 Task: Look for space in Muang Xay, Laos from 10th July, 2023 to 15th July, 2023 for 7 adults in price range Rs.10000 to Rs.15000. Place can be entire place or shared room with 4 bedrooms having 7 beds and 4 bathrooms. Property type can be house, flat, guest house. Amenities needed are: wifi, TV, free parkinig on premises, gym, breakfast. Booking option can be shelf check-in. Required host language is English.
Action: Mouse moved to (531, 112)
Screenshot: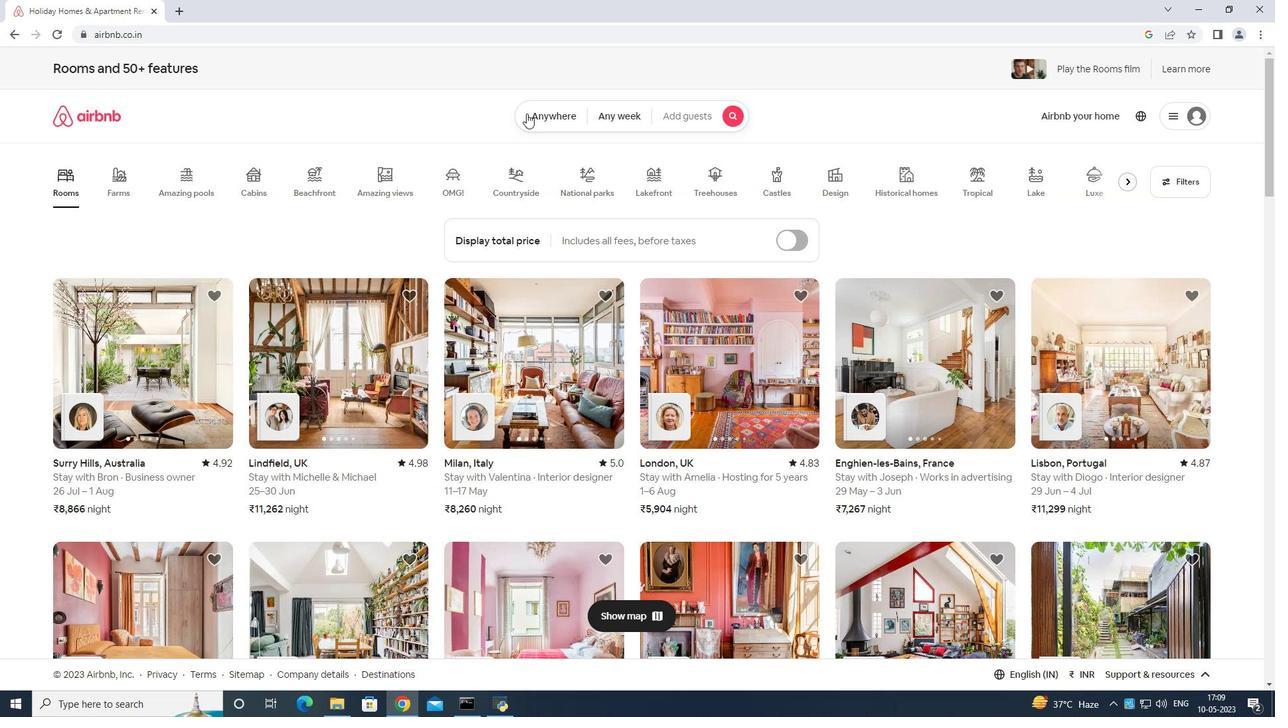 
Action: Mouse pressed left at (531, 112)
Screenshot: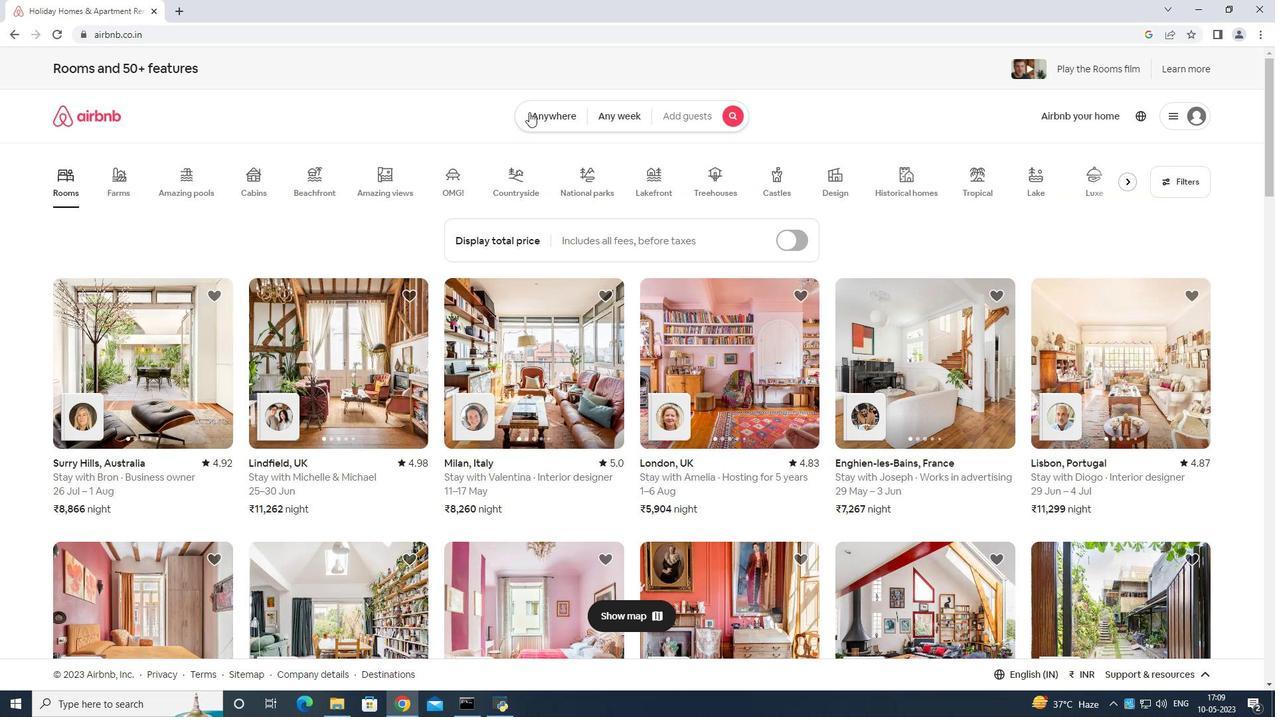 
Action: Mouse moved to (507, 151)
Screenshot: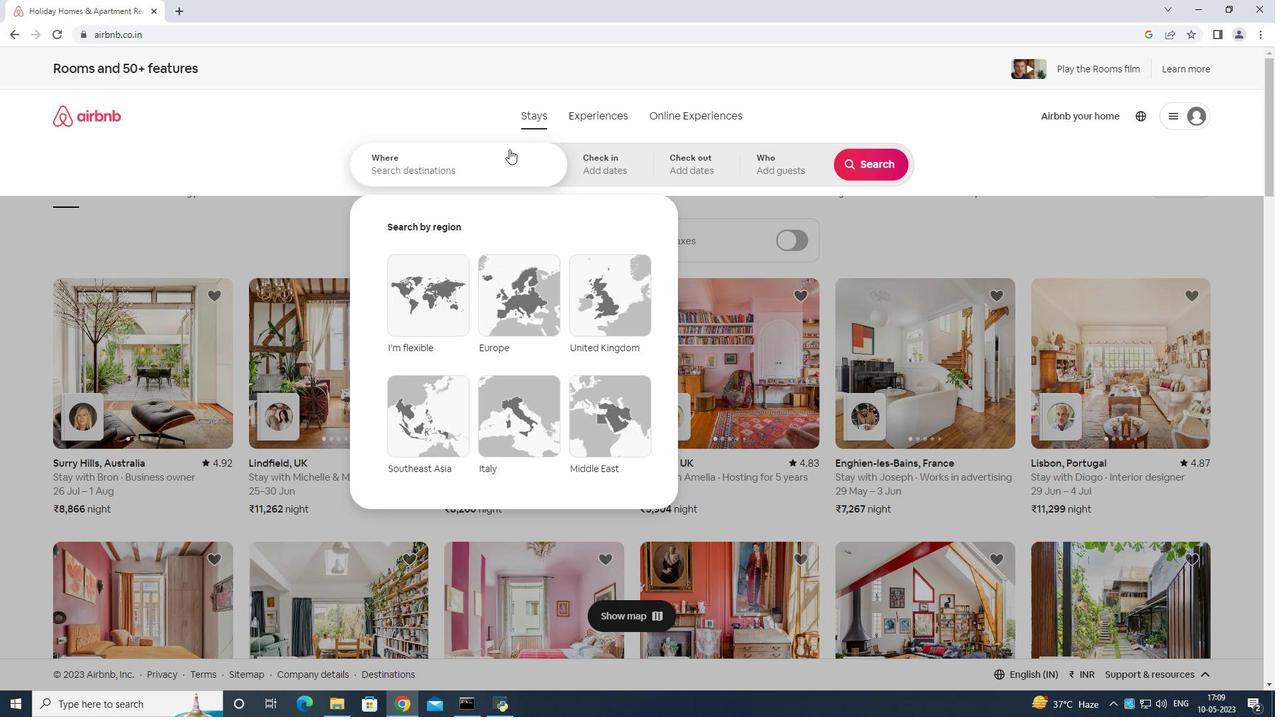 
Action: Mouse pressed left at (507, 151)
Screenshot: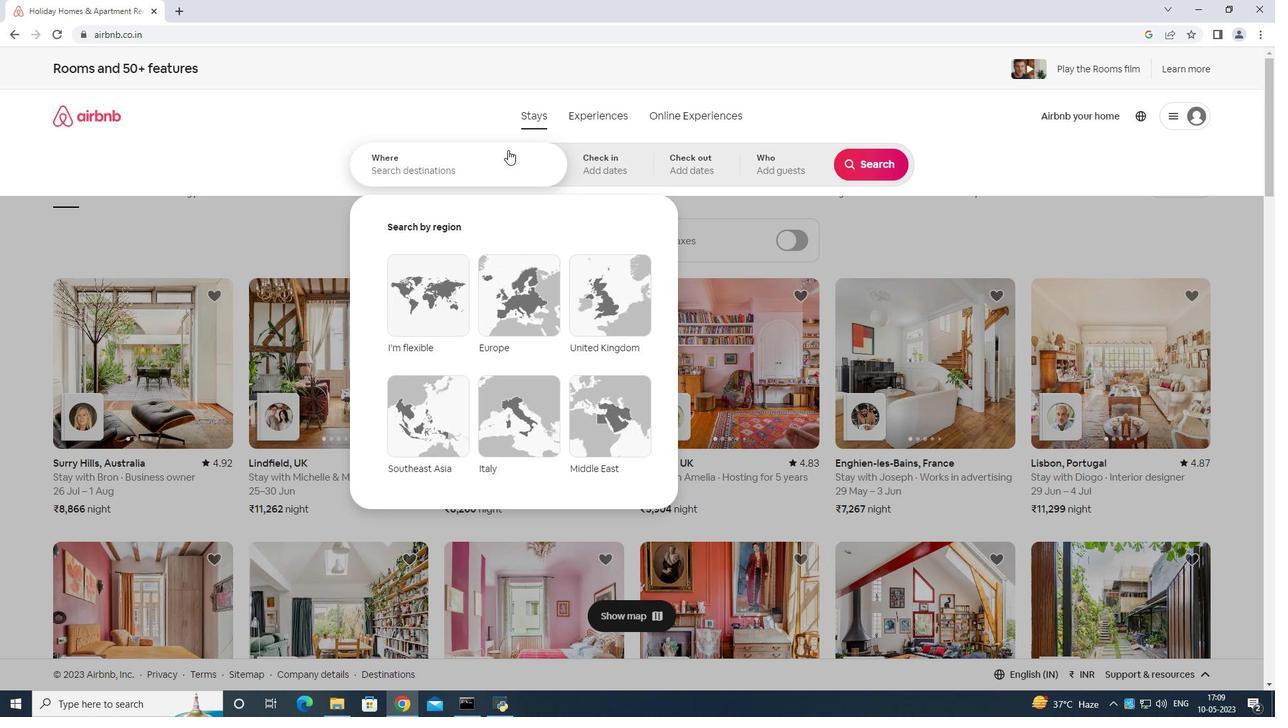 
Action: Mouse moved to (498, 166)
Screenshot: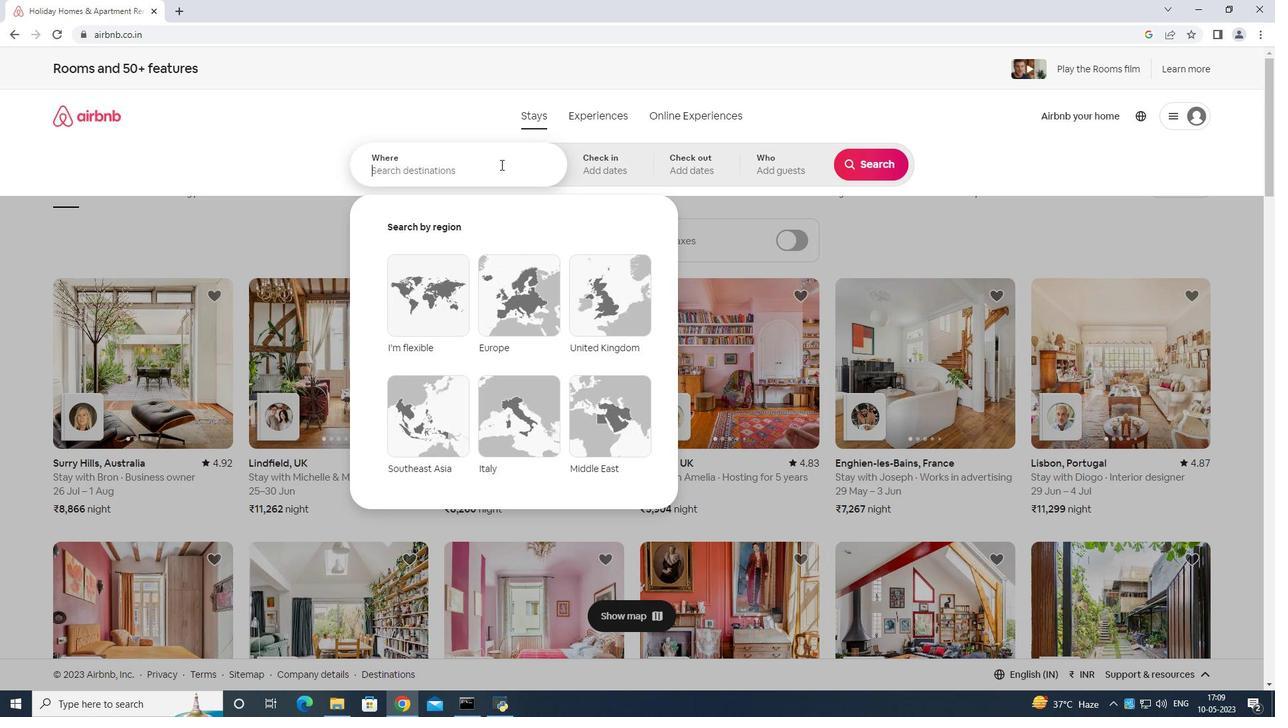 
Action: Key pressed <Key.shift>muang<Key.space>xay<Key.space>laos<Key.enter>
Screenshot: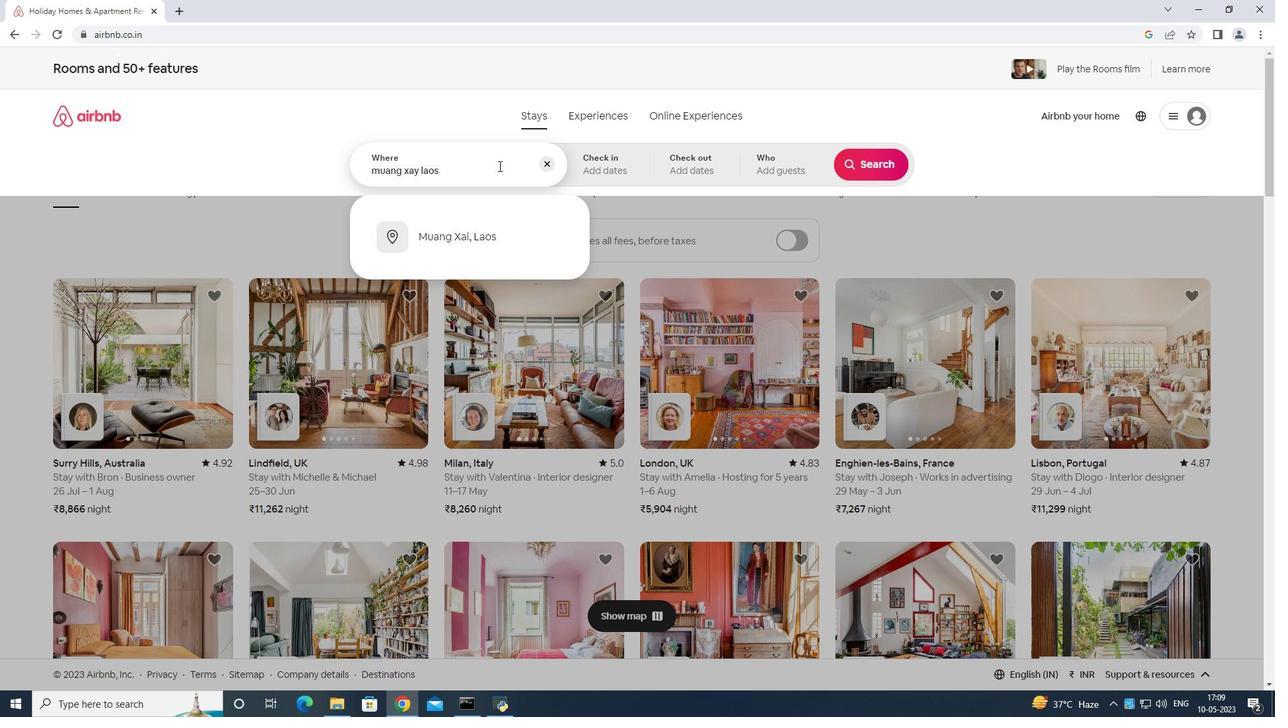
Action: Mouse moved to (855, 275)
Screenshot: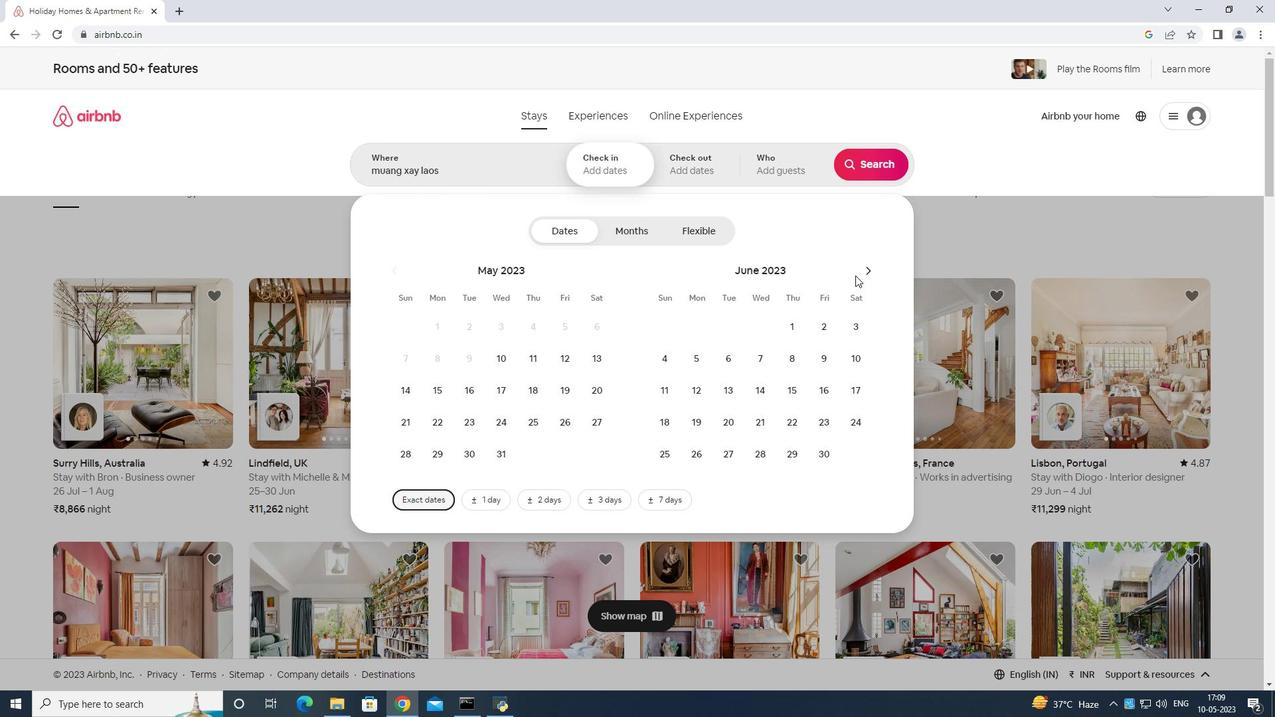 
Action: Mouse pressed left at (855, 275)
Screenshot: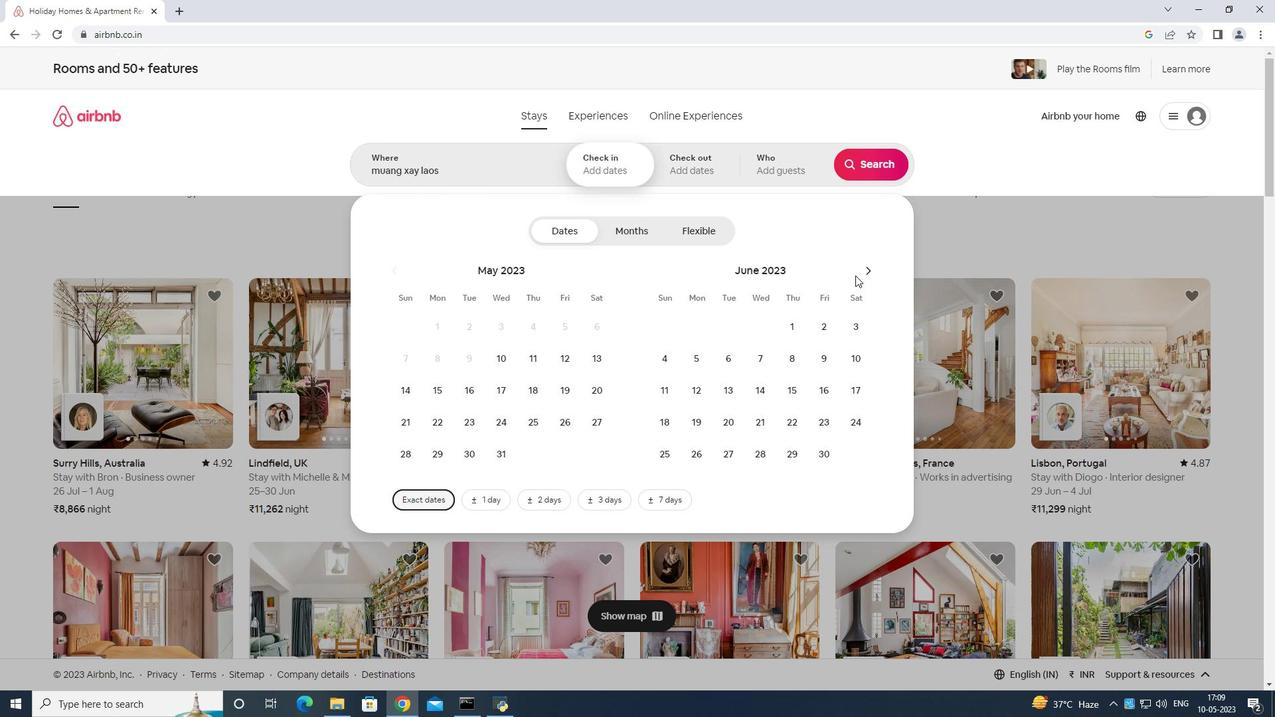
Action: Mouse moved to (859, 270)
Screenshot: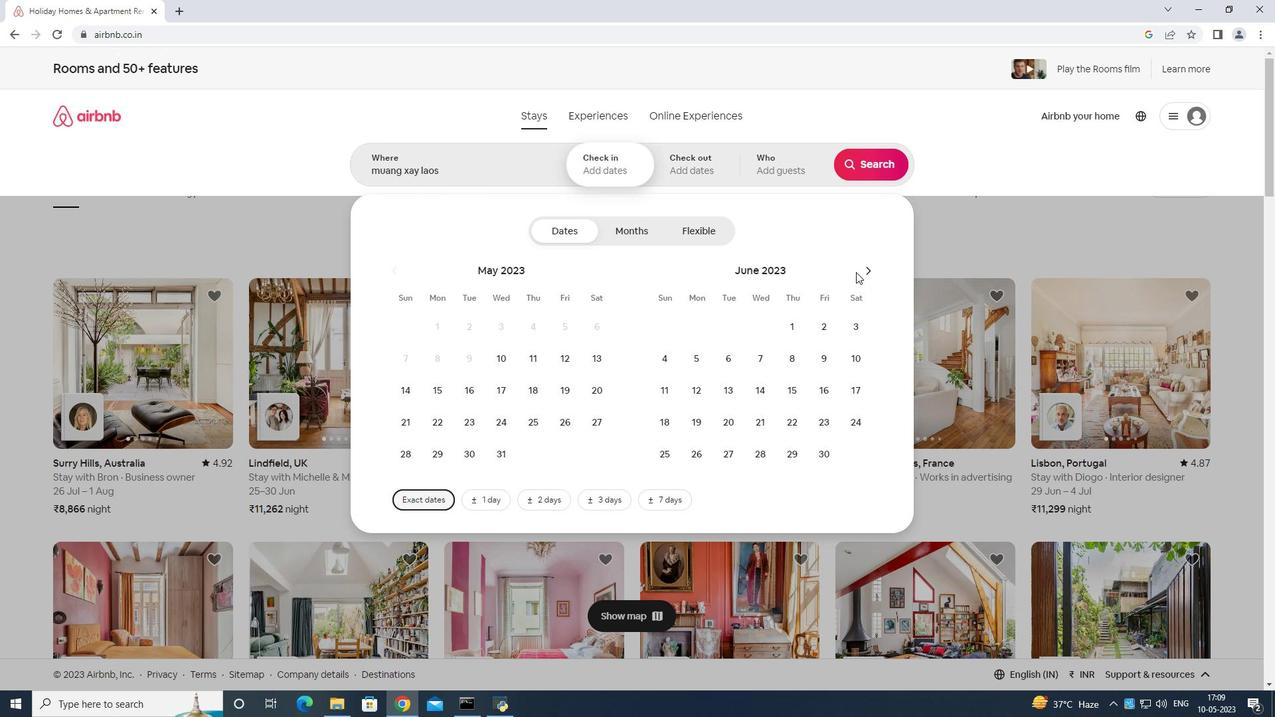 
Action: Mouse pressed left at (859, 270)
Screenshot: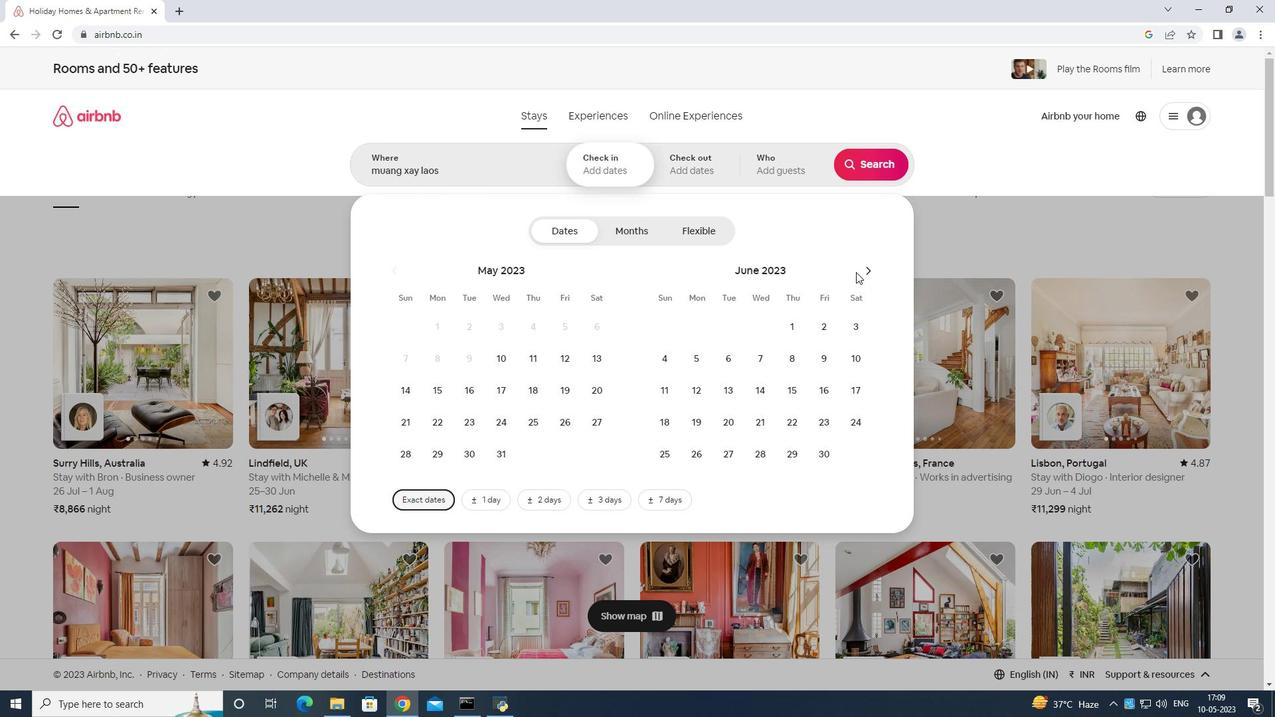 
Action: Mouse moved to (694, 390)
Screenshot: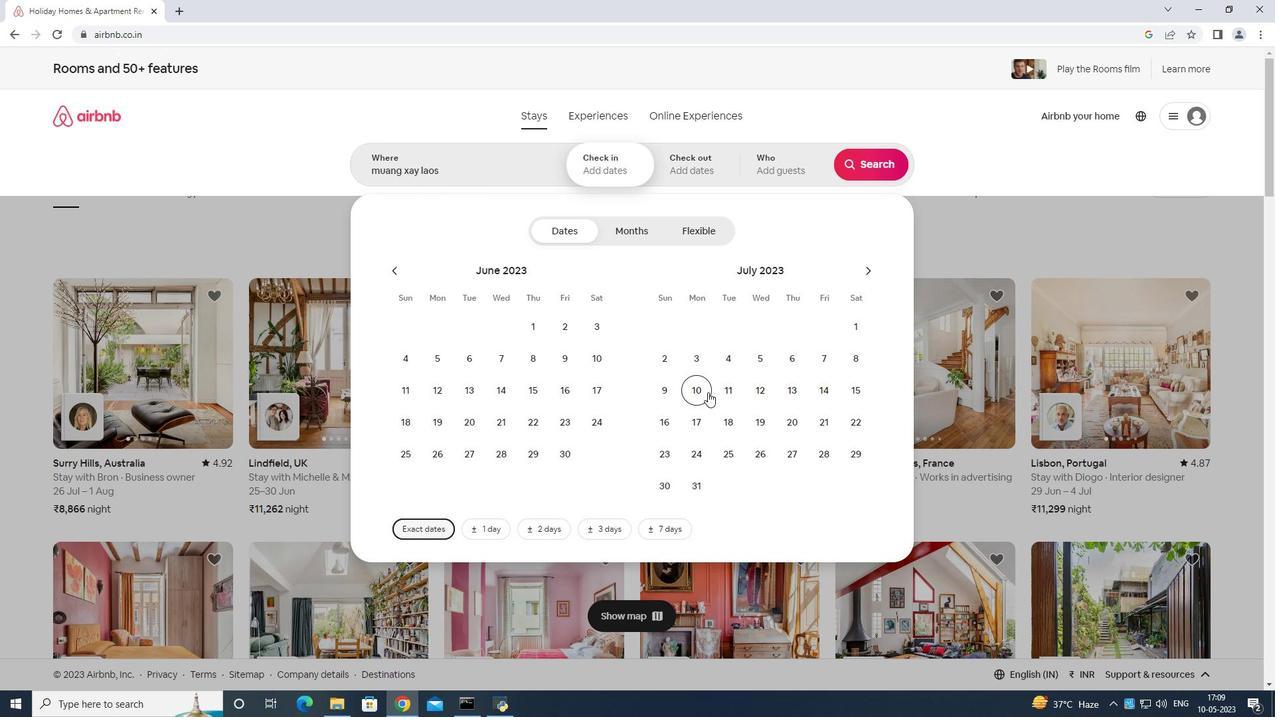 
Action: Mouse pressed left at (694, 390)
Screenshot: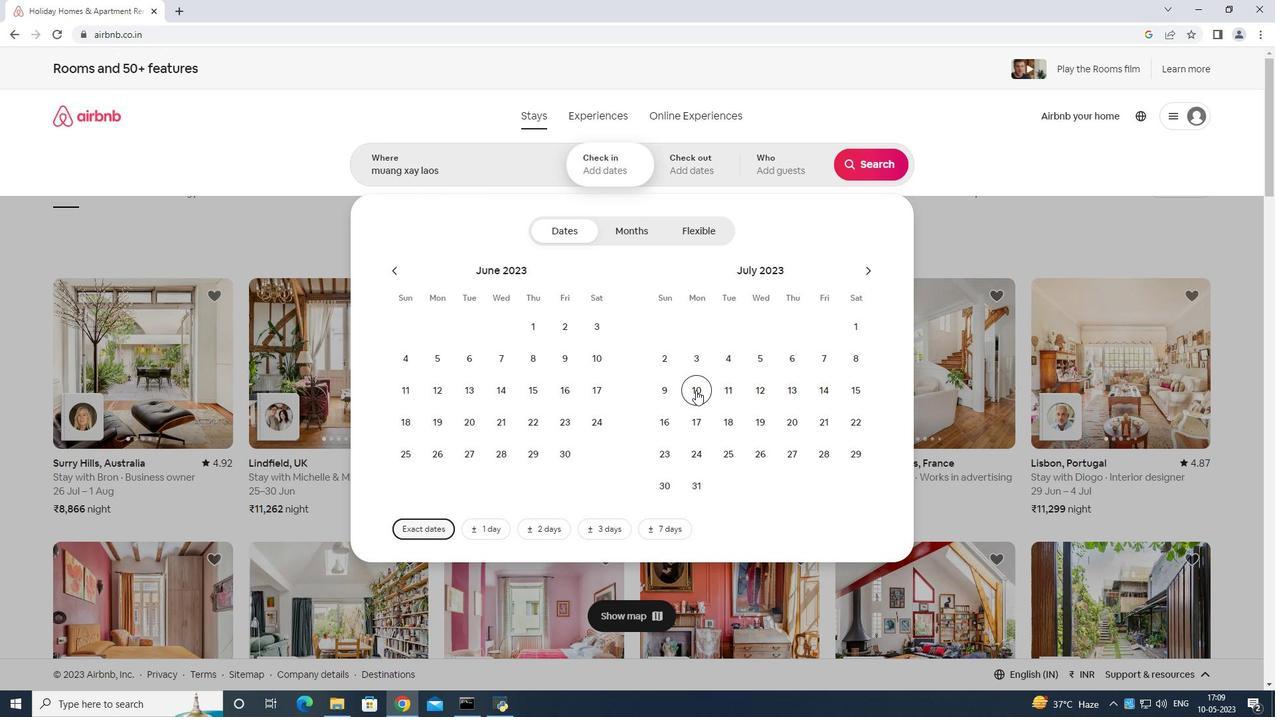
Action: Mouse moved to (856, 389)
Screenshot: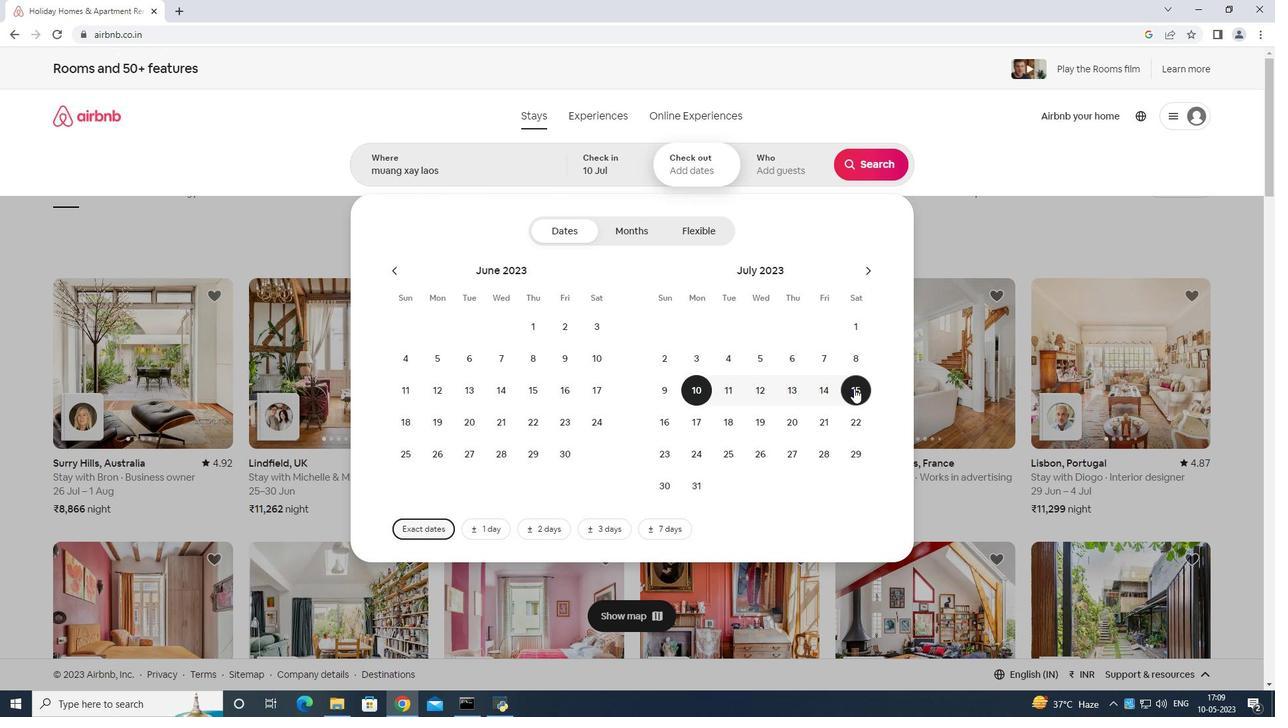 
Action: Mouse pressed left at (856, 389)
Screenshot: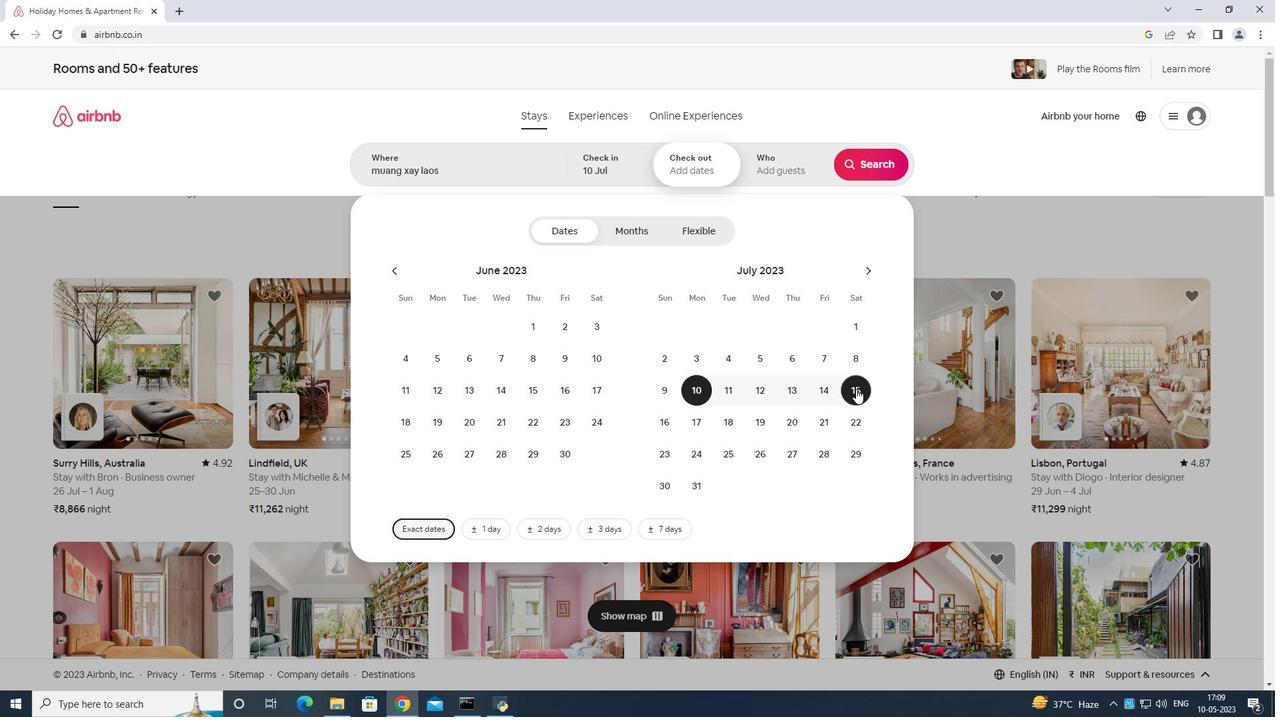 
Action: Mouse moved to (763, 159)
Screenshot: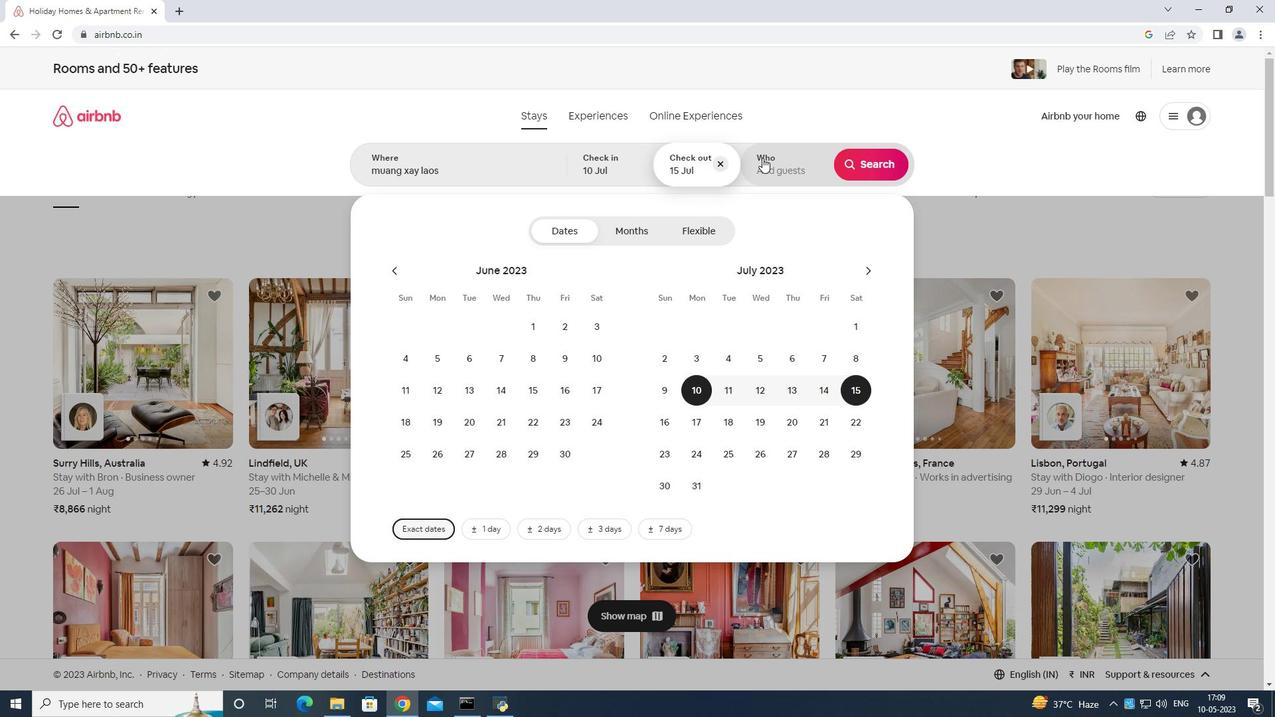 
Action: Mouse pressed left at (763, 159)
Screenshot: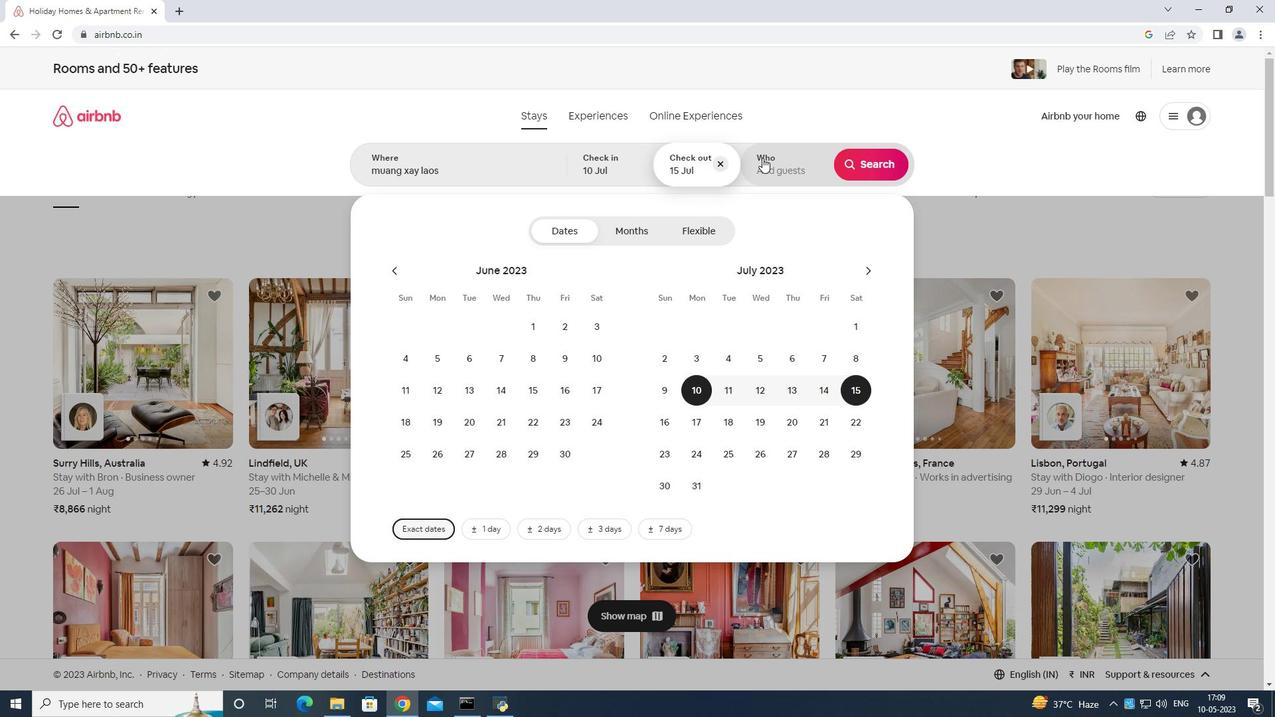 
Action: Mouse moved to (881, 236)
Screenshot: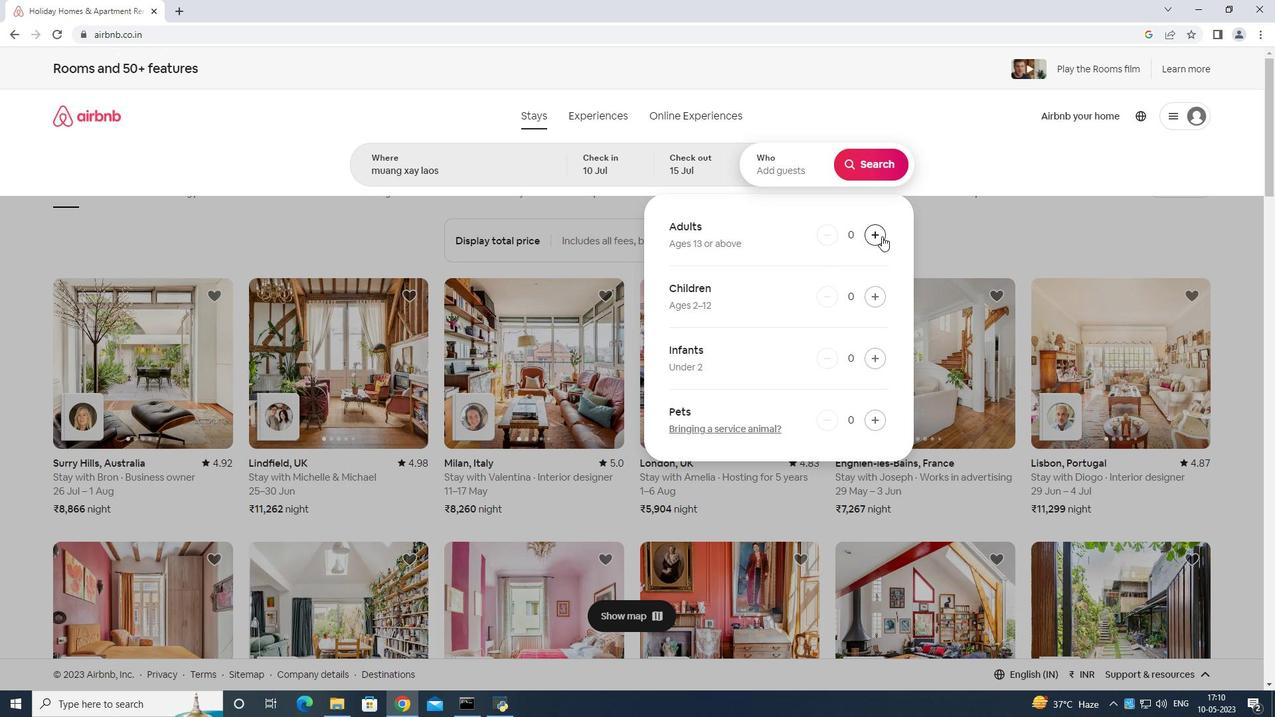 
Action: Mouse pressed left at (881, 236)
Screenshot: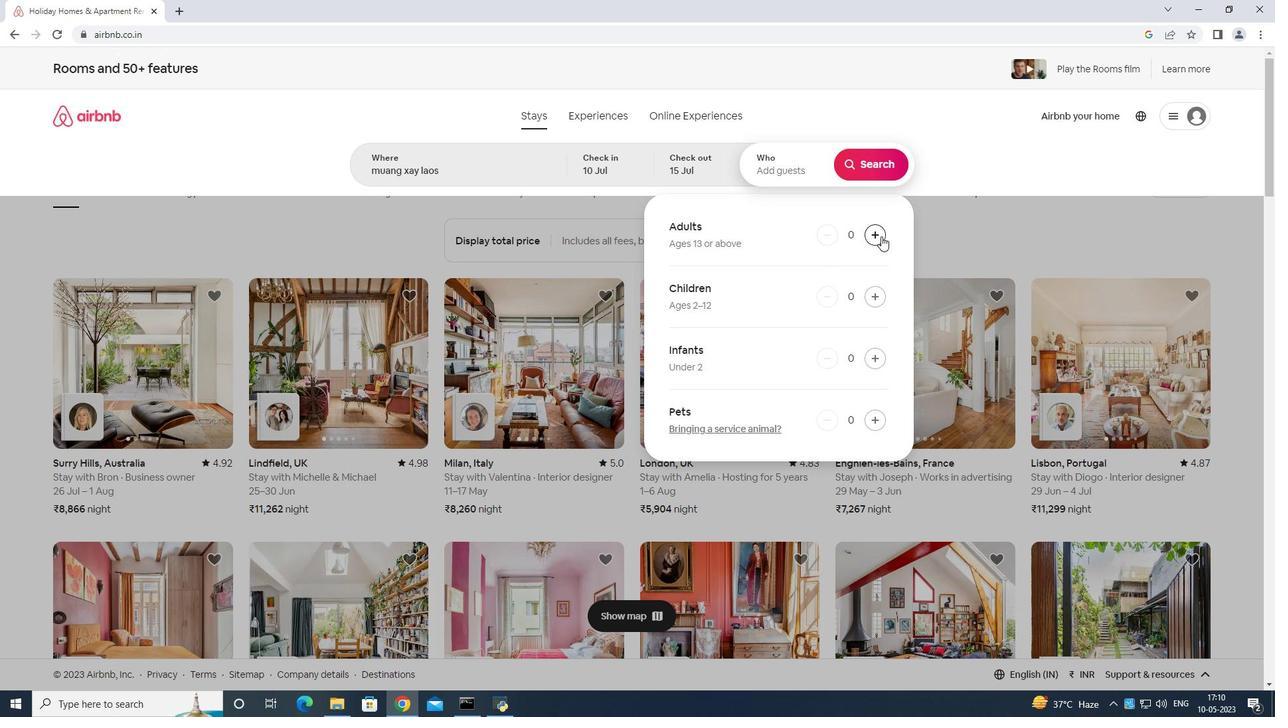 
Action: Mouse pressed left at (881, 236)
Screenshot: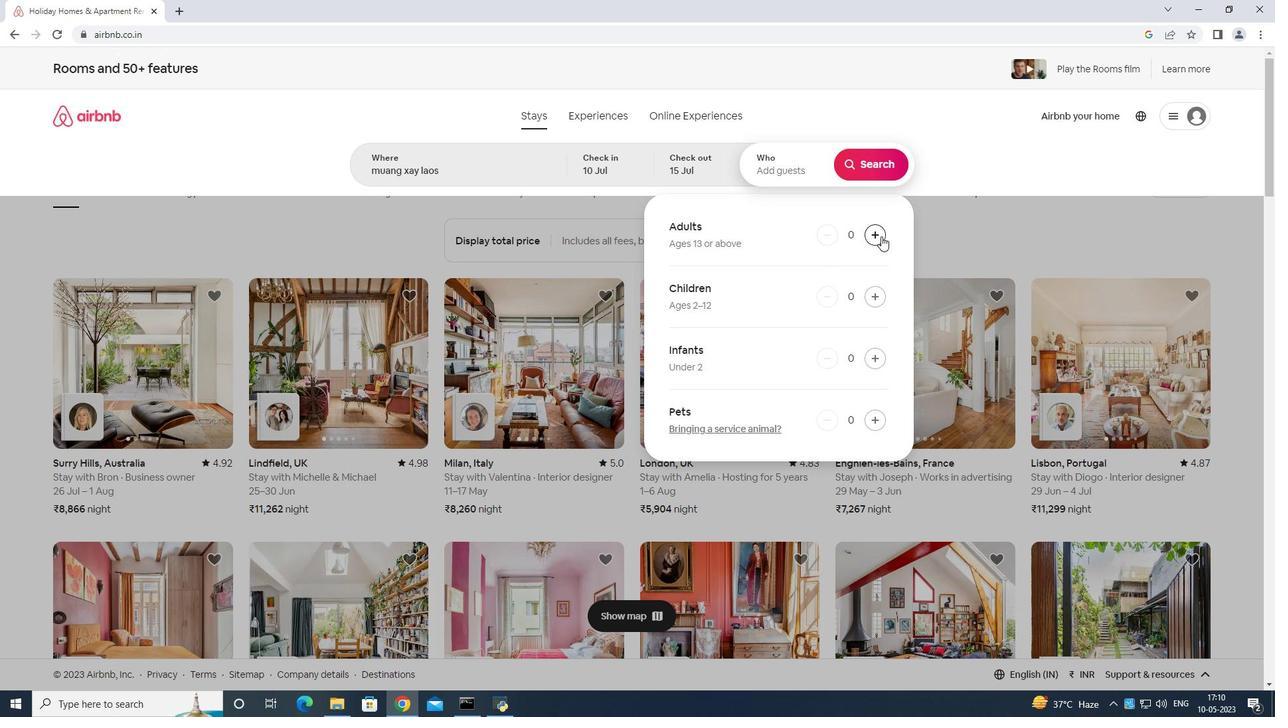 
Action: Mouse pressed left at (881, 236)
Screenshot: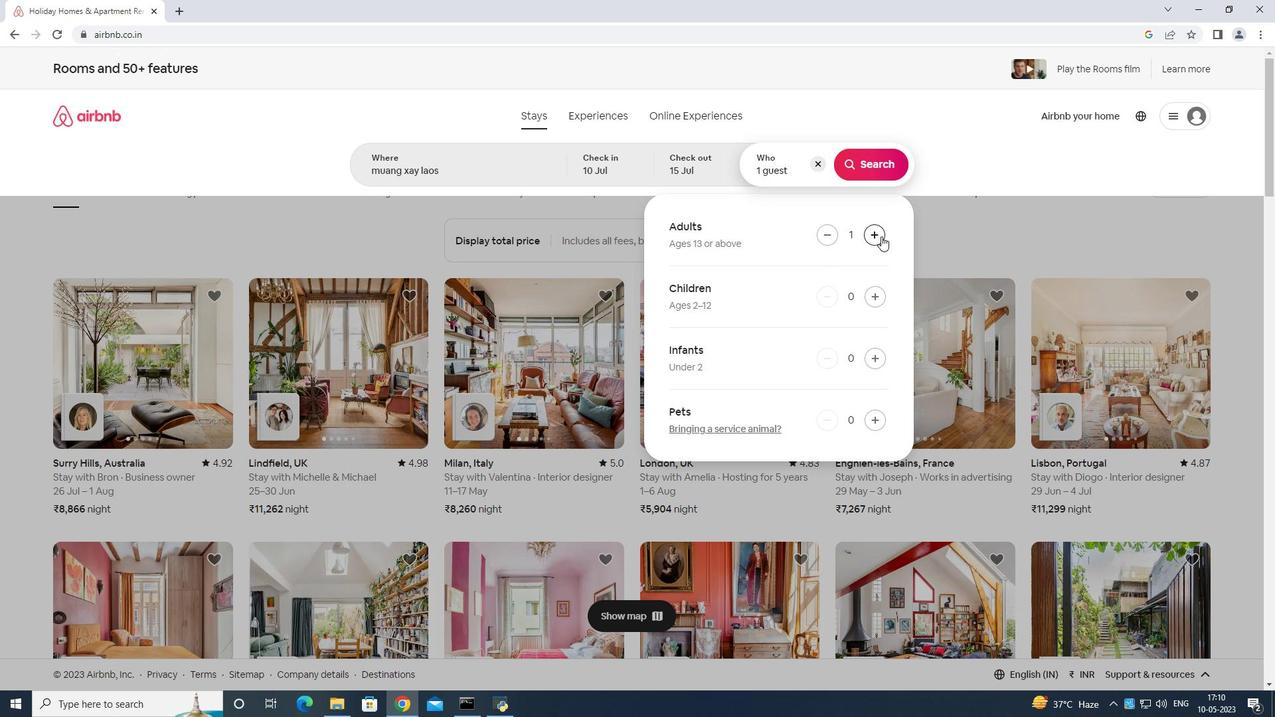 
Action: Mouse pressed left at (881, 236)
Screenshot: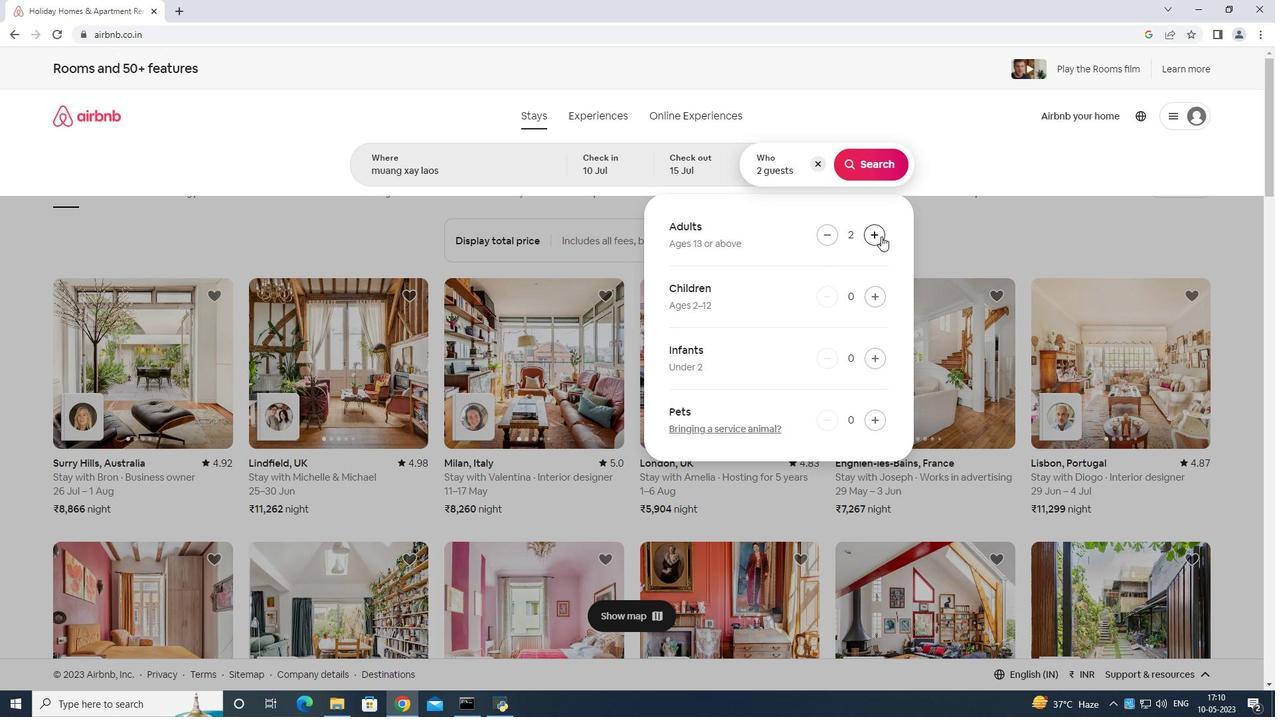 
Action: Mouse pressed left at (881, 236)
Screenshot: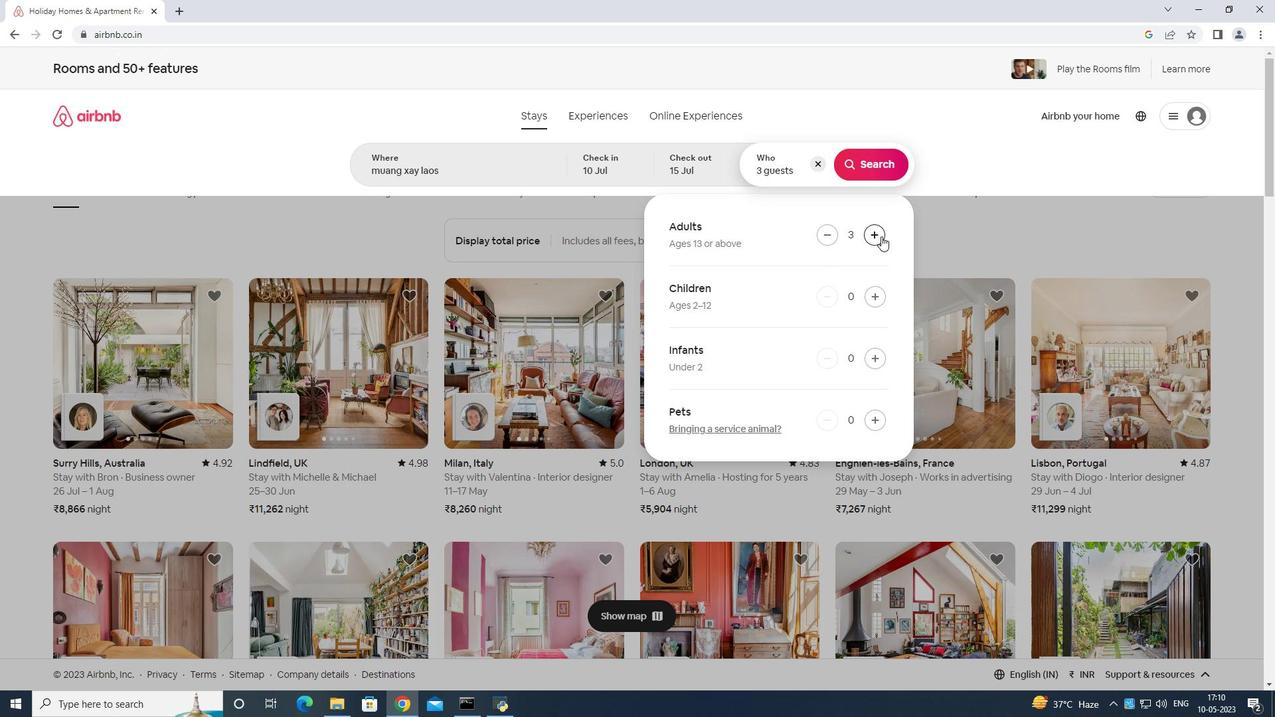 
Action: Mouse pressed left at (881, 236)
Screenshot: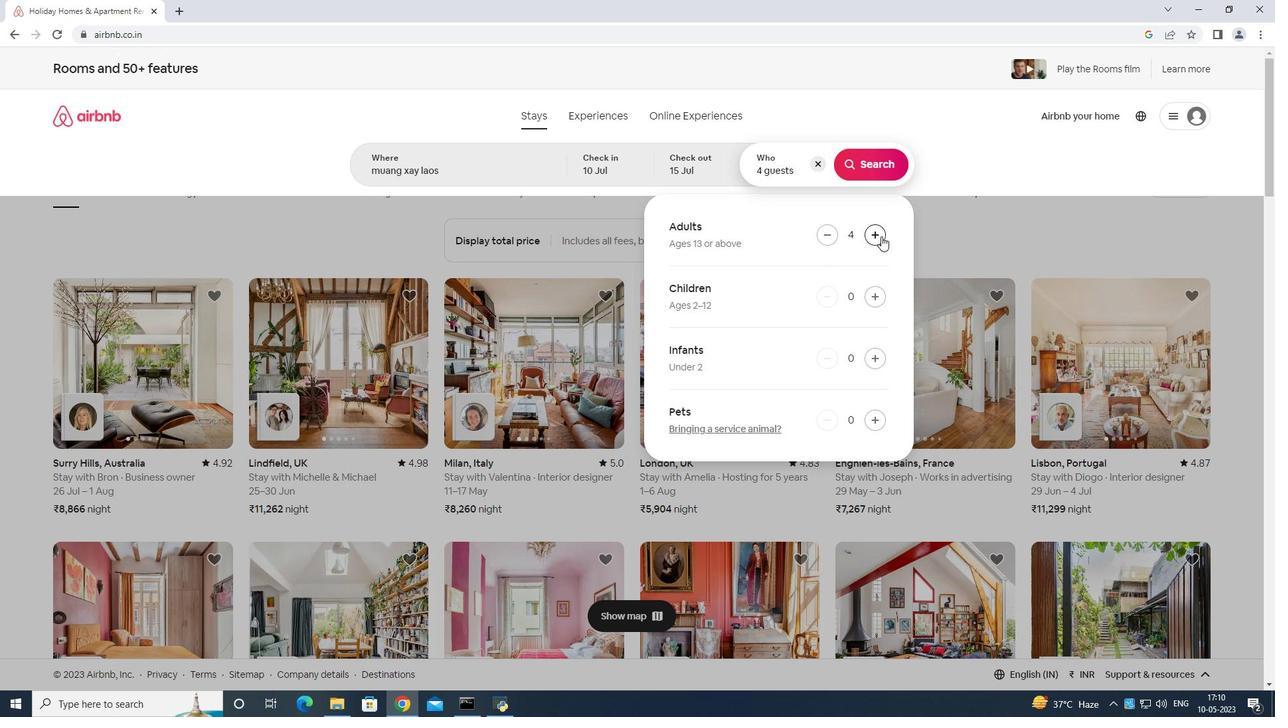 
Action: Mouse pressed left at (881, 236)
Screenshot: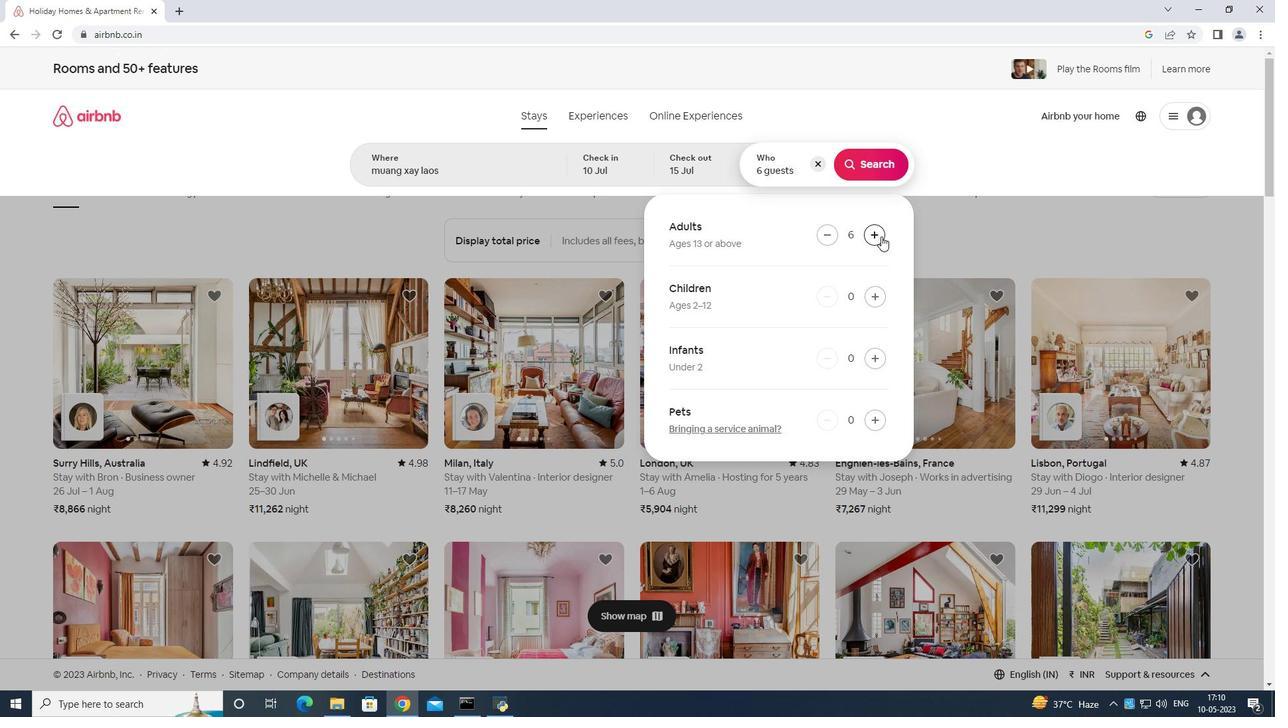 
Action: Mouse moved to (871, 165)
Screenshot: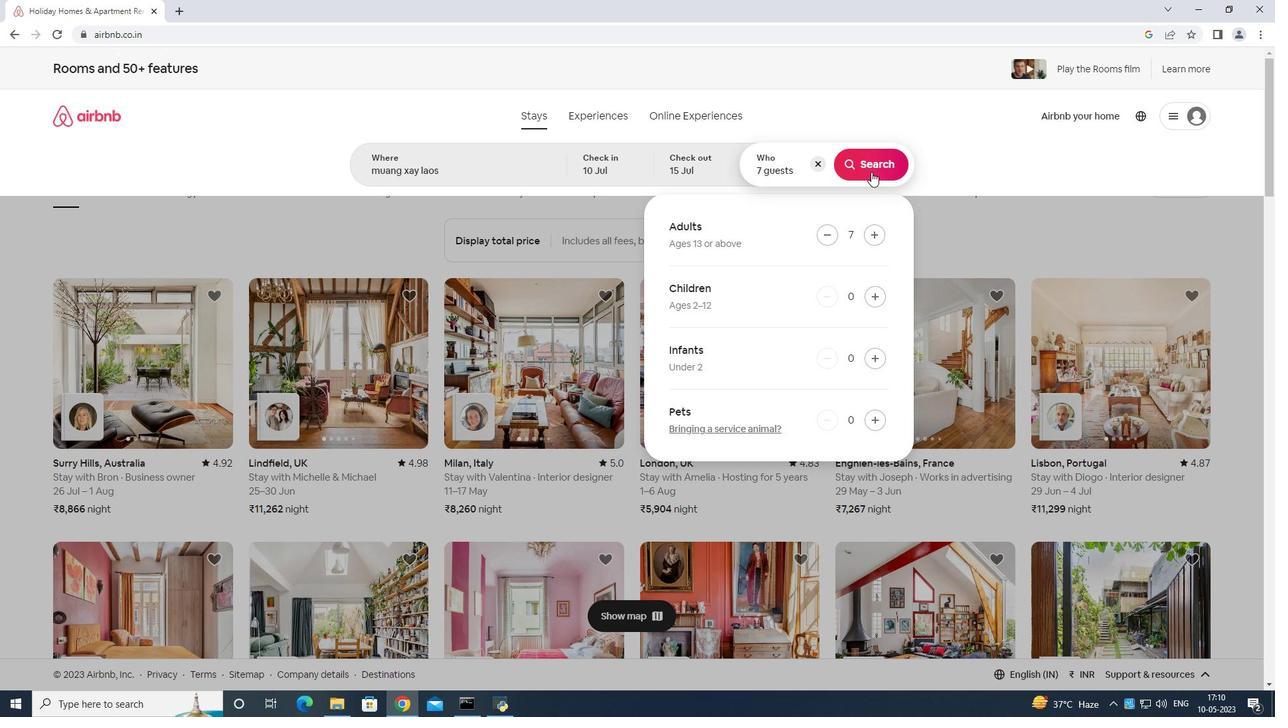 
Action: Mouse pressed left at (871, 165)
Screenshot: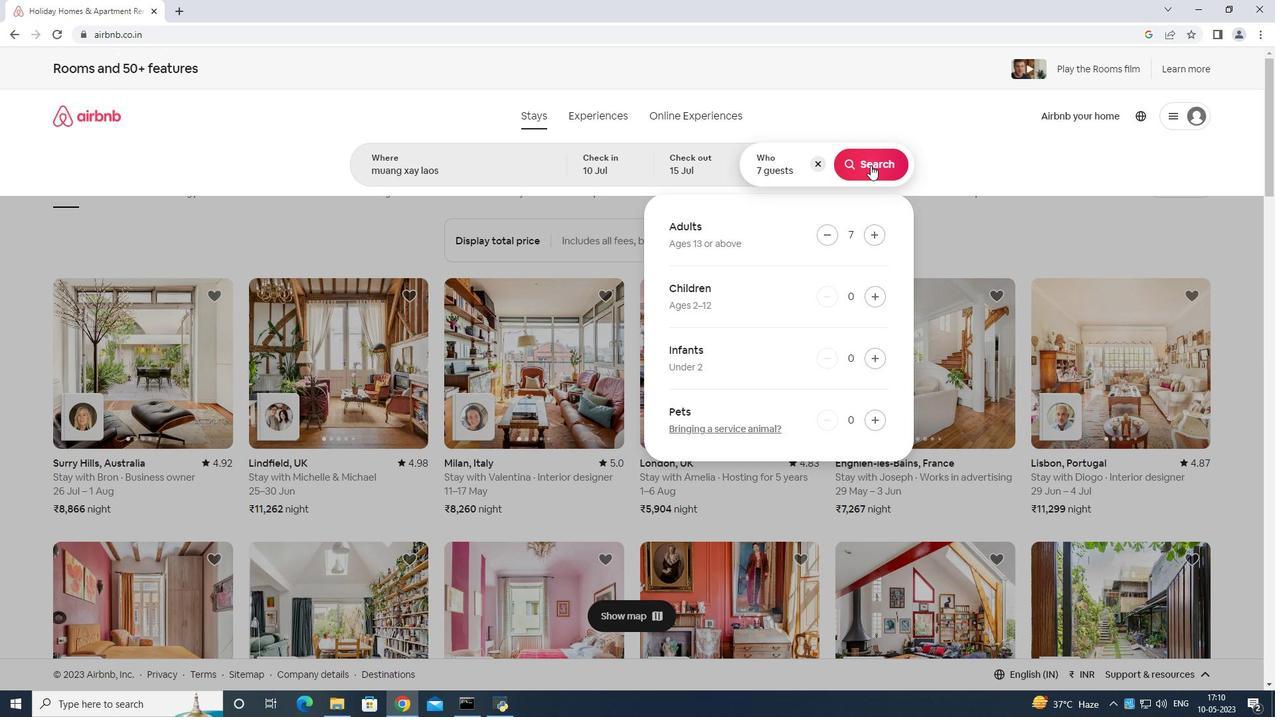 
Action: Mouse moved to (1210, 120)
Screenshot: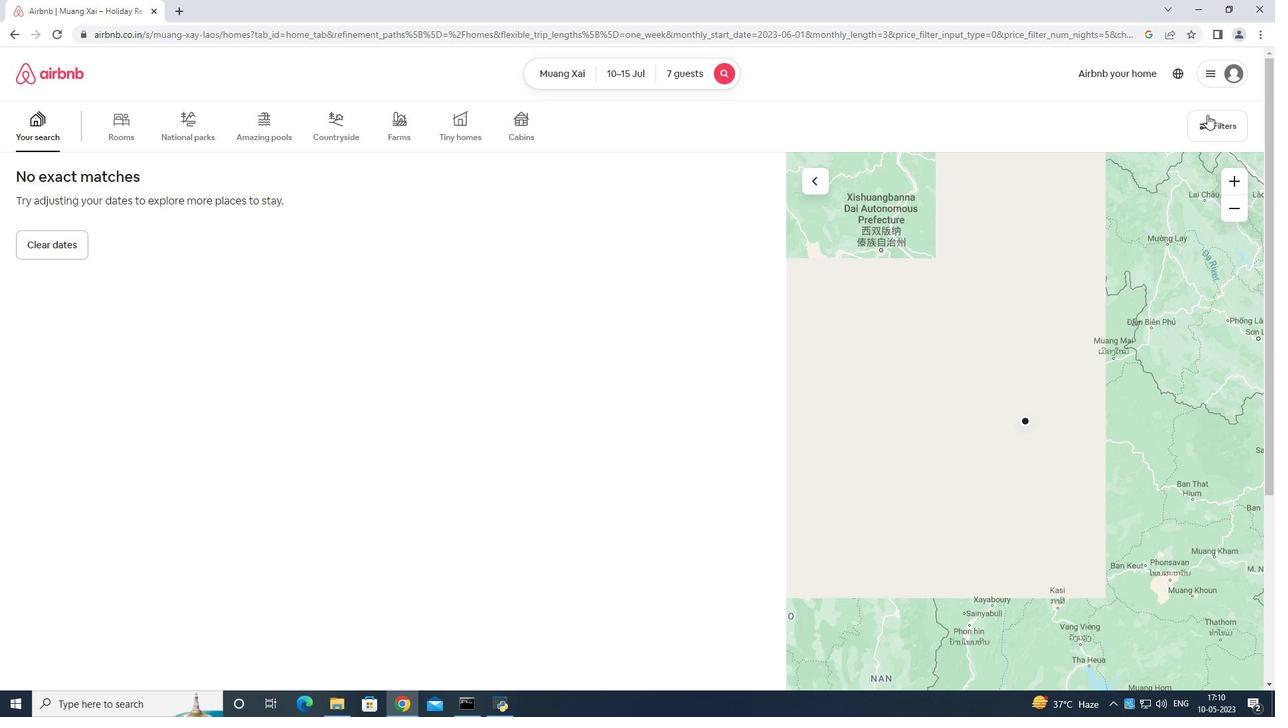 
Action: Mouse pressed left at (1210, 120)
Screenshot: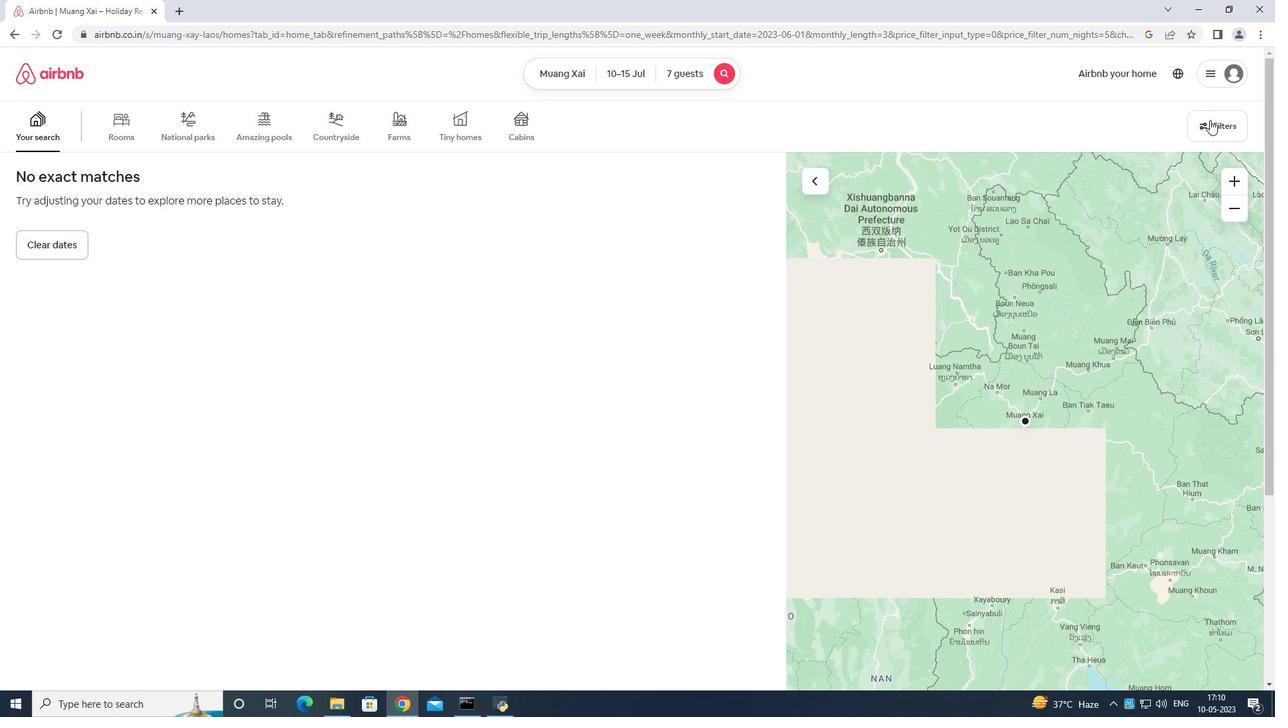 
Action: Mouse moved to (554, 437)
Screenshot: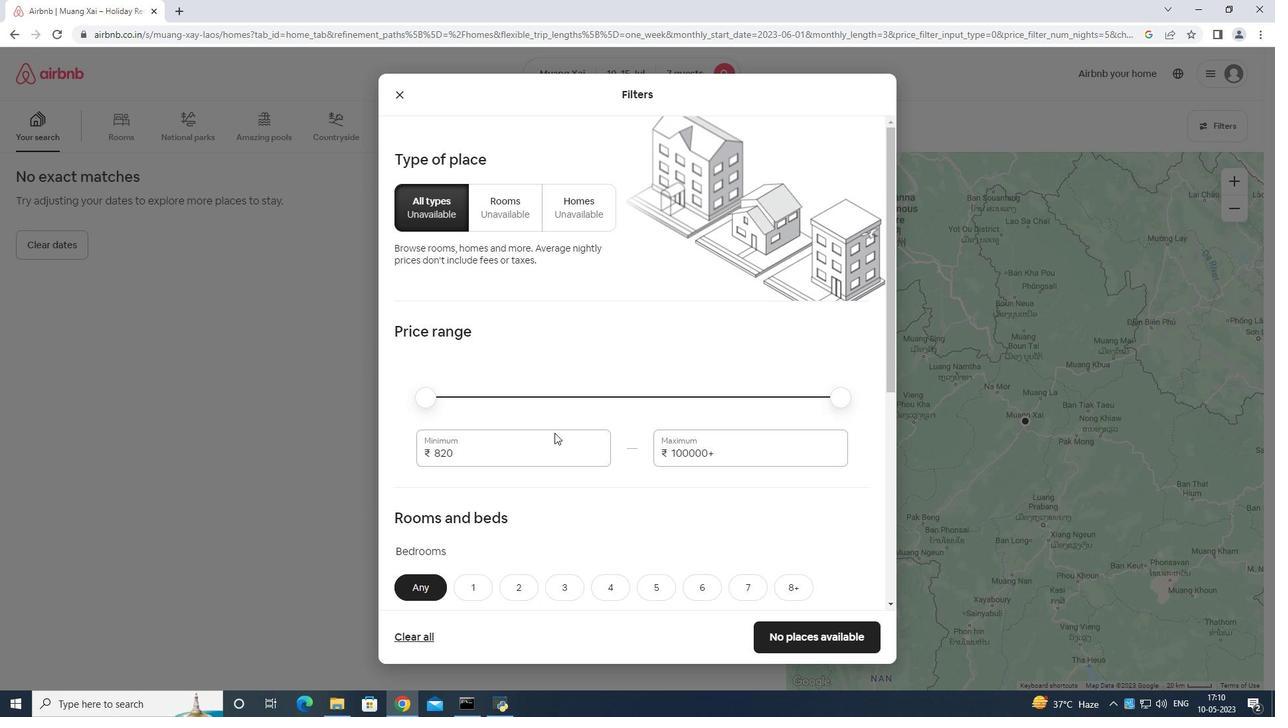 
Action: Mouse pressed left at (554, 437)
Screenshot: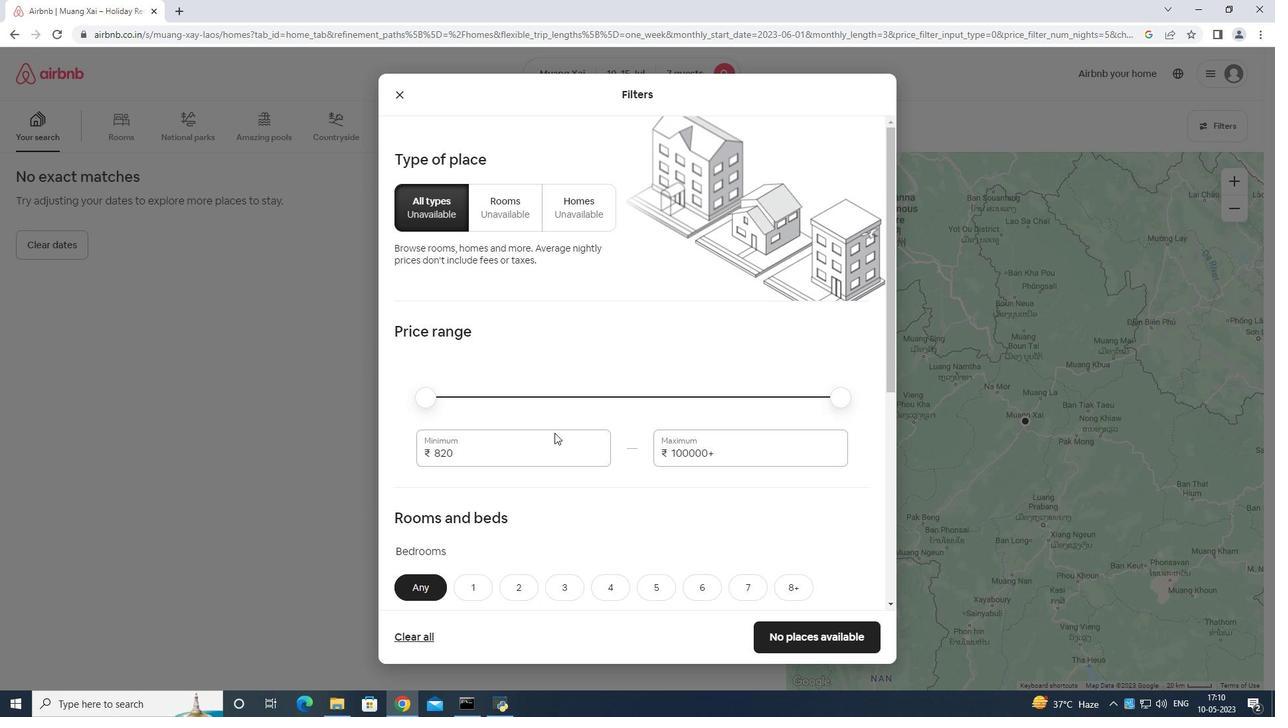 
Action: Mouse moved to (544, 436)
Screenshot: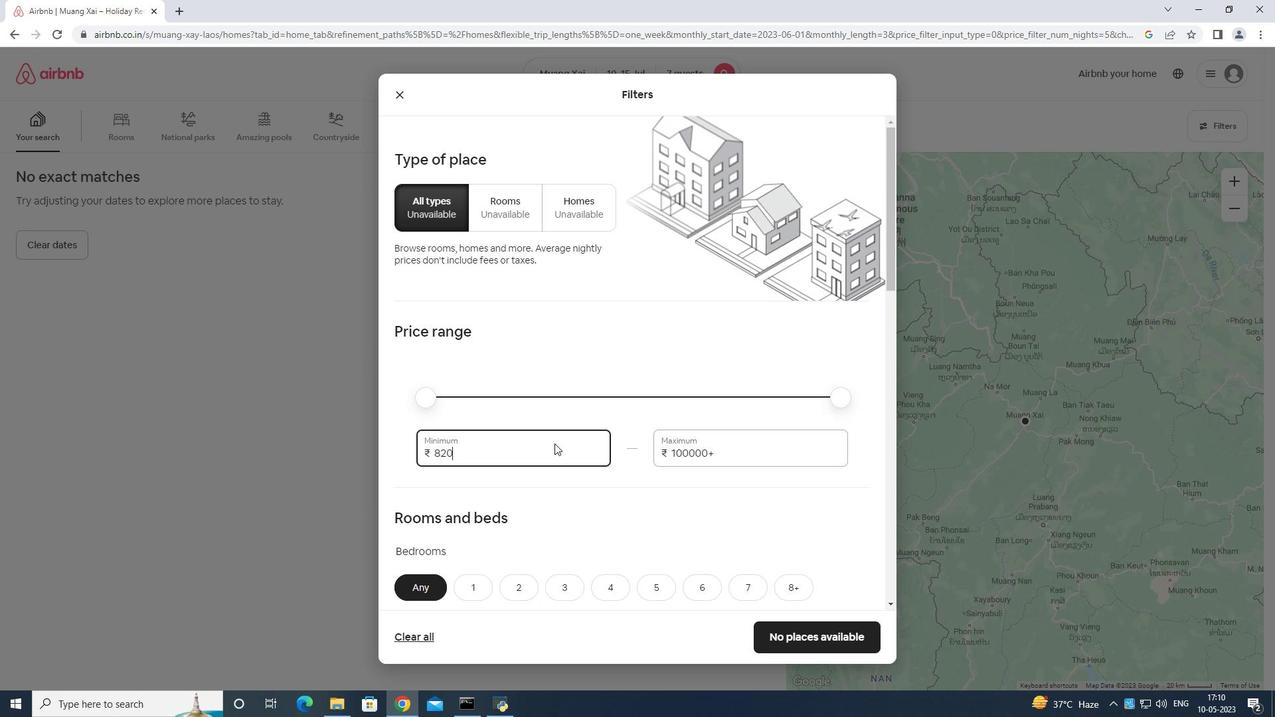 
Action: Key pressed <Key.backspace>
Screenshot: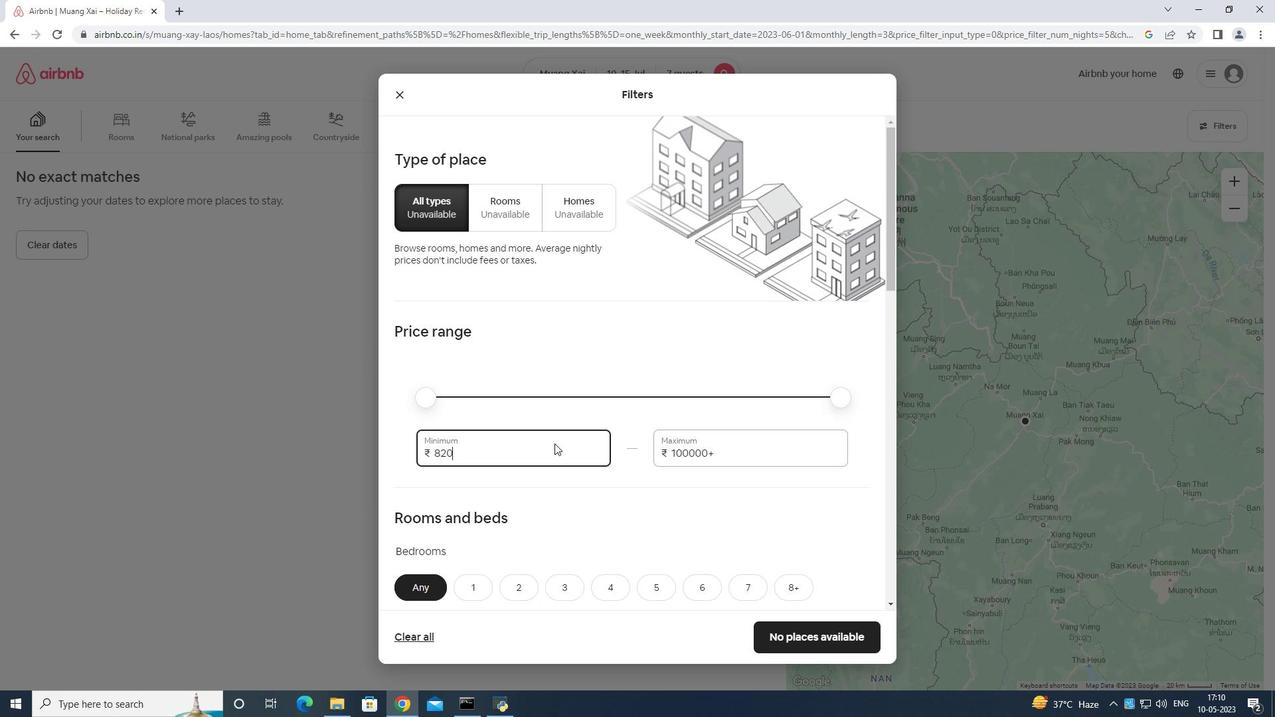 
Action: Mouse moved to (538, 425)
Screenshot: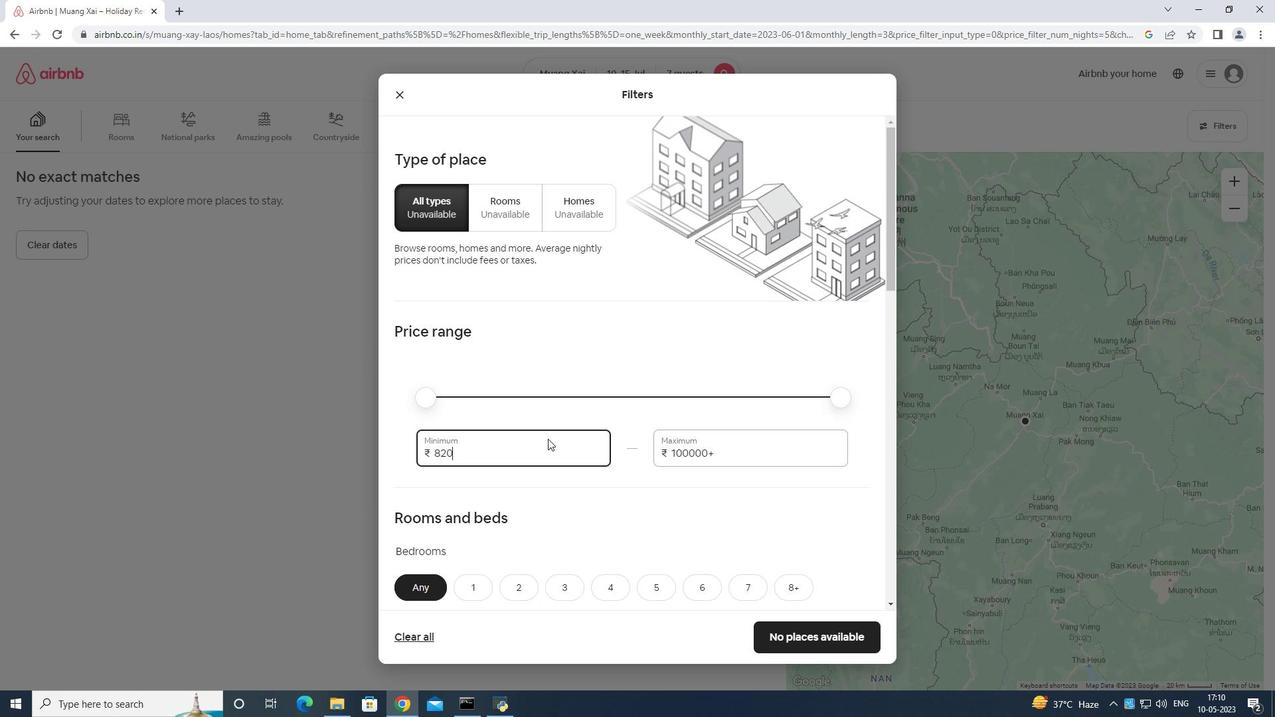 
Action: Key pressed <Key.backspace><Key.backspace><Key.backspace><Key.backspace><Key.backspace><Key.backspace><Key.backspace><Key.backspace><Key.backspace>10000
Screenshot: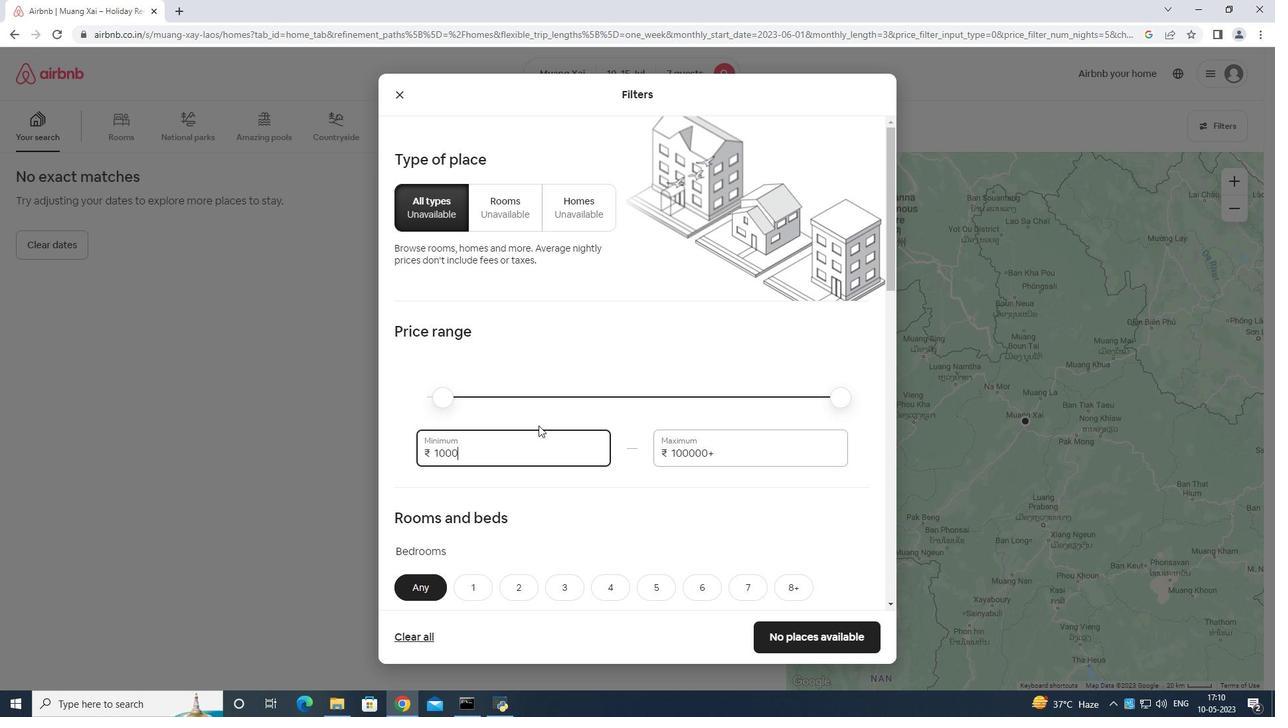 
Action: Mouse moved to (740, 441)
Screenshot: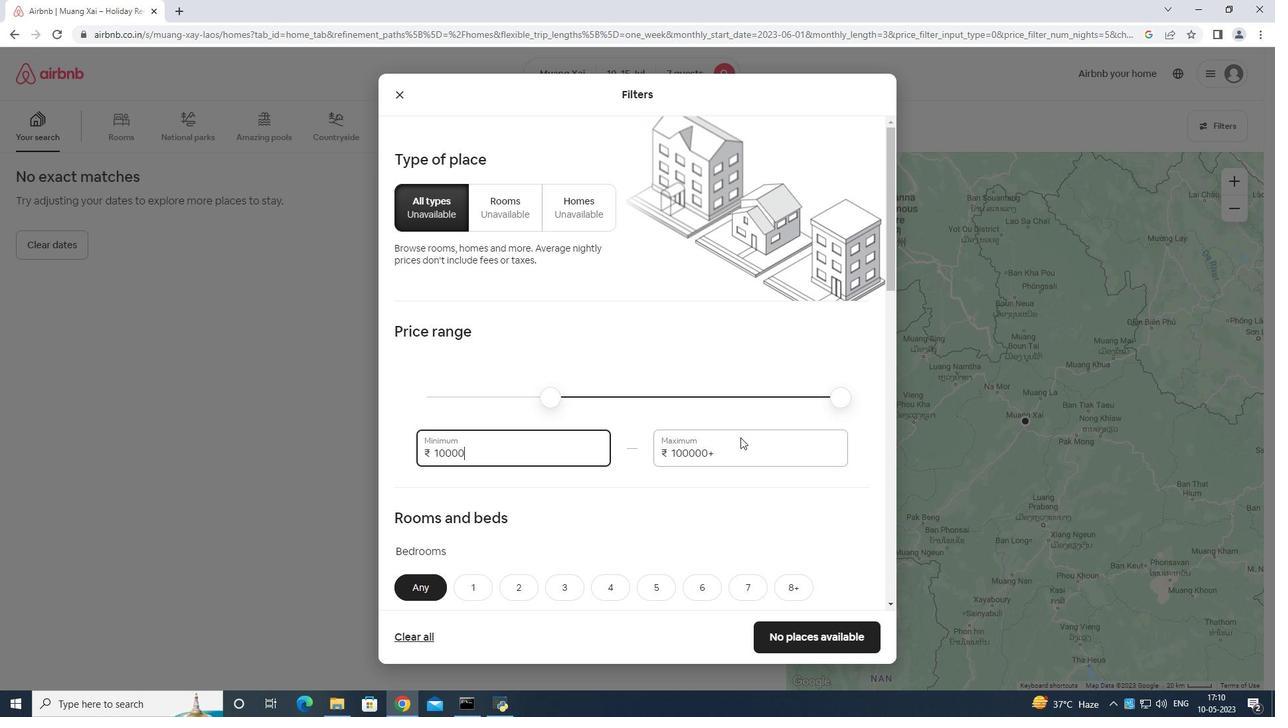 
Action: Mouse pressed left at (740, 441)
Screenshot: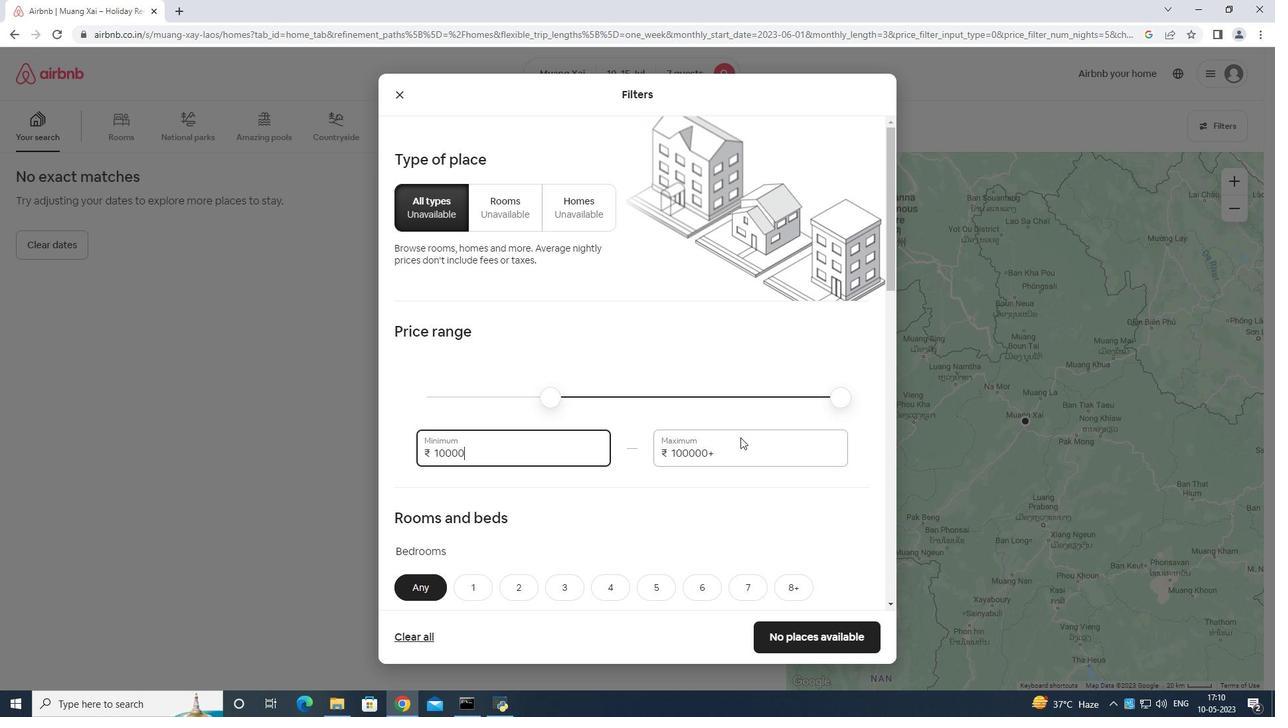 
Action: Mouse moved to (736, 445)
Screenshot: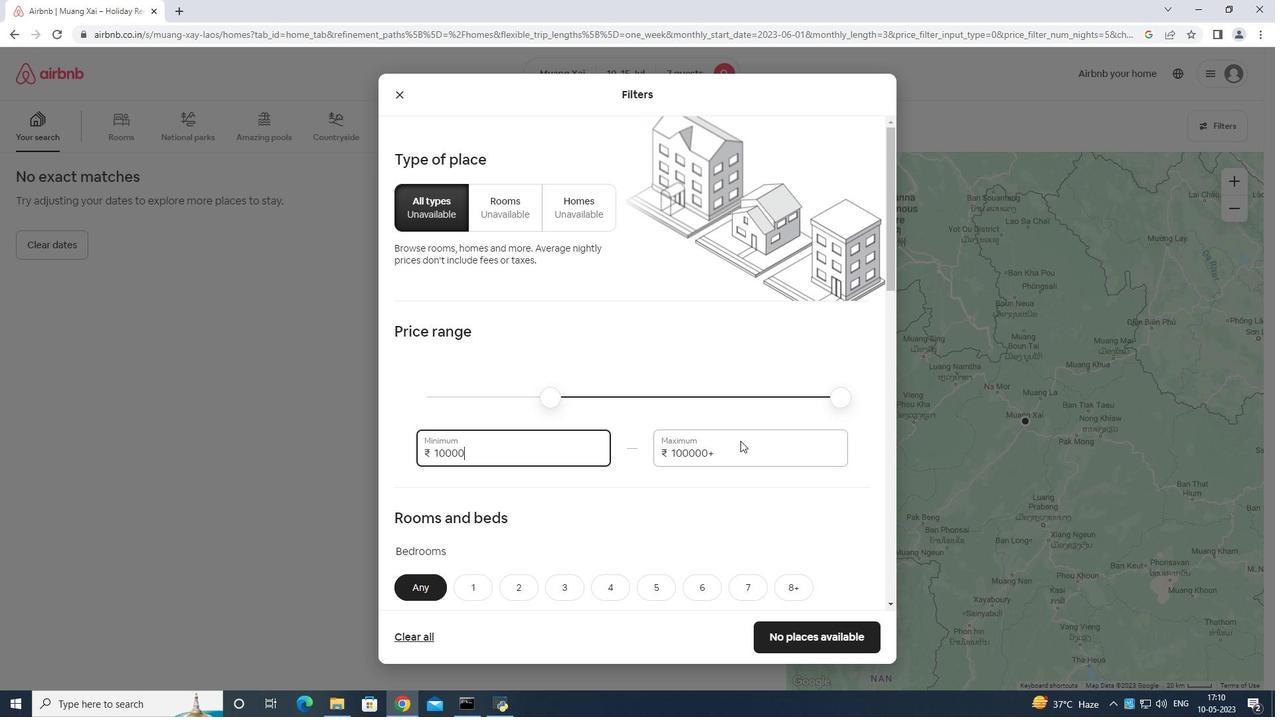
Action: Key pressed <Key.backspace><Key.backspace><Key.backspace><Key.backspace><Key.backspace><Key.backspace><Key.backspace><Key.backspace><Key.backspace><Key.backspace><Key.backspace><Key.backspace><Key.backspace><Key.backspace><Key.backspace>15000
Screenshot: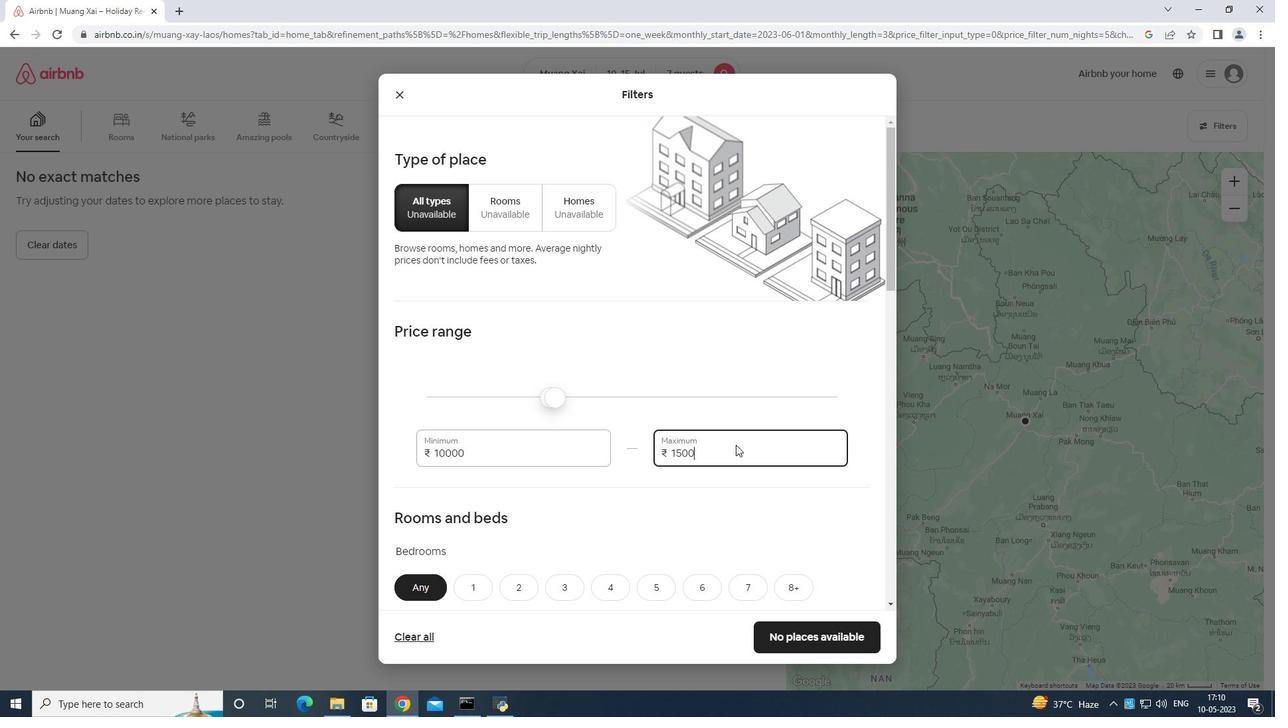
Action: Mouse moved to (730, 449)
Screenshot: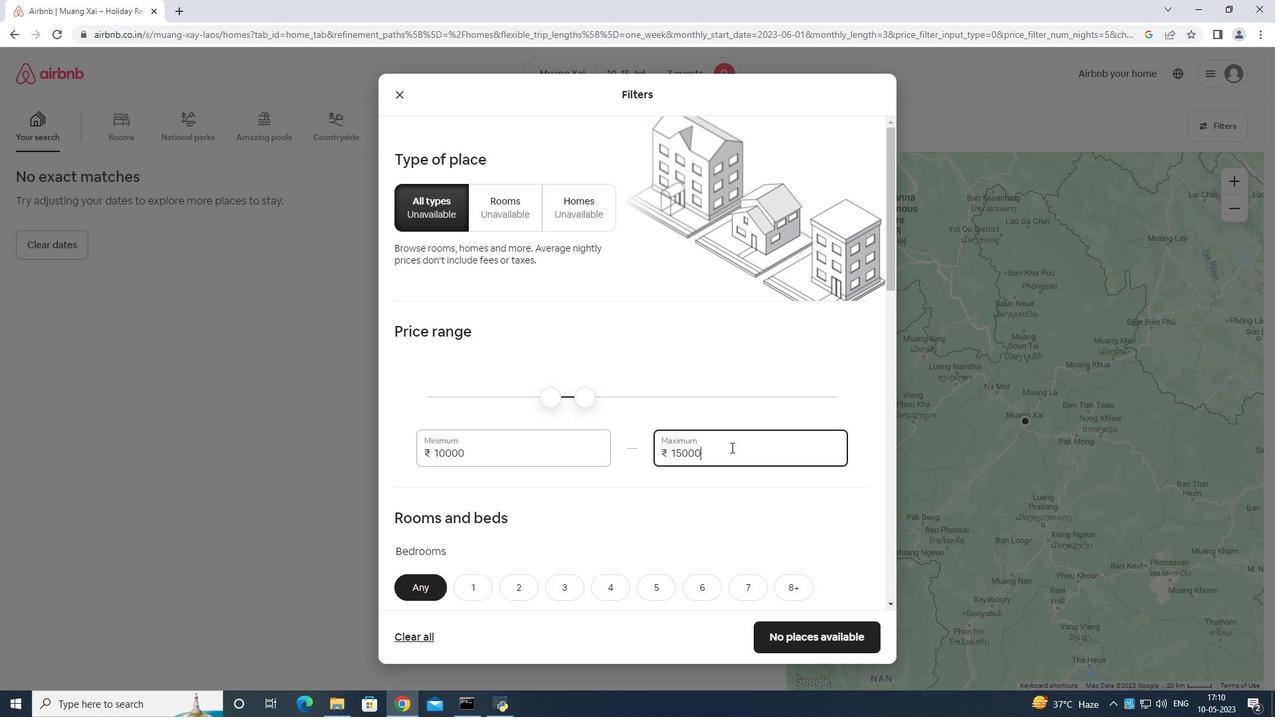 
Action: Mouse scrolled (730, 449) with delta (0, 0)
Screenshot: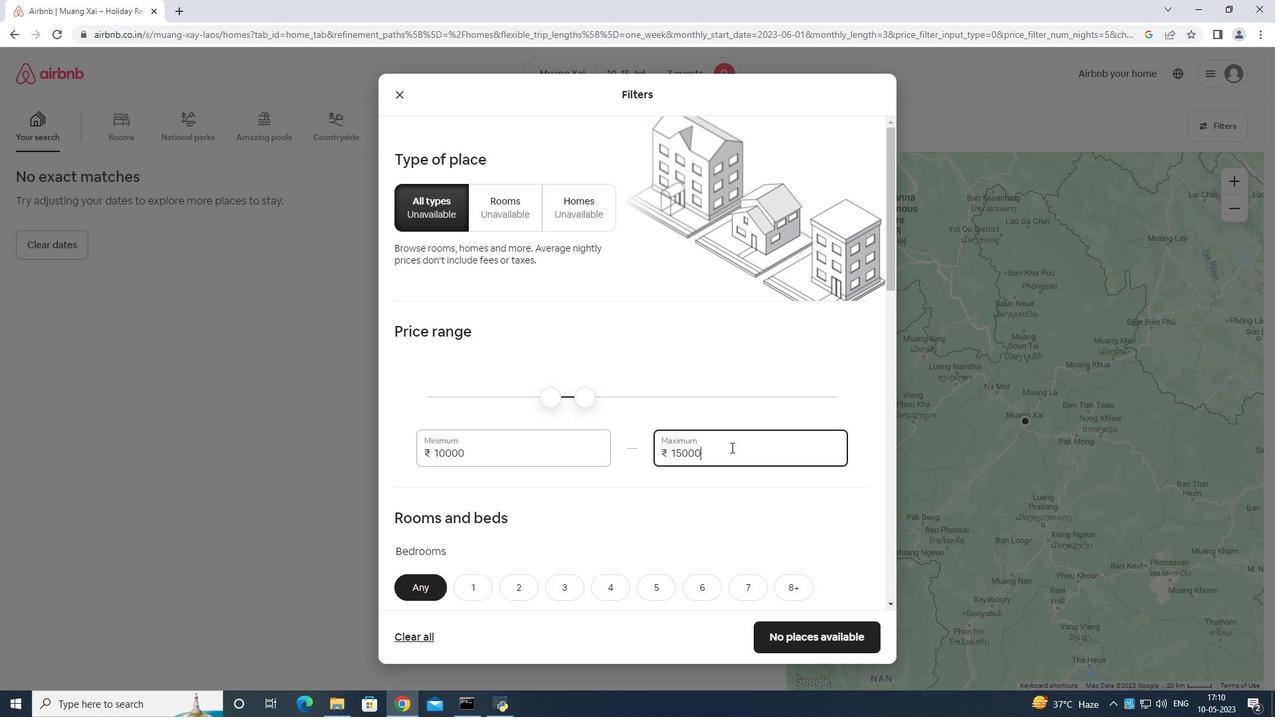 
Action: Mouse moved to (726, 455)
Screenshot: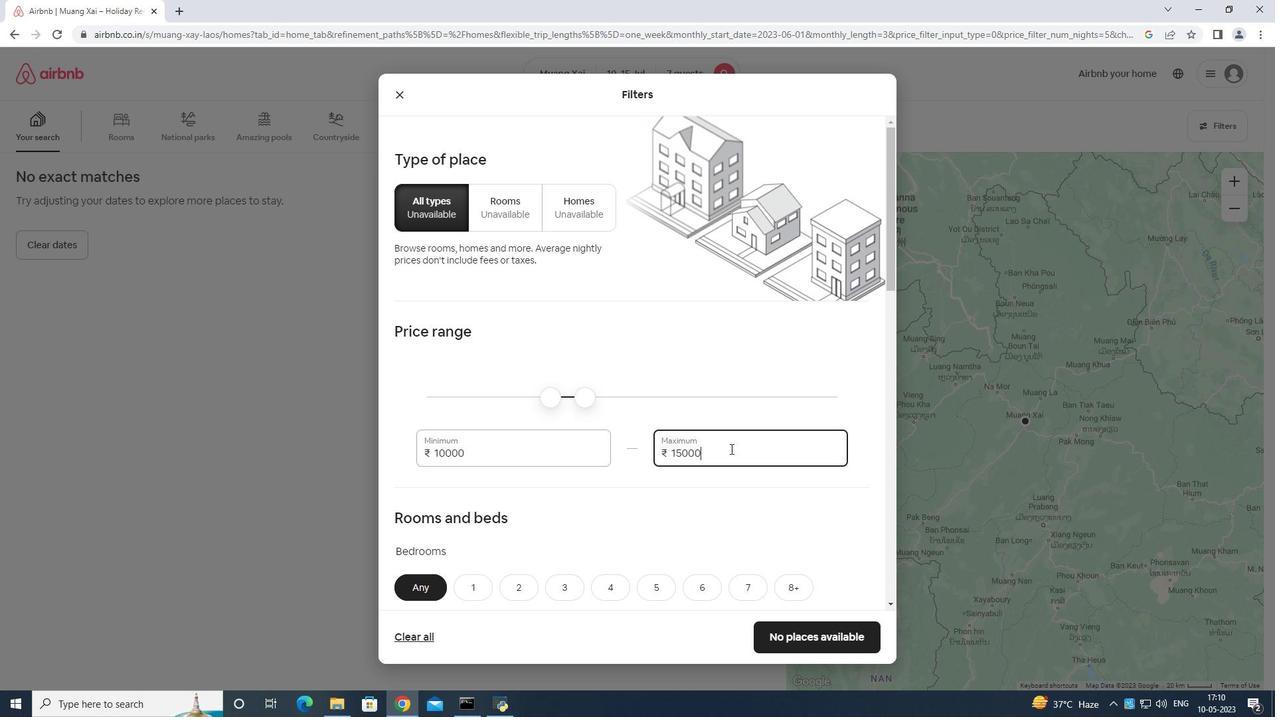 
Action: Mouse scrolled (726, 454) with delta (0, 0)
Screenshot: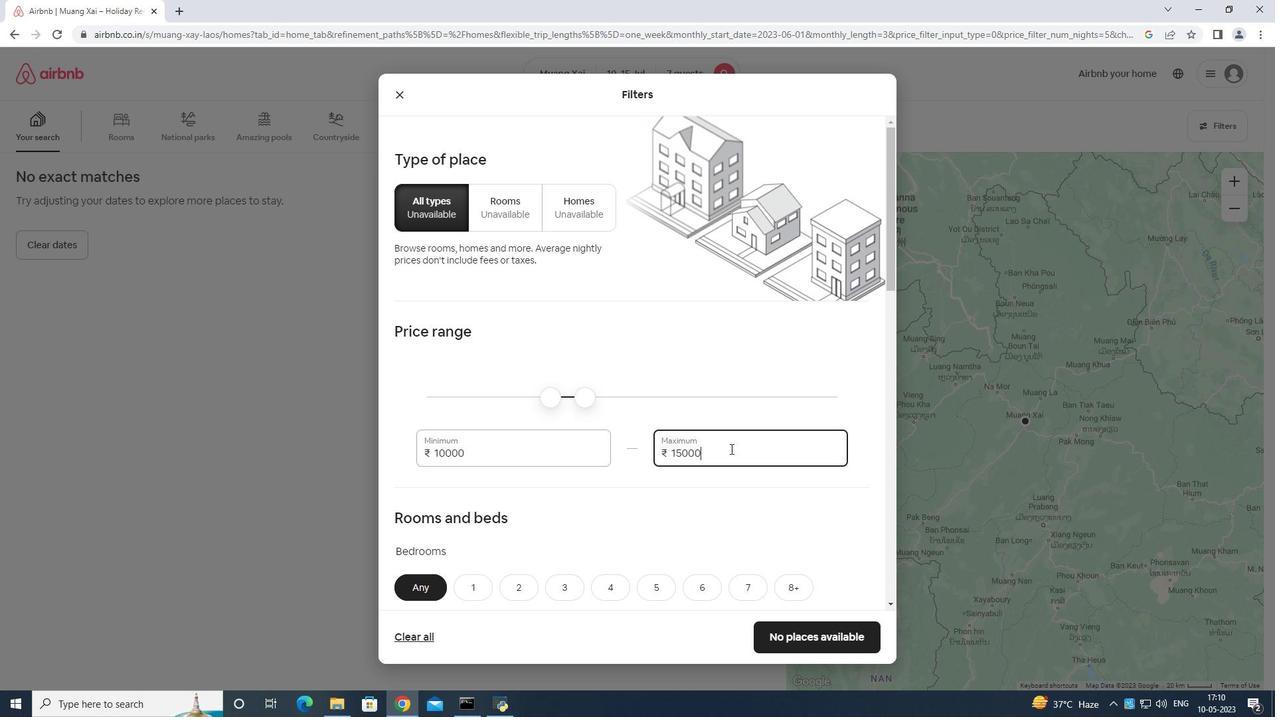 
Action: Mouse moved to (725, 457)
Screenshot: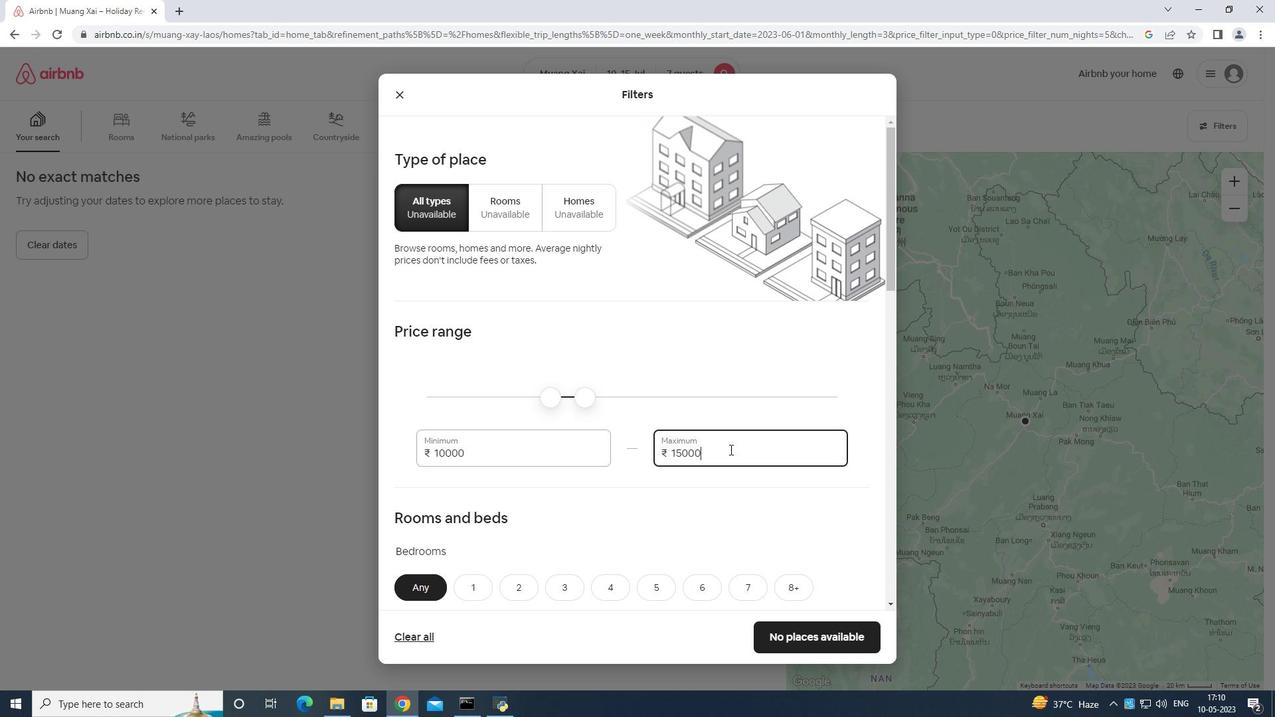 
Action: Mouse scrolled (725, 457) with delta (0, 0)
Screenshot: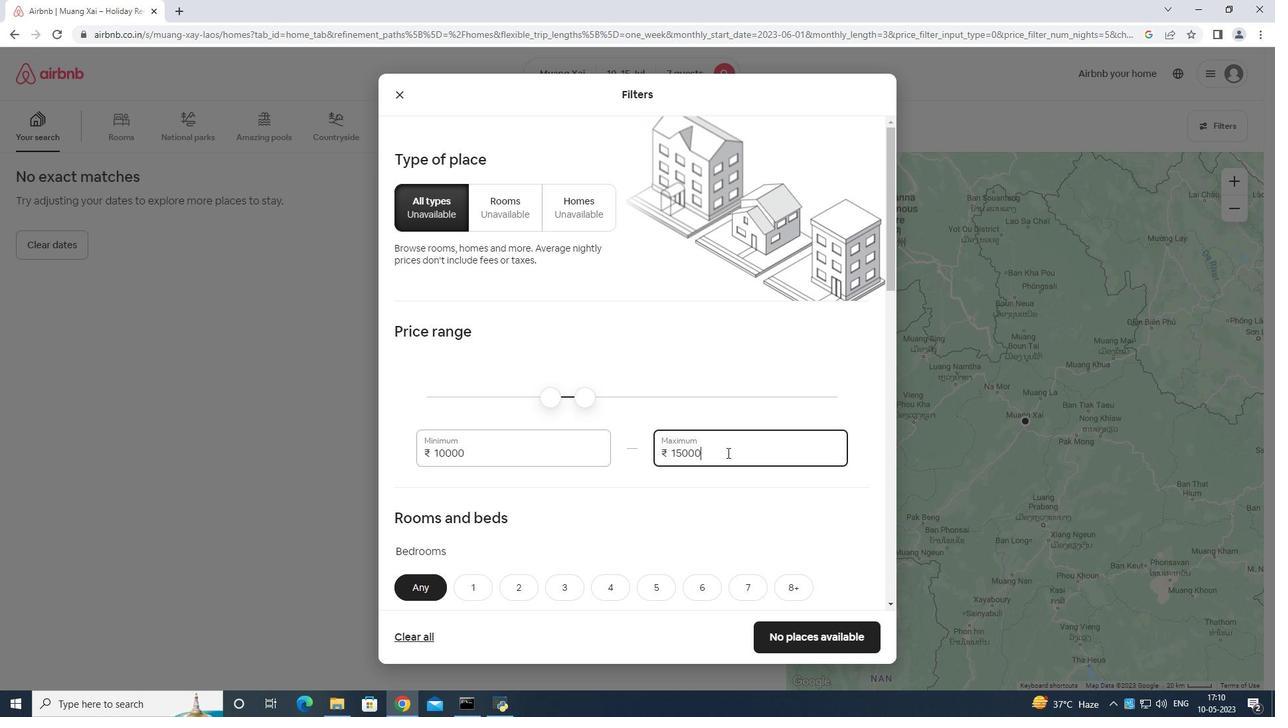 
Action: Mouse scrolled (725, 457) with delta (0, 0)
Screenshot: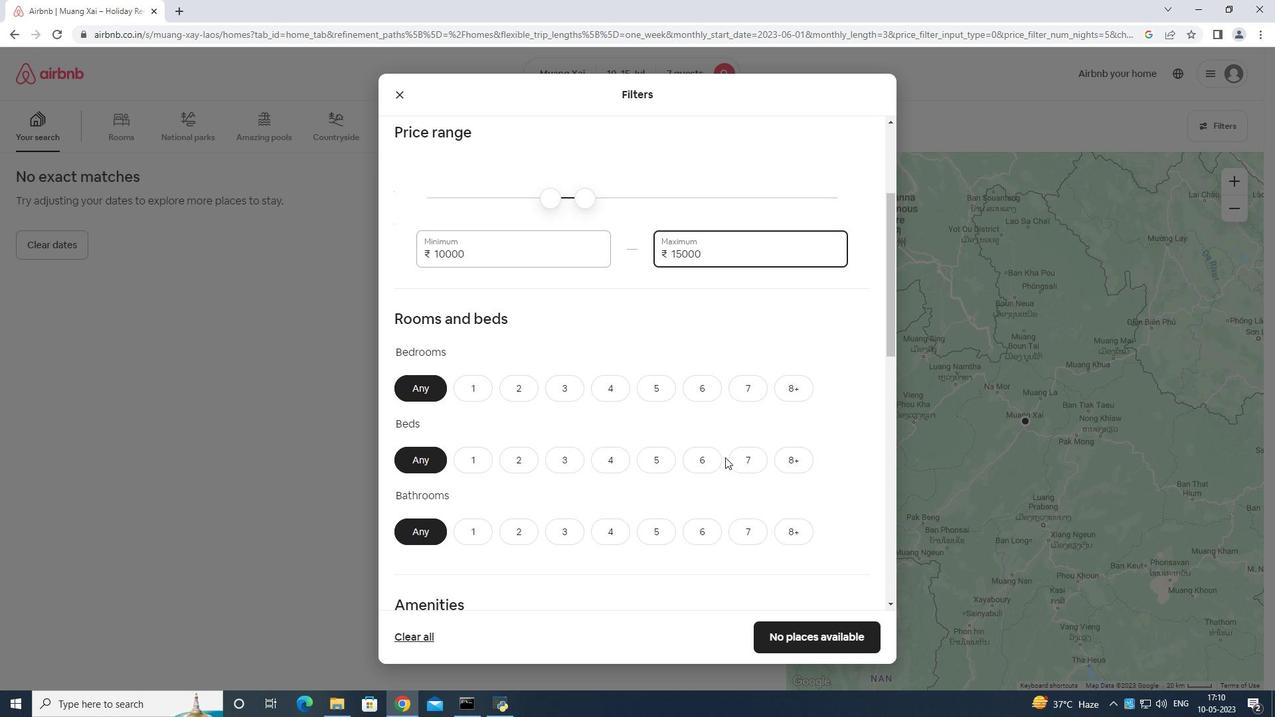 
Action: Mouse moved to (600, 322)
Screenshot: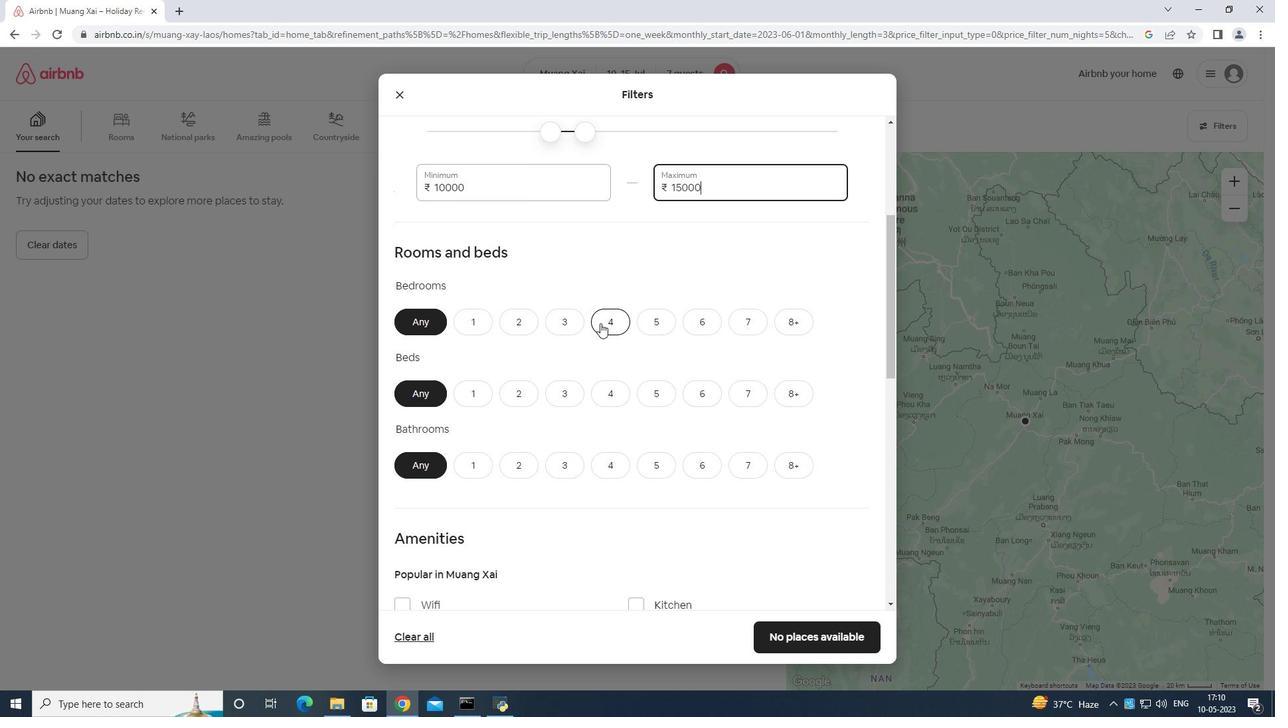 
Action: Mouse pressed left at (600, 322)
Screenshot: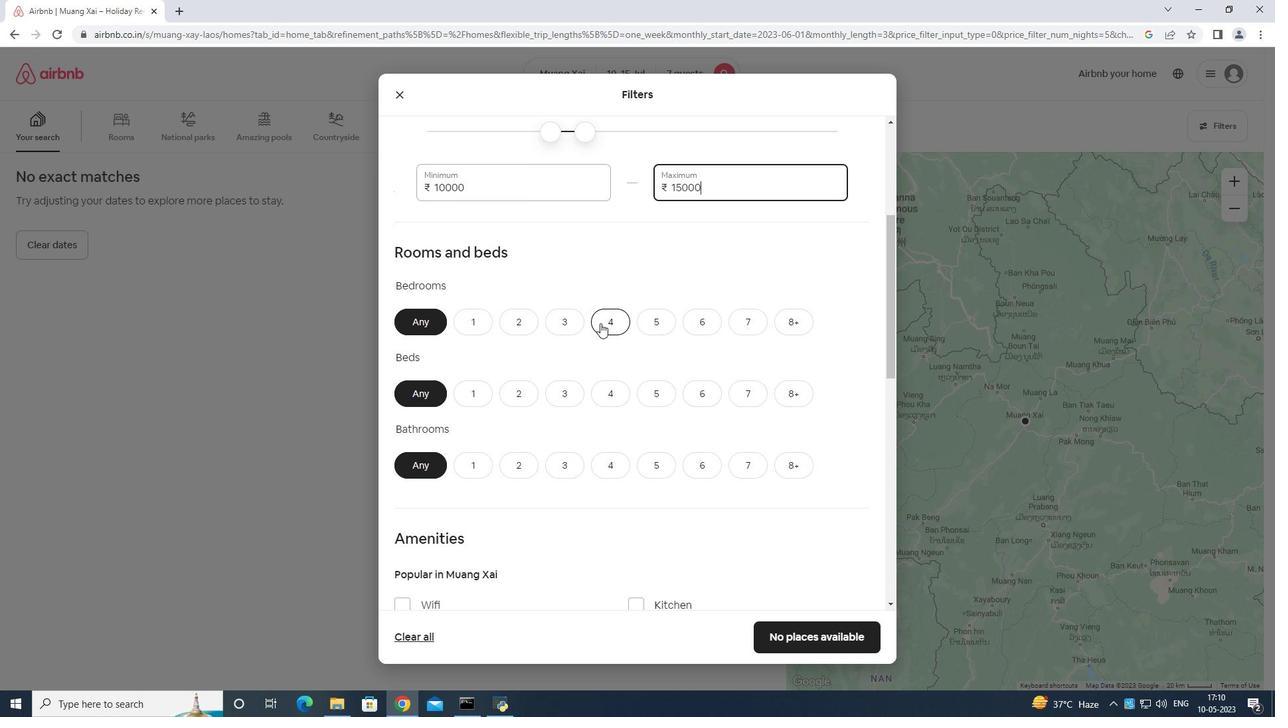 
Action: Mouse moved to (735, 397)
Screenshot: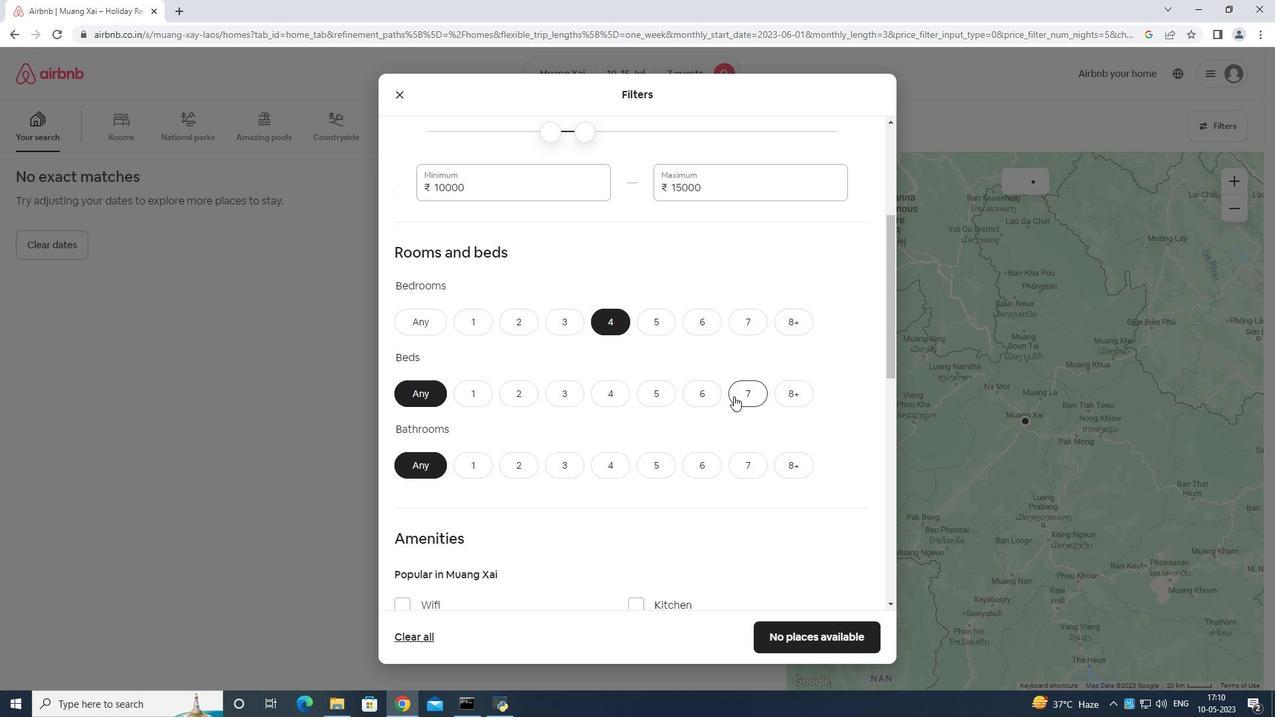 
Action: Mouse pressed left at (735, 397)
Screenshot: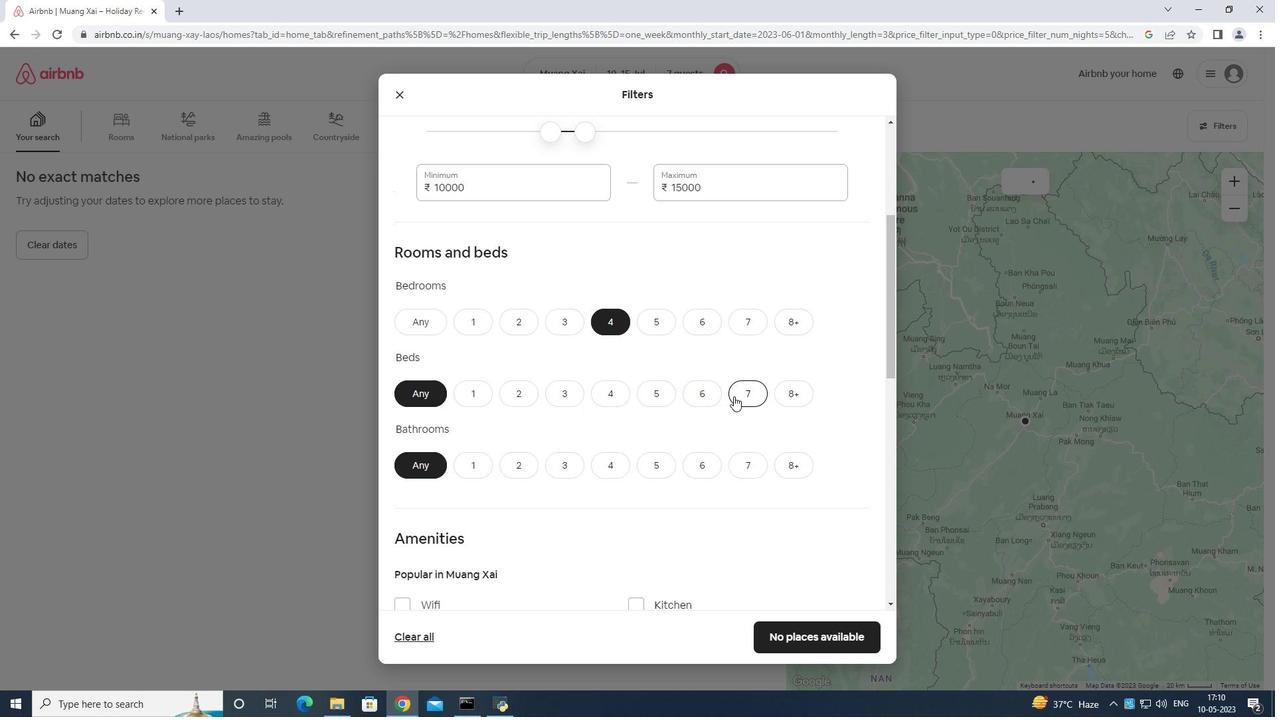 
Action: Mouse moved to (605, 465)
Screenshot: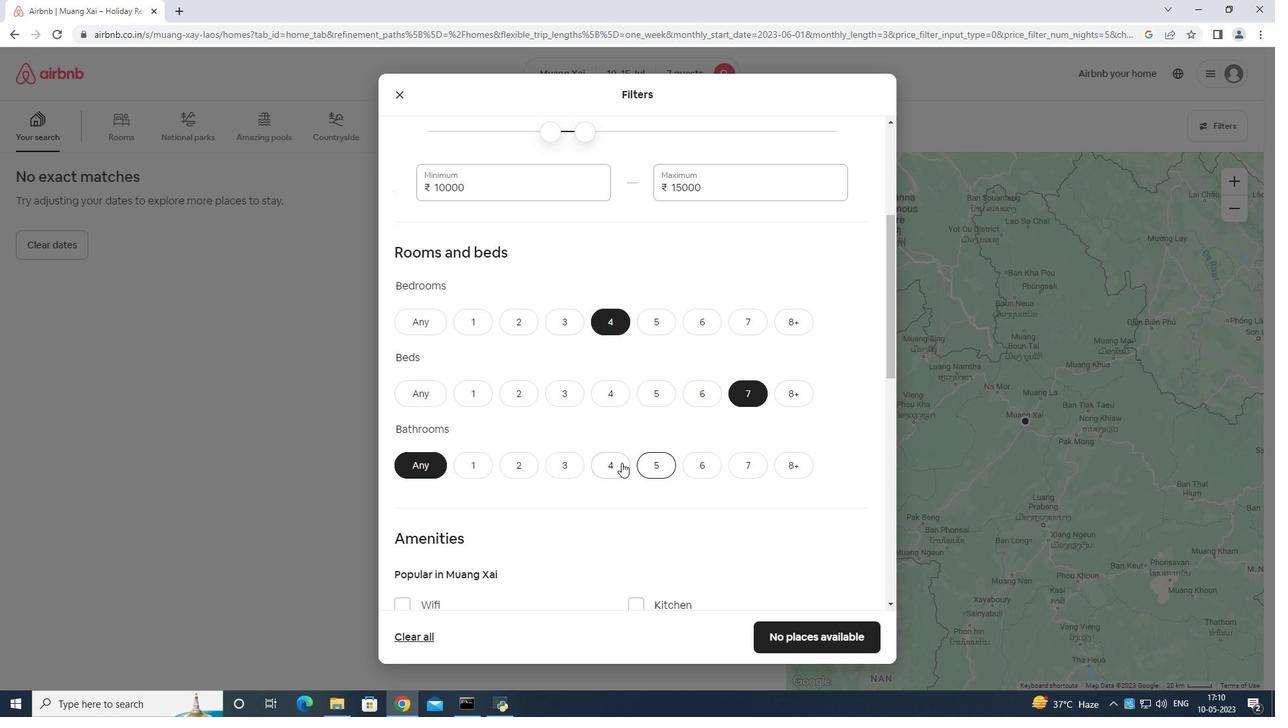 
Action: Mouse pressed left at (605, 465)
Screenshot: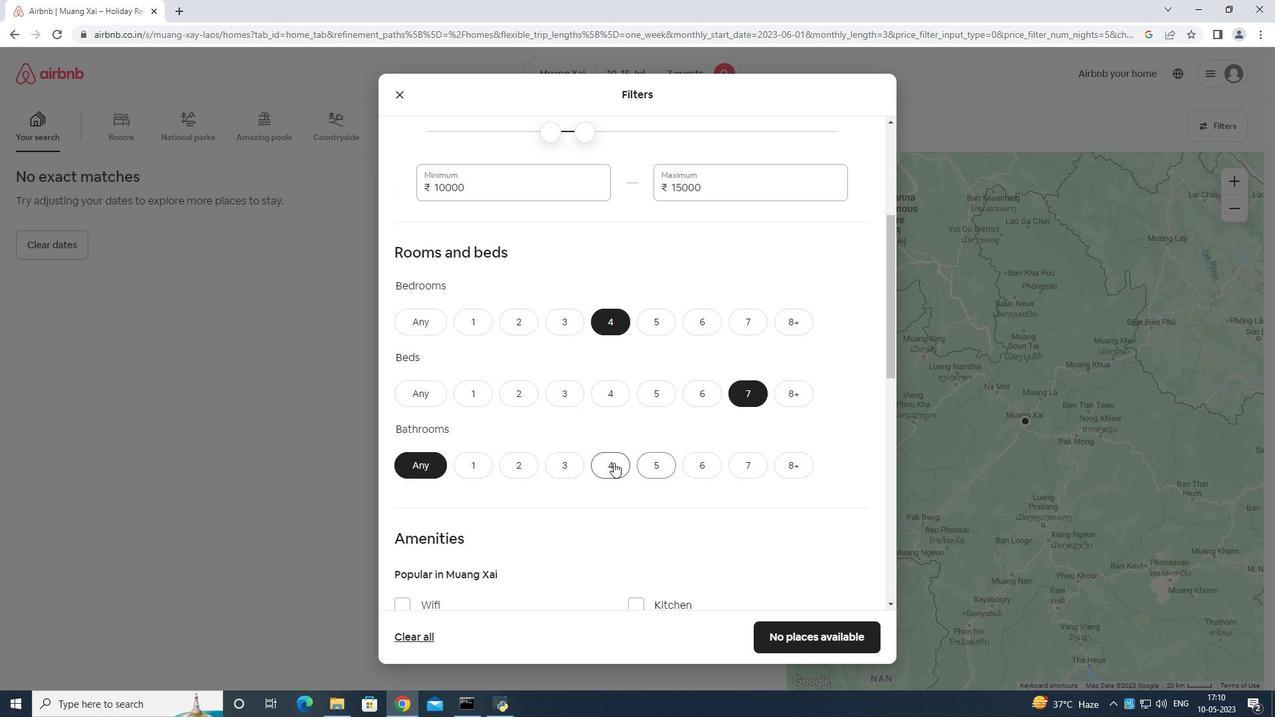 
Action: Mouse moved to (607, 433)
Screenshot: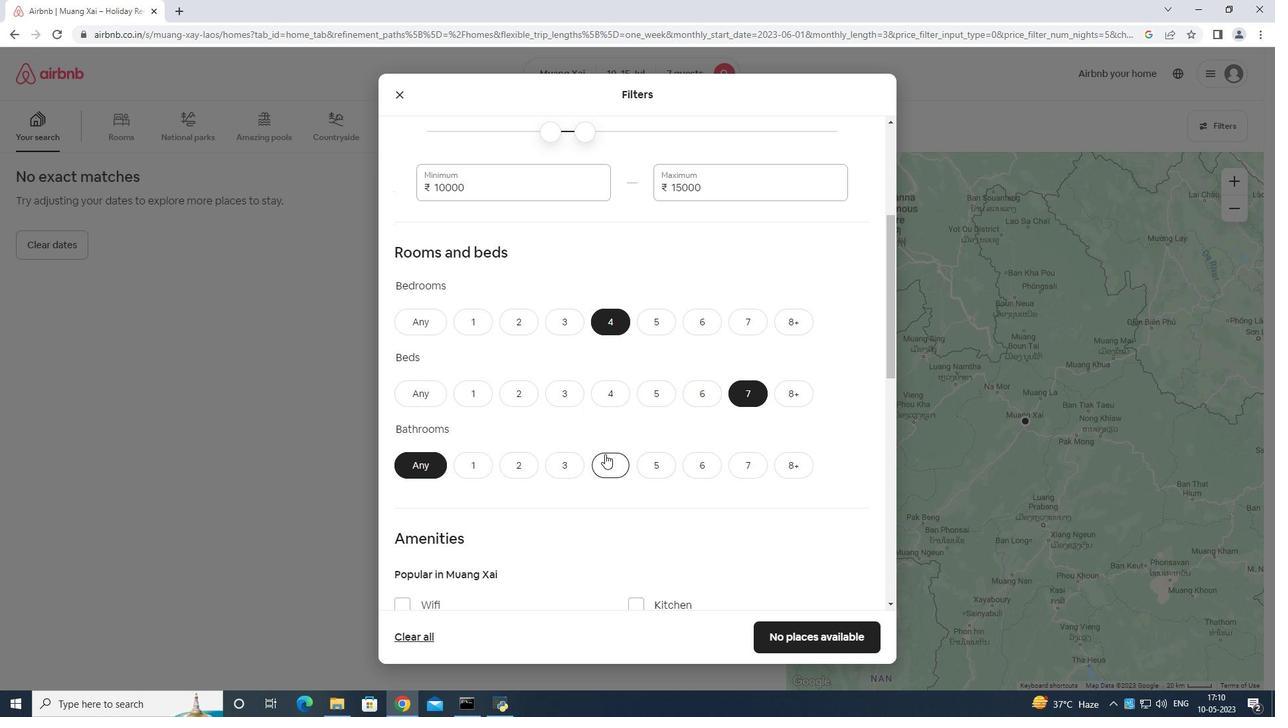
Action: Mouse scrolled (607, 433) with delta (0, 0)
Screenshot: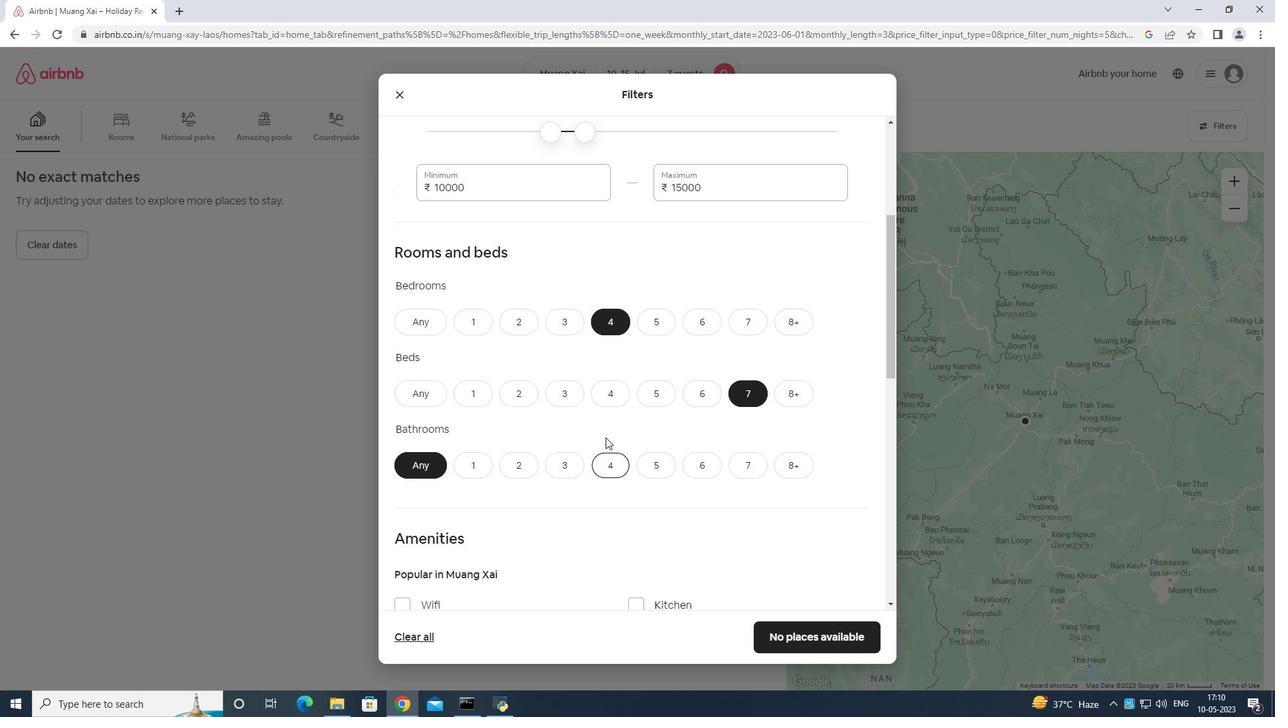 
Action: Mouse scrolled (607, 433) with delta (0, 0)
Screenshot: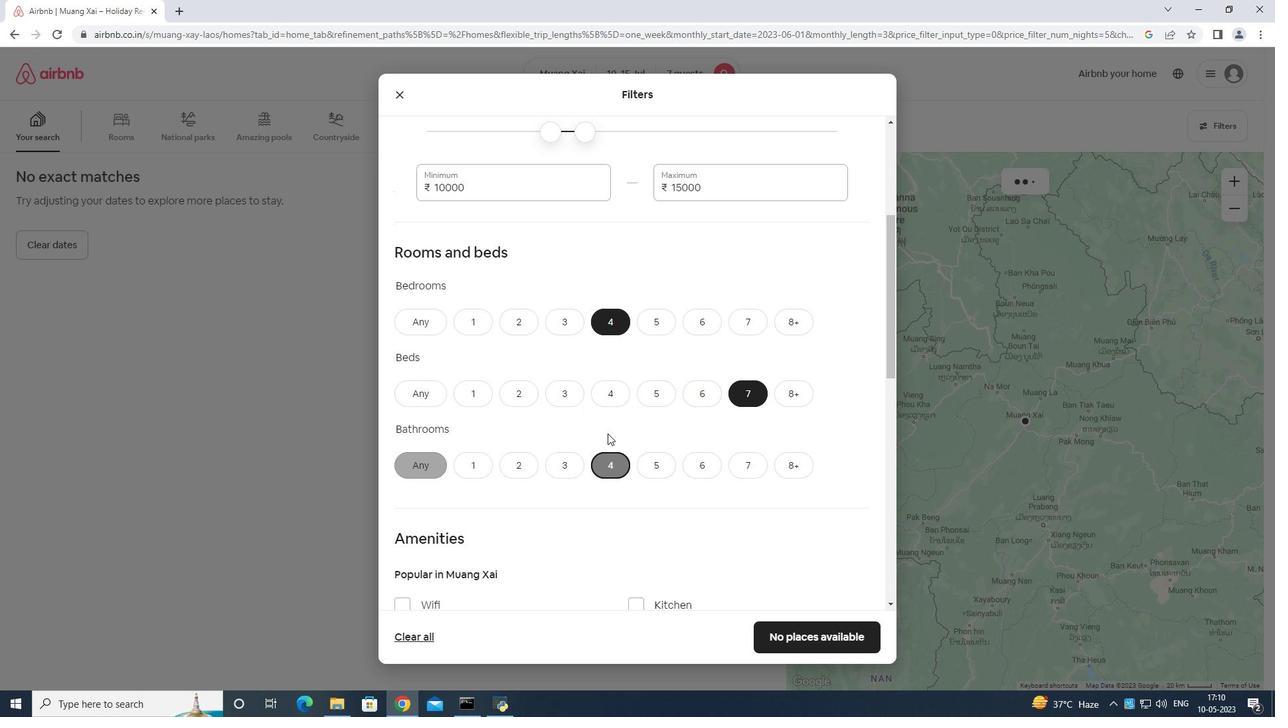 
Action: Mouse scrolled (607, 433) with delta (0, 0)
Screenshot: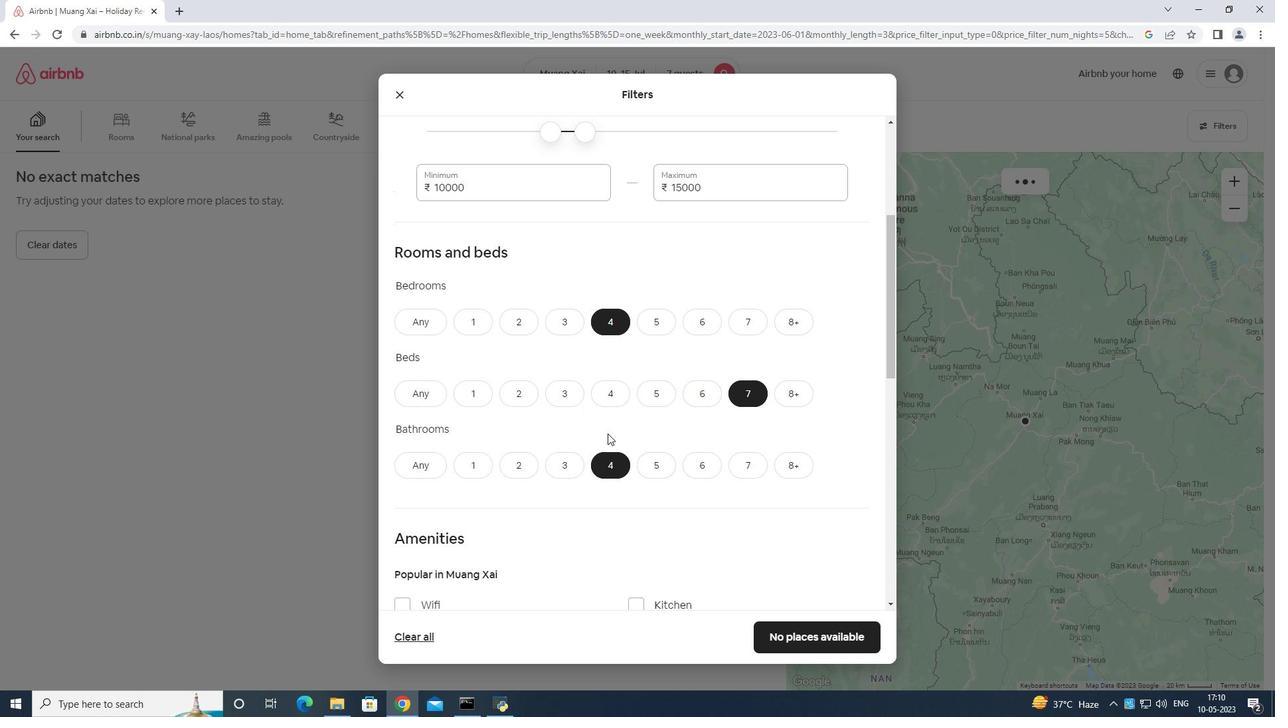 
Action: Mouse moved to (397, 399)
Screenshot: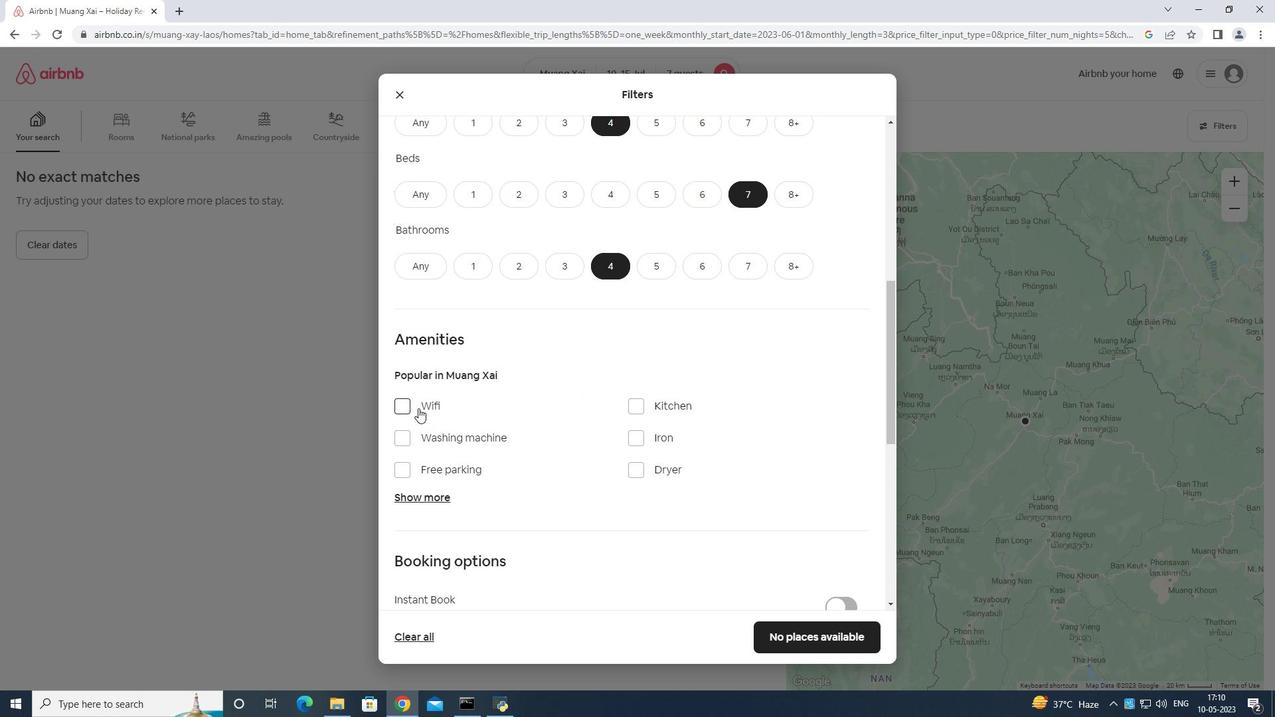 
Action: Mouse pressed left at (397, 399)
Screenshot: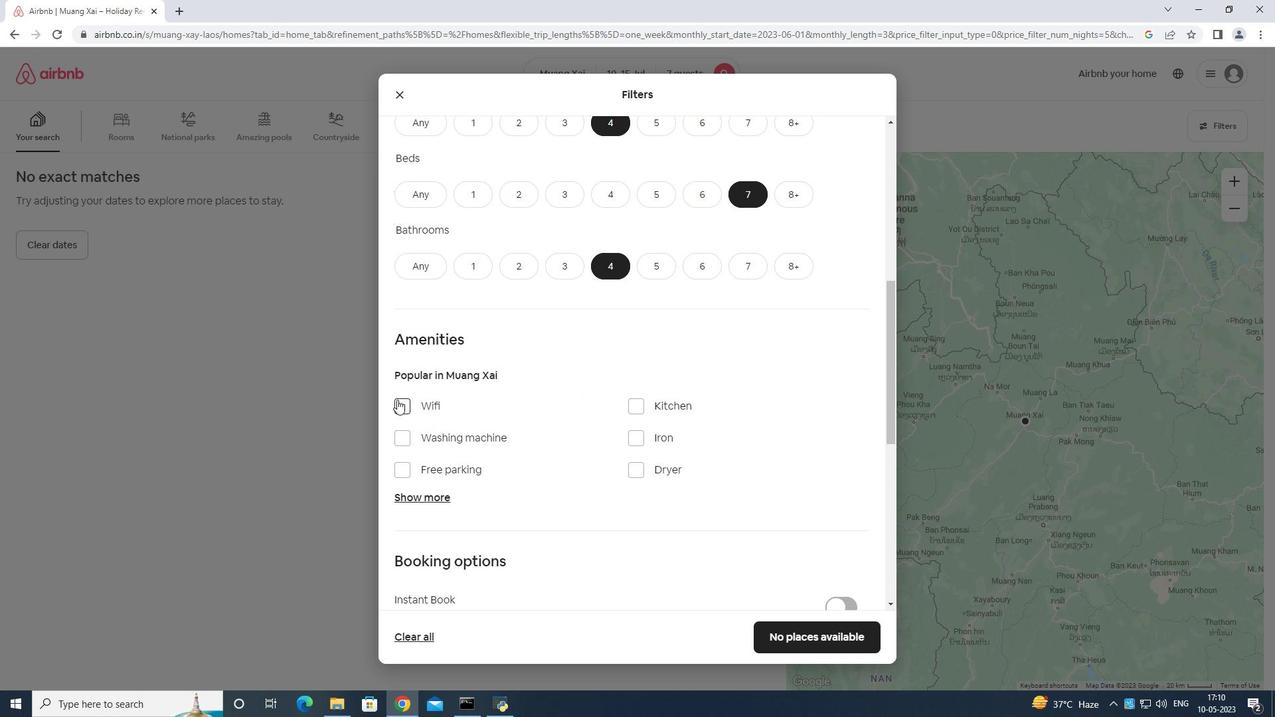 
Action: Mouse moved to (401, 467)
Screenshot: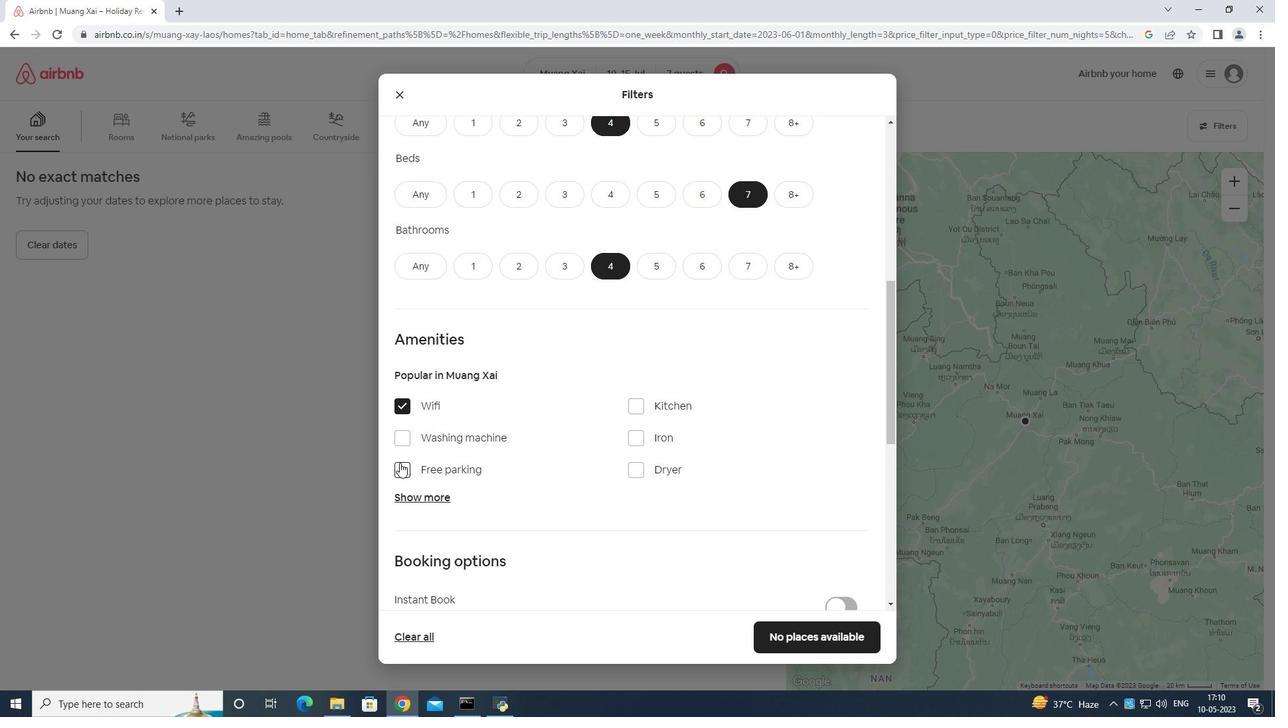 
Action: Mouse pressed left at (401, 467)
Screenshot: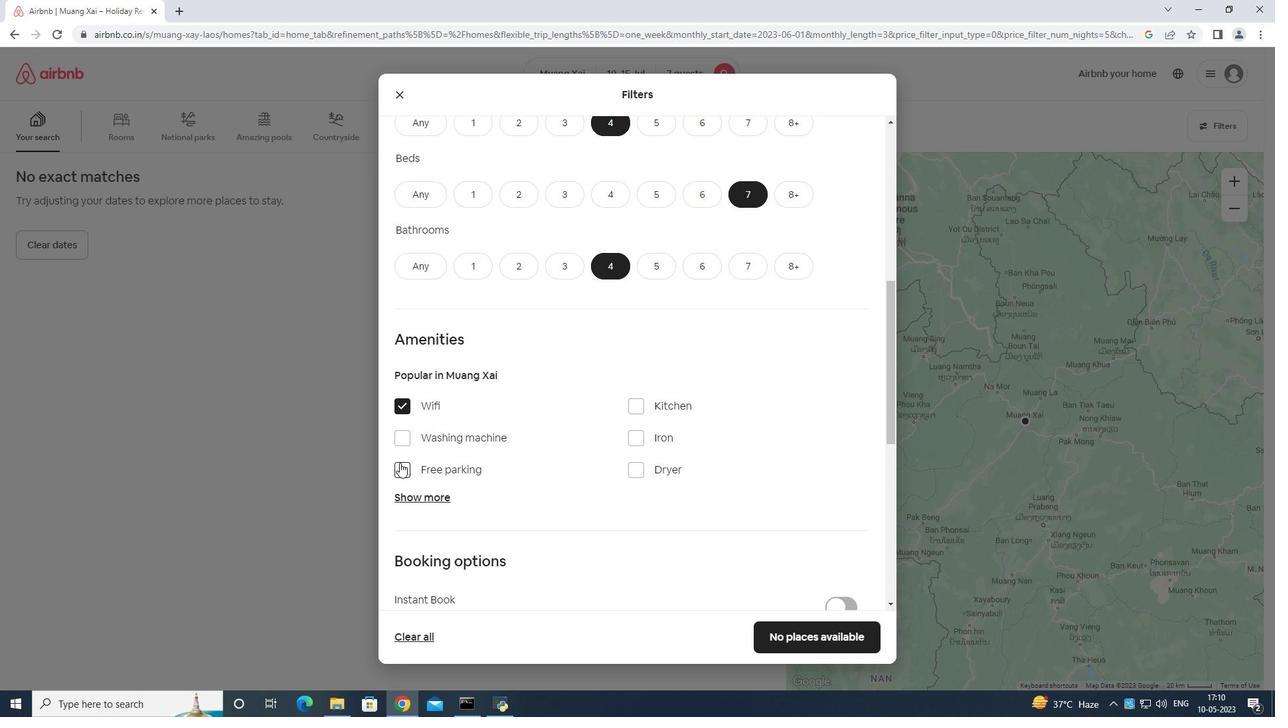 
Action: Mouse moved to (409, 489)
Screenshot: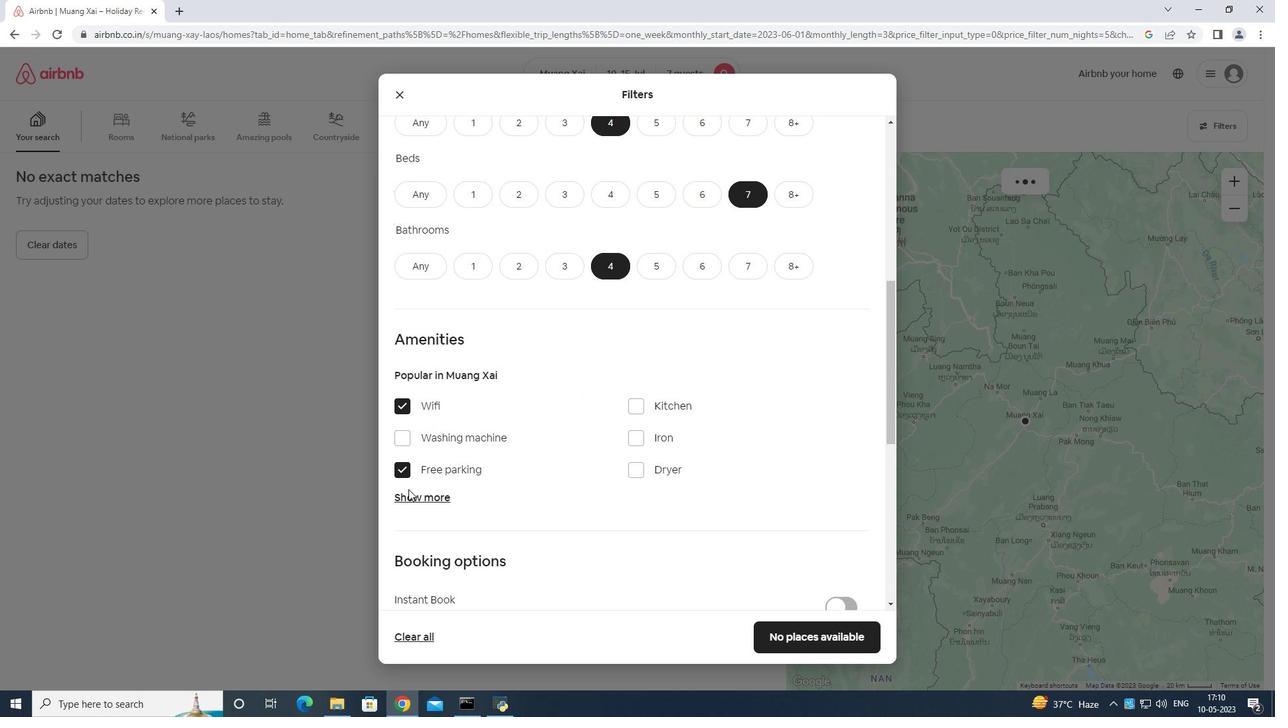 
Action: Mouse pressed left at (409, 489)
Screenshot: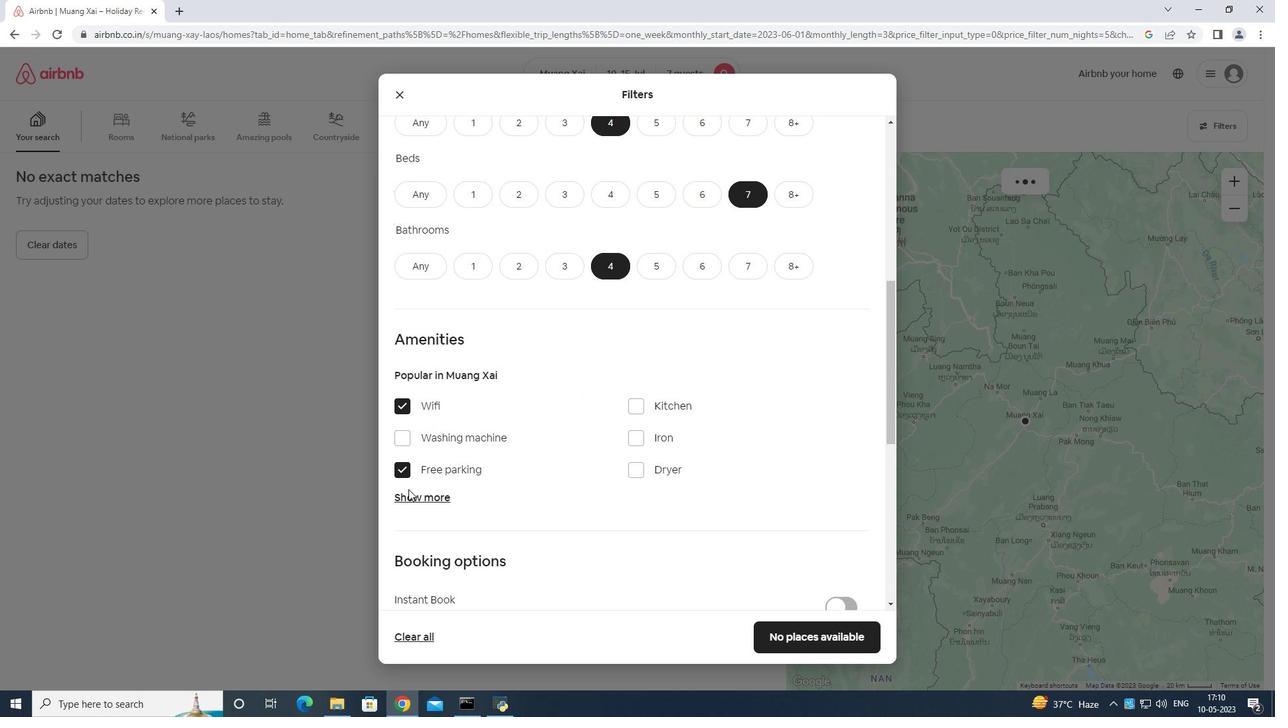 
Action: Mouse moved to (410, 494)
Screenshot: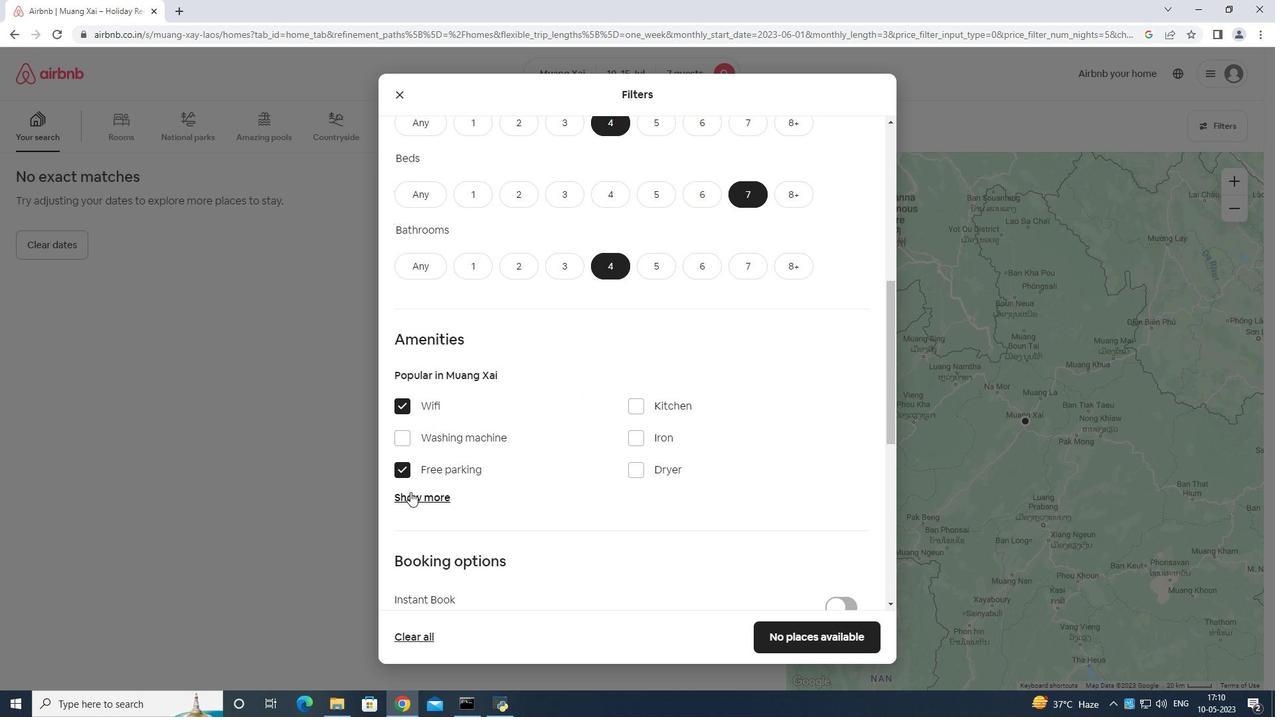 
Action: Mouse pressed left at (410, 494)
Screenshot: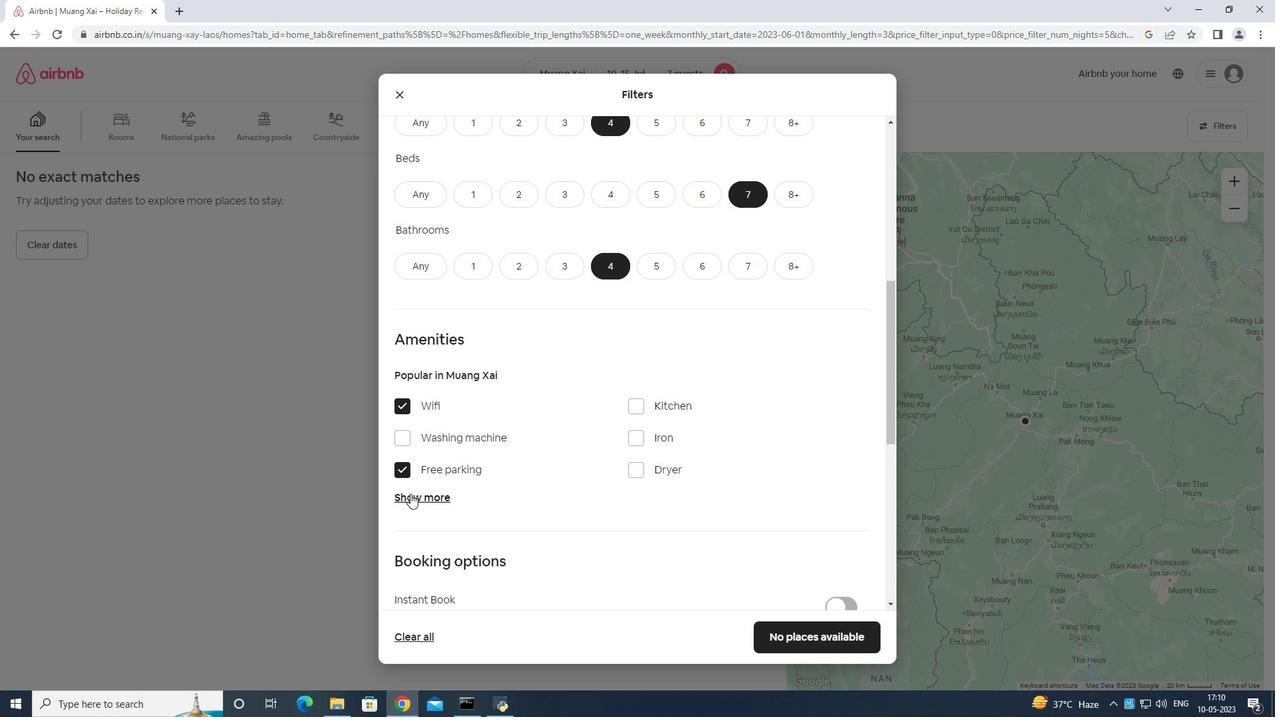 
Action: Mouse moved to (476, 518)
Screenshot: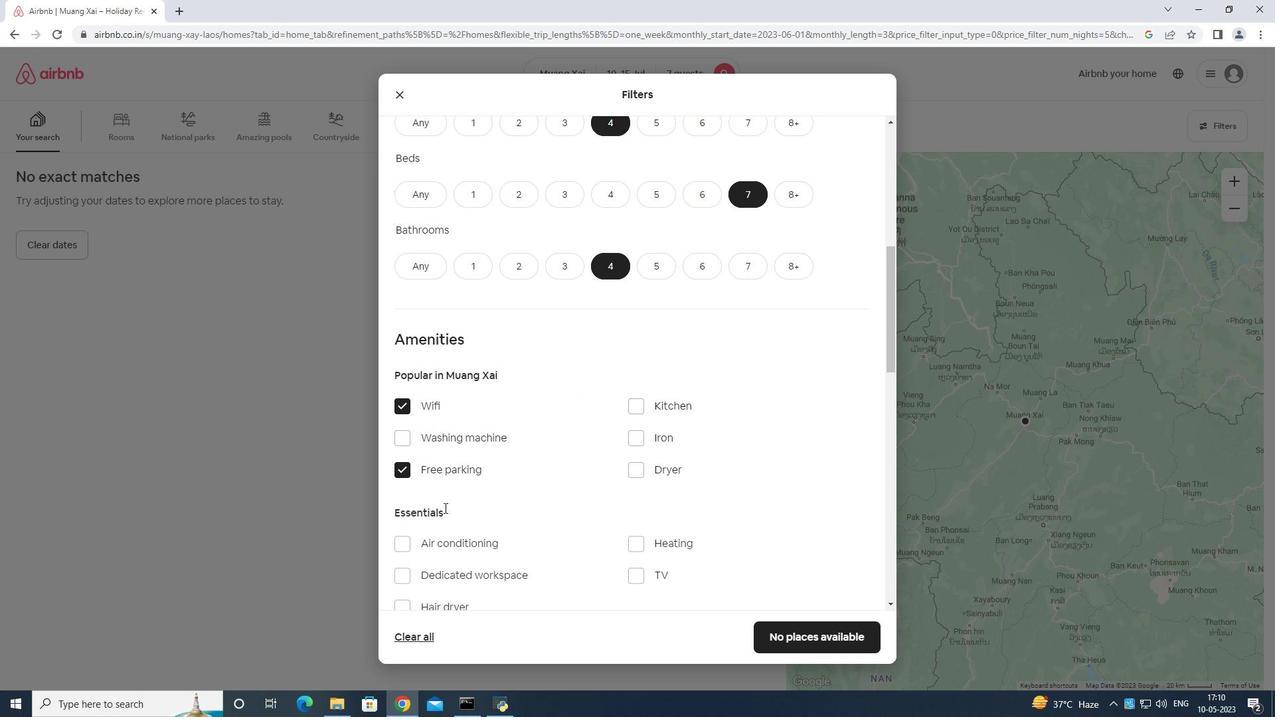 
Action: Mouse scrolled (476, 518) with delta (0, 0)
Screenshot: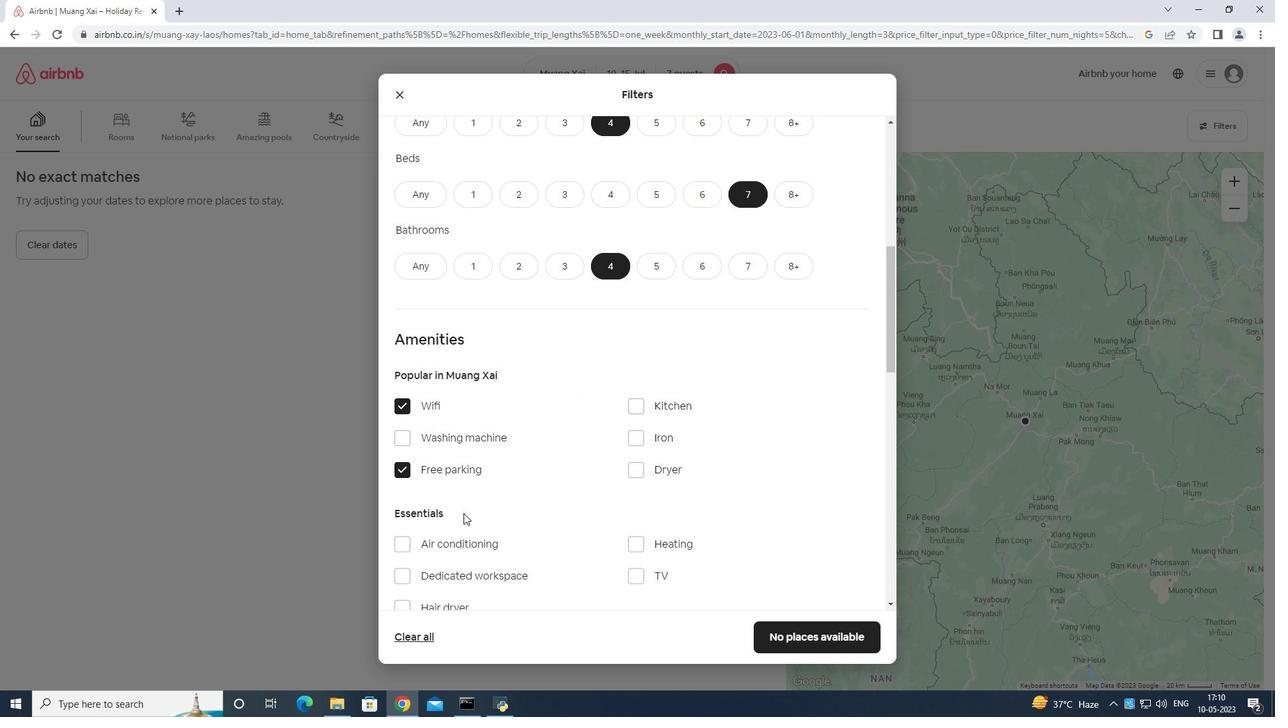 
Action: Mouse moved to (639, 506)
Screenshot: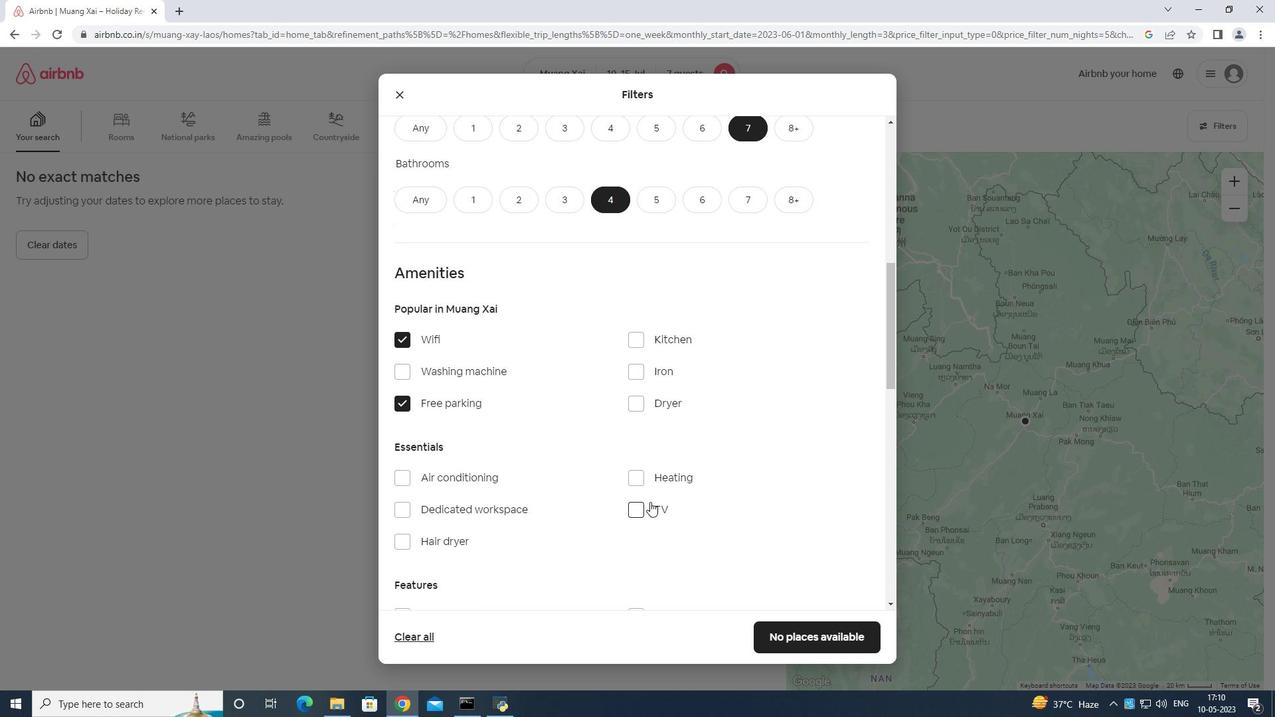 
Action: Mouse pressed left at (639, 506)
Screenshot: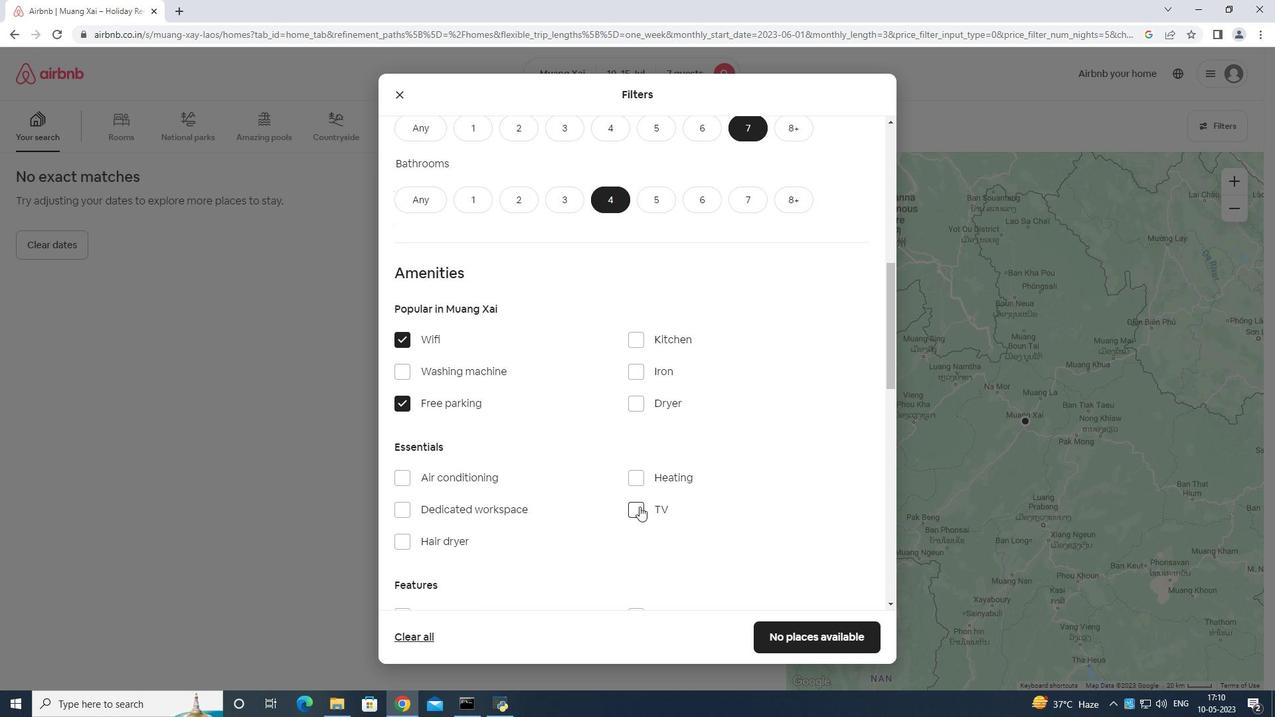 
Action: Mouse moved to (648, 489)
Screenshot: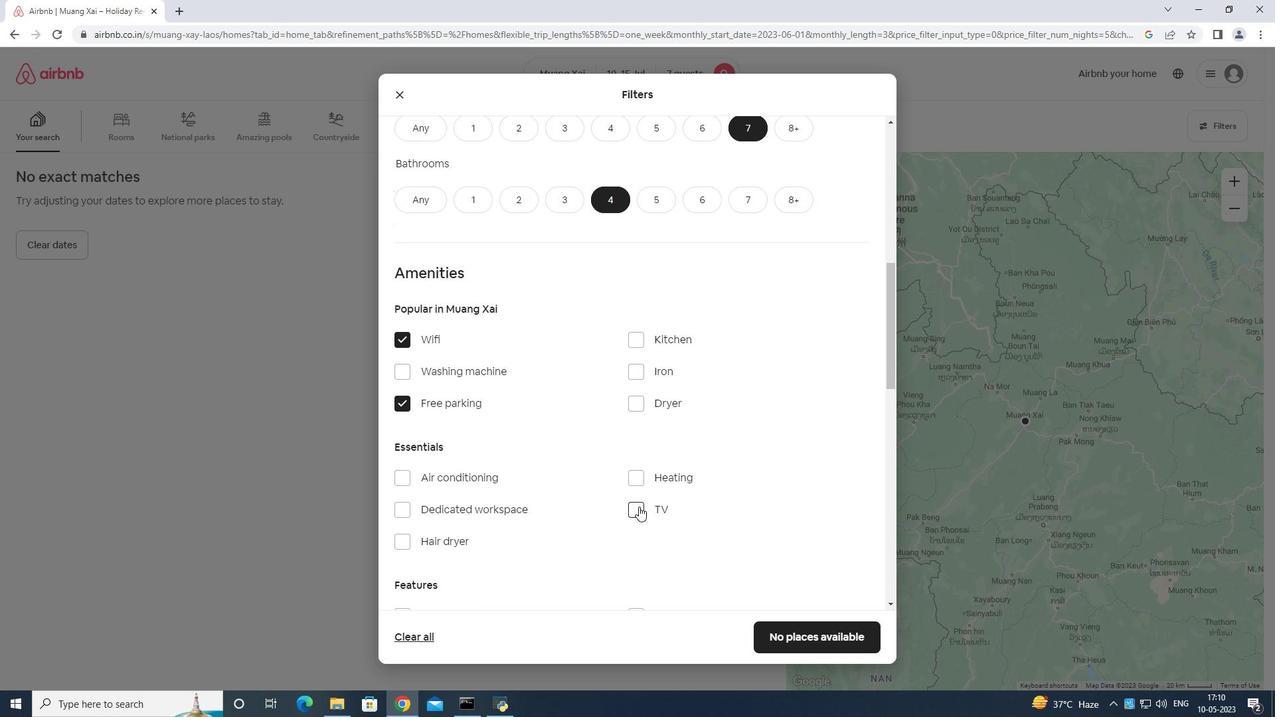 
Action: Mouse scrolled (648, 488) with delta (0, 0)
Screenshot: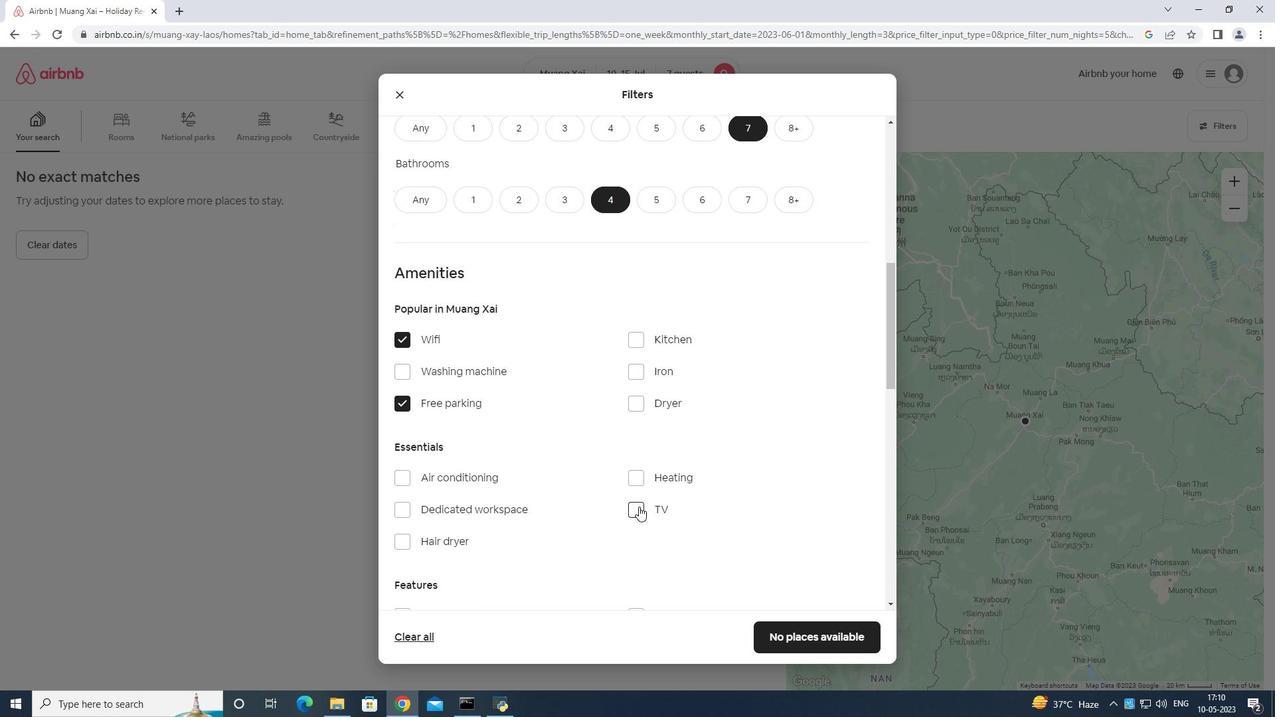 
Action: Mouse moved to (648, 493)
Screenshot: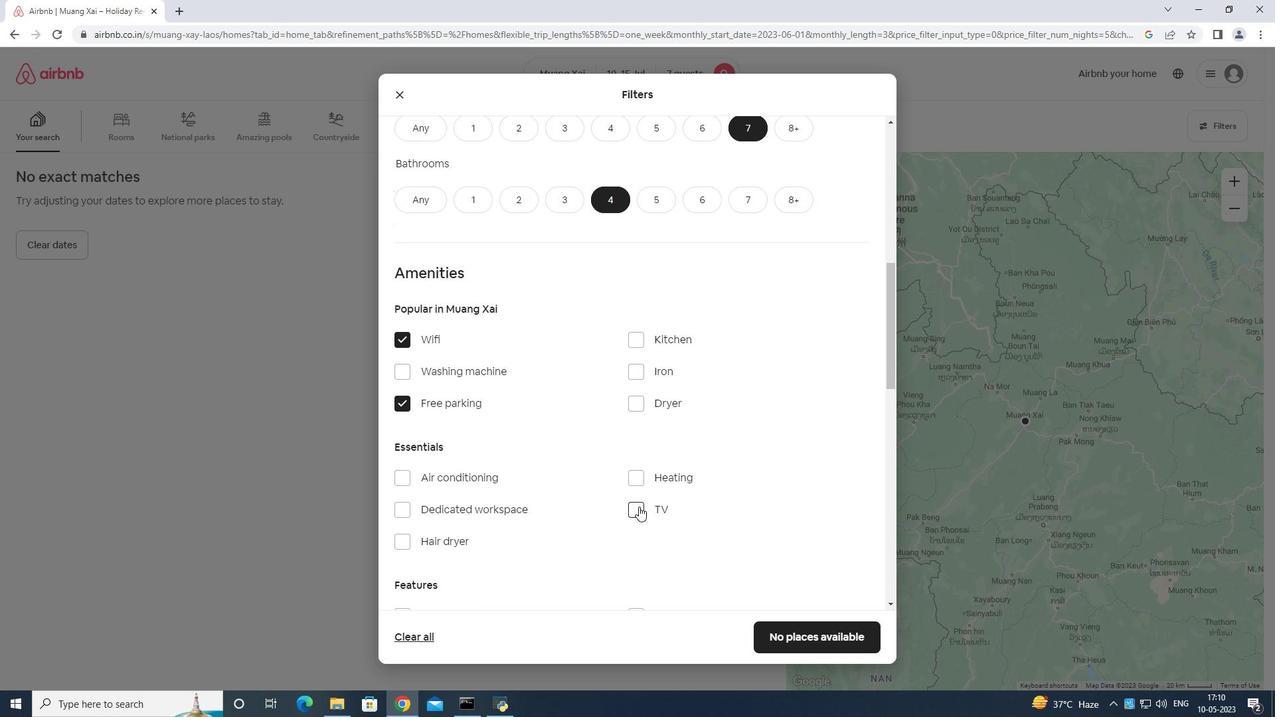 
Action: Mouse scrolled (648, 492) with delta (0, 0)
Screenshot: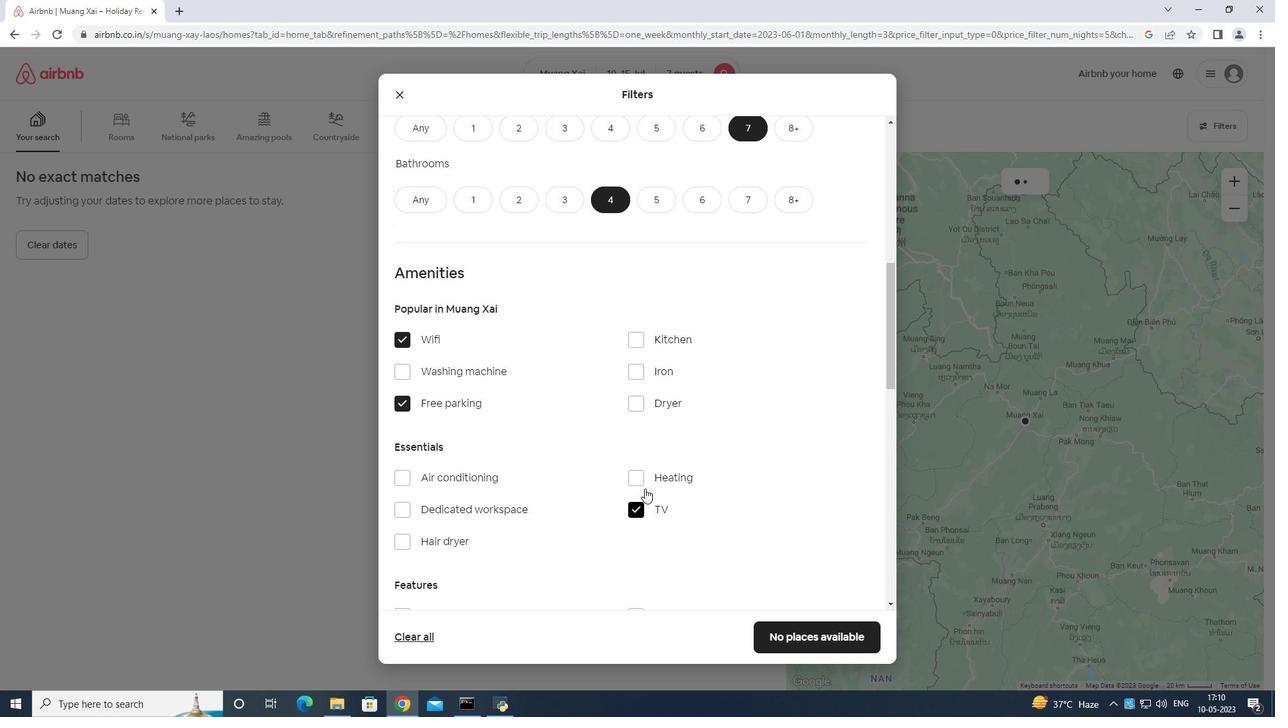 
Action: Mouse moved to (648, 493)
Screenshot: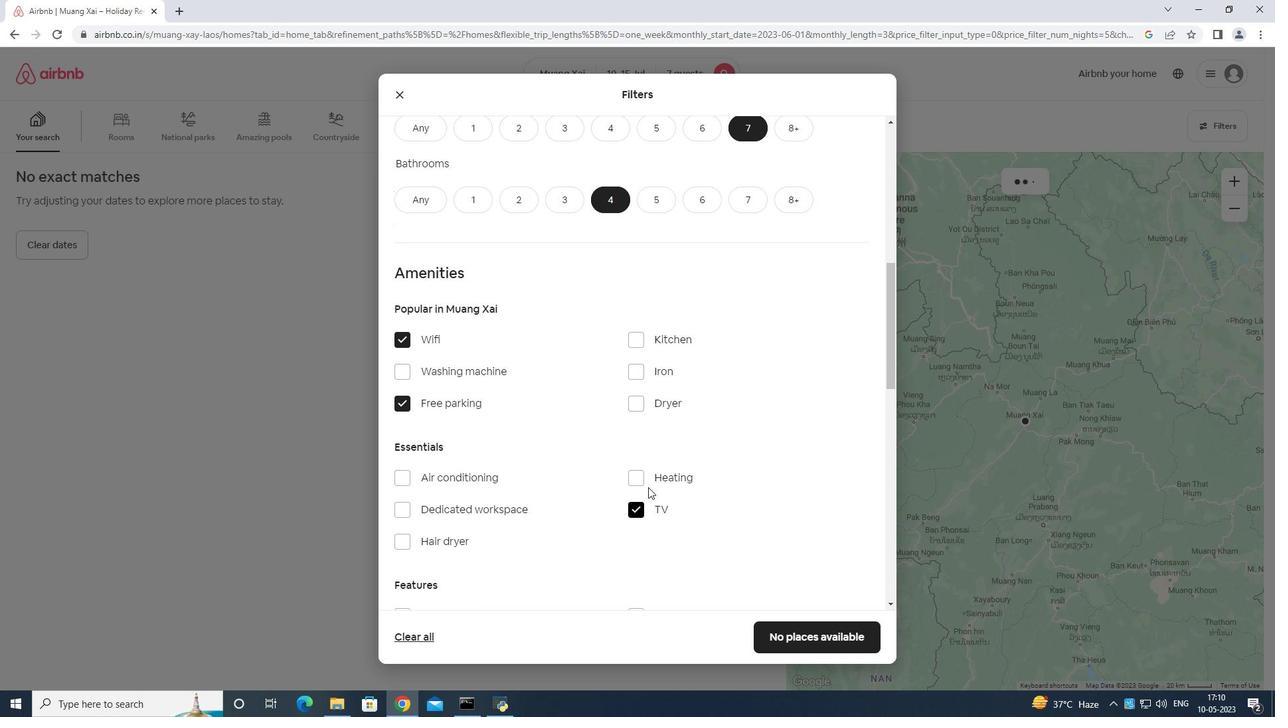 
Action: Mouse scrolled (648, 493) with delta (0, 0)
Screenshot: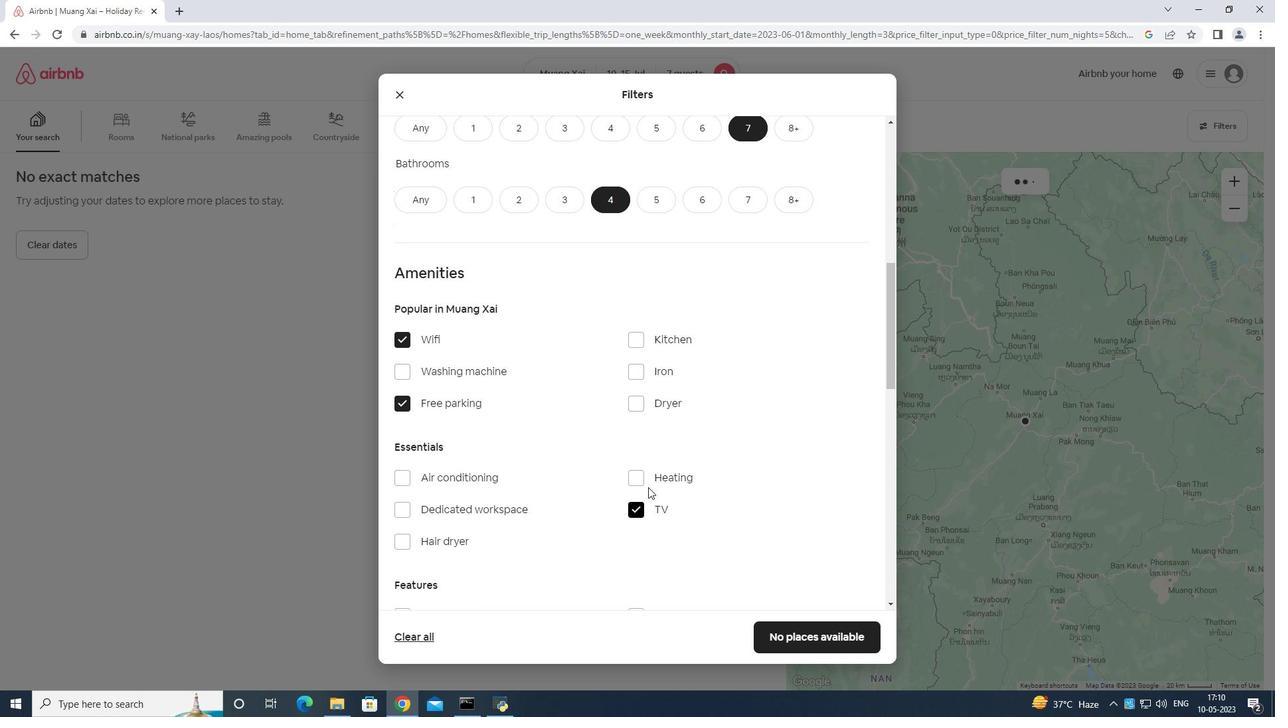
Action: Mouse moved to (401, 477)
Screenshot: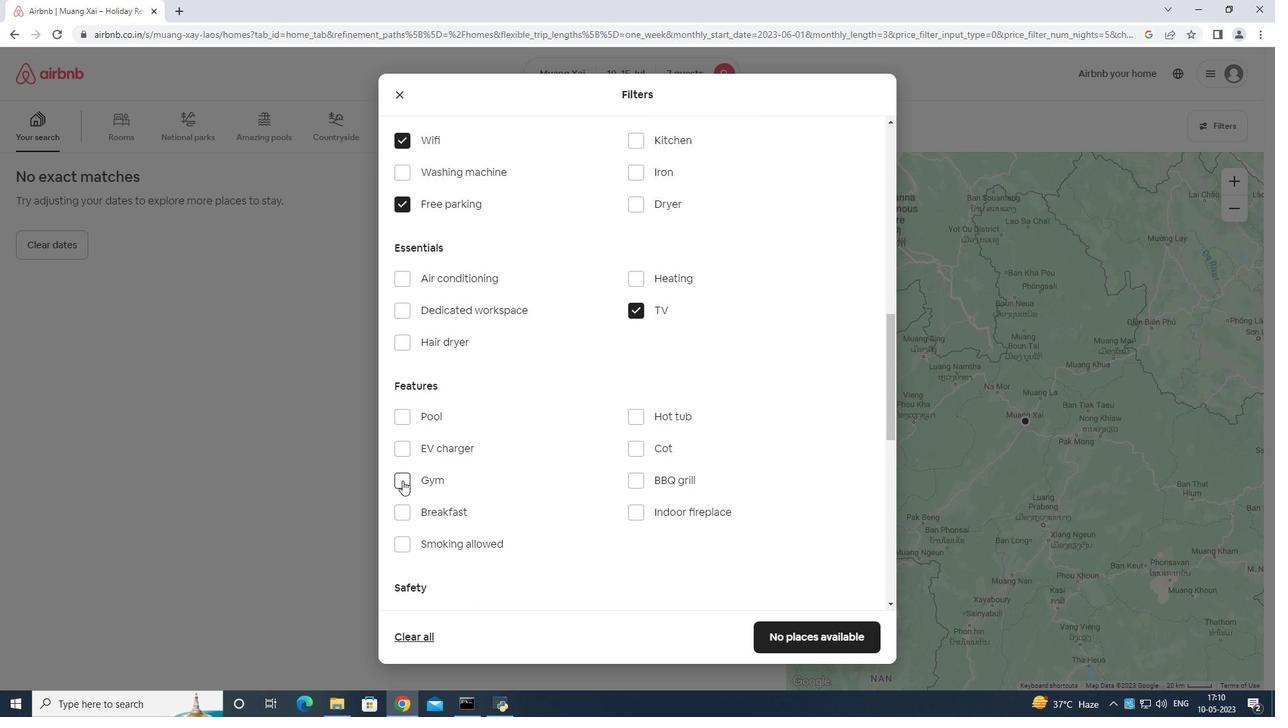 
Action: Mouse pressed left at (401, 477)
Screenshot: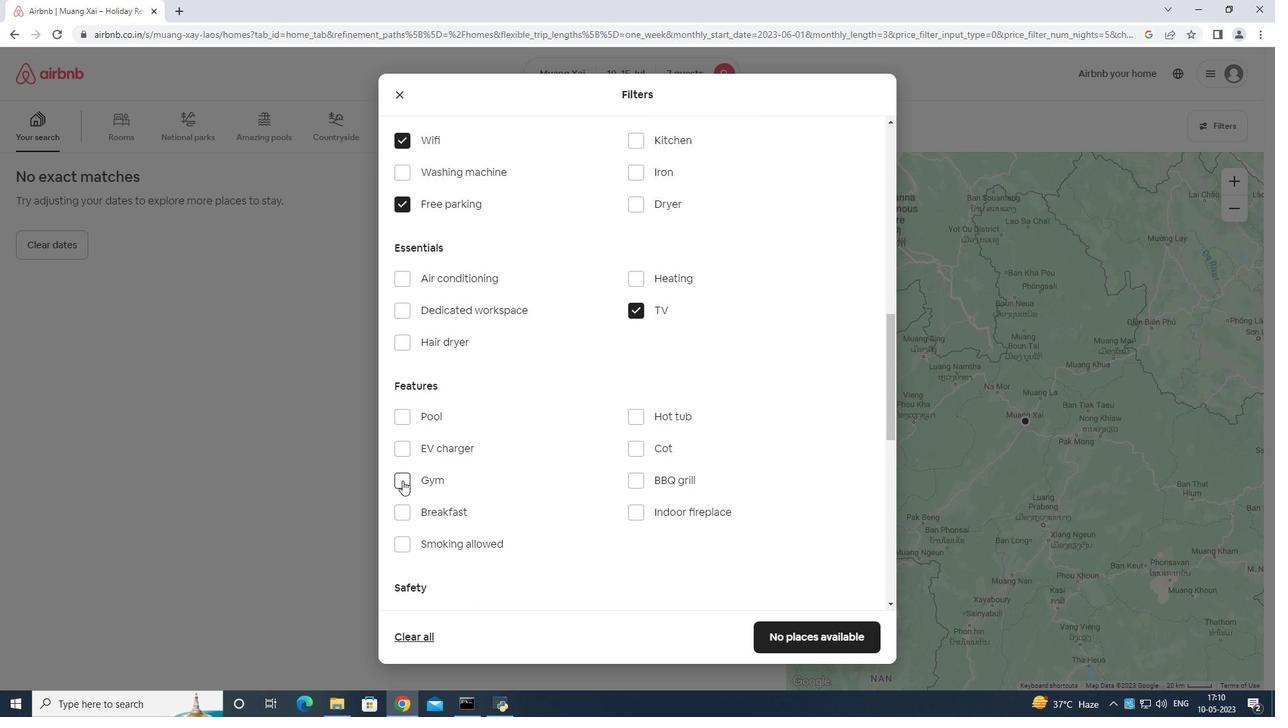 
Action: Mouse moved to (400, 512)
Screenshot: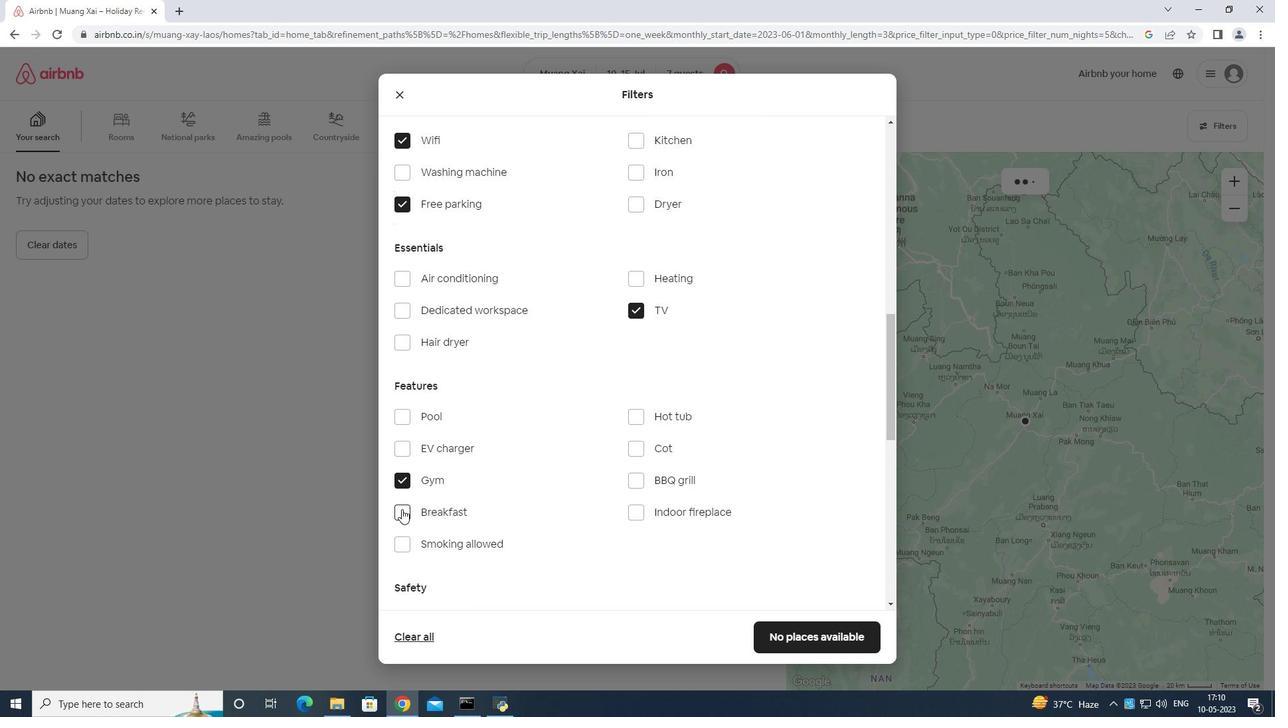 
Action: Mouse pressed left at (400, 512)
Screenshot: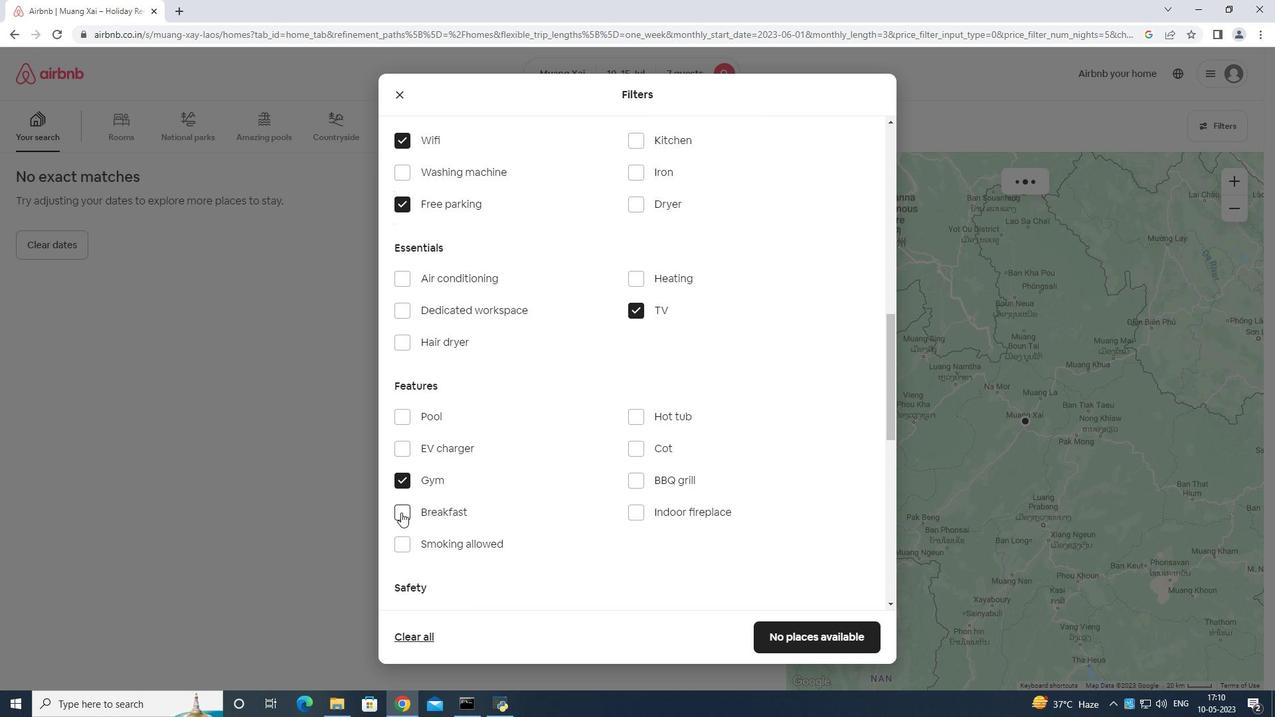 
Action: Mouse moved to (462, 496)
Screenshot: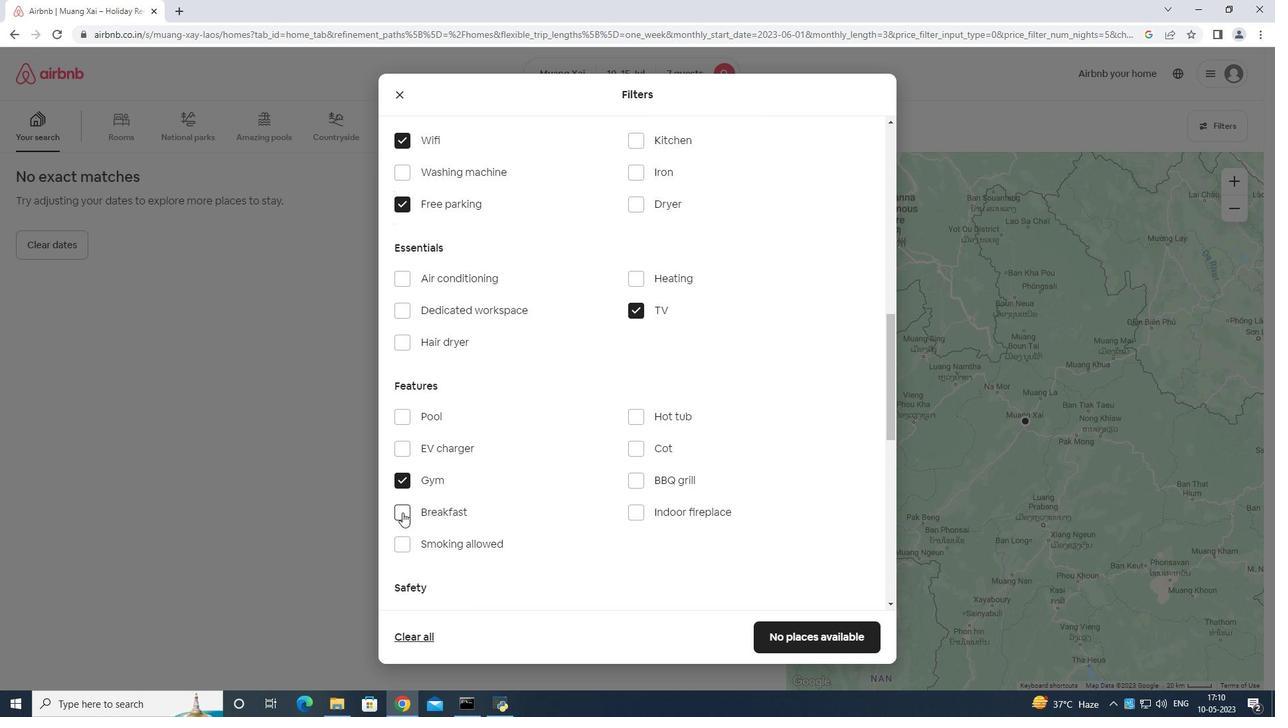 
Action: Mouse scrolled (462, 495) with delta (0, 0)
Screenshot: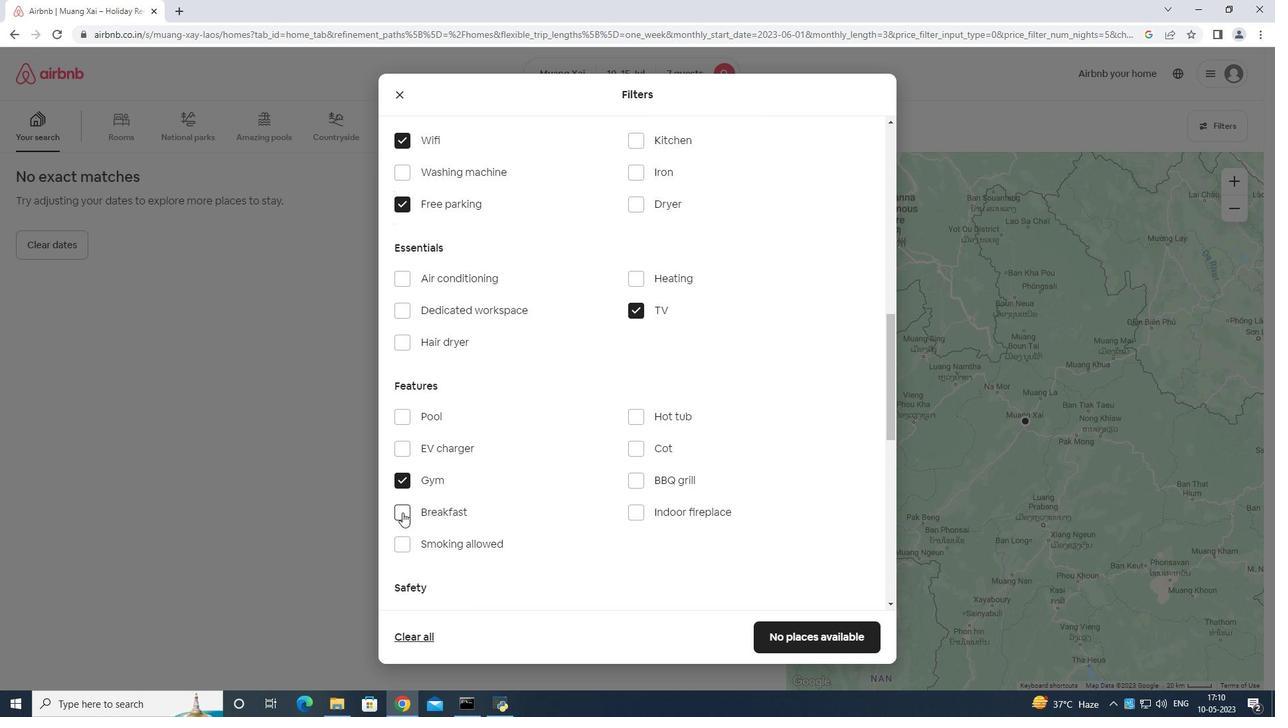 
Action: Mouse moved to (481, 503)
Screenshot: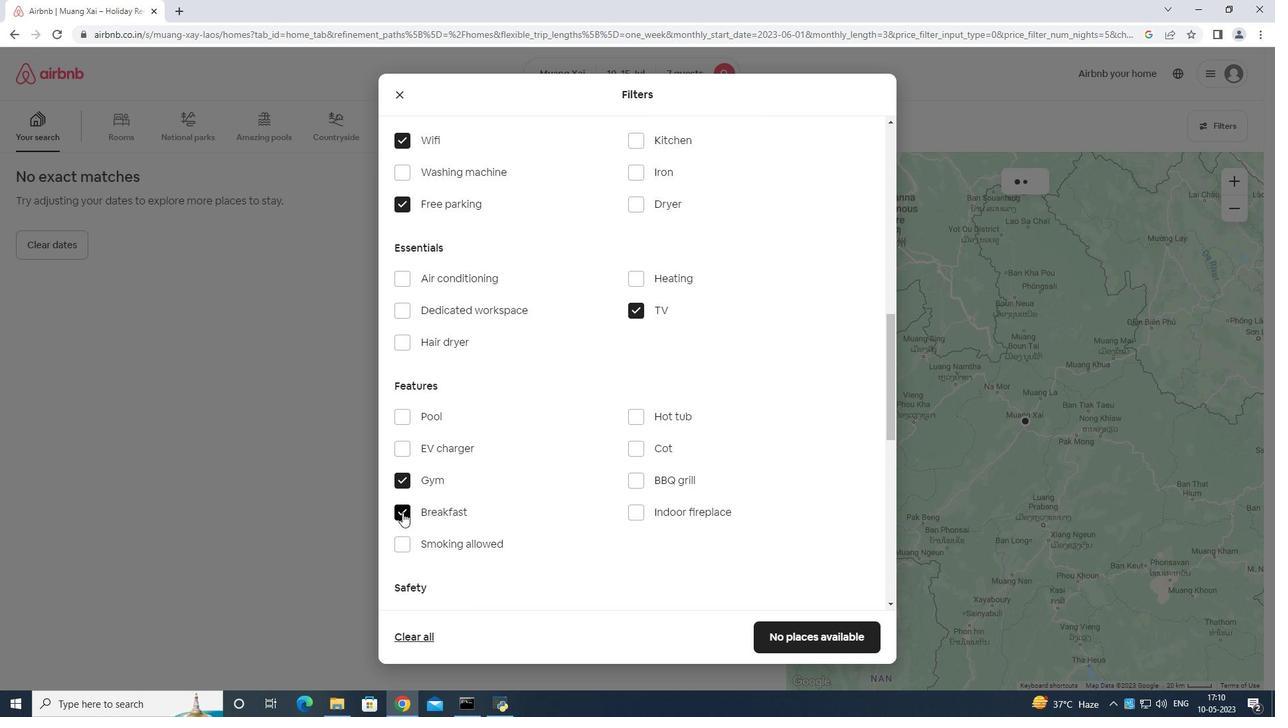 
Action: Mouse scrolled (481, 502) with delta (0, 0)
Screenshot: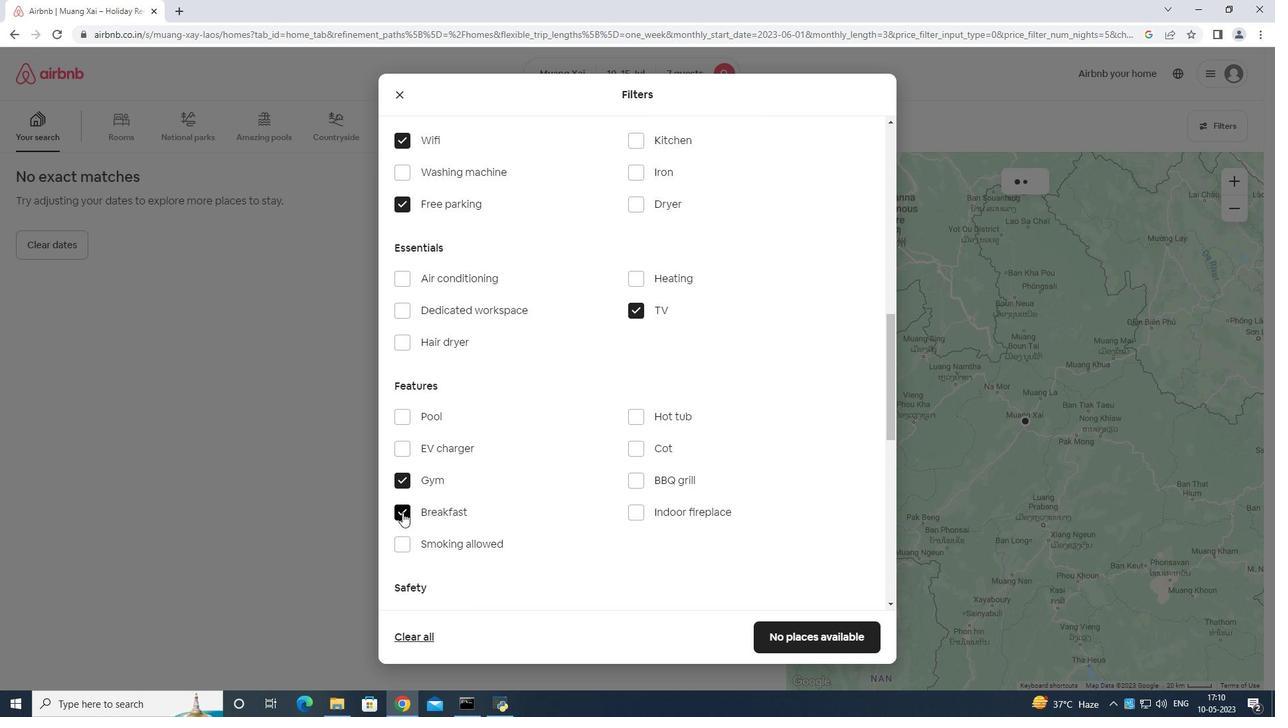 
Action: Mouse moved to (672, 495)
Screenshot: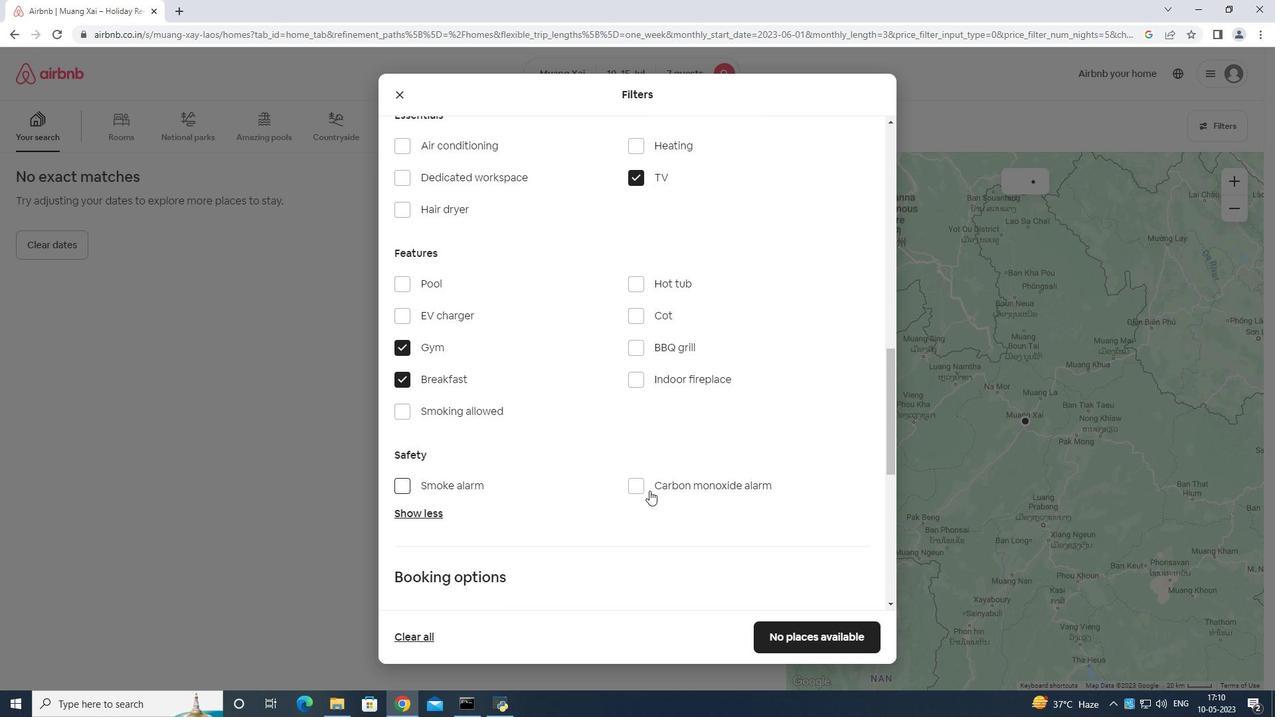 
Action: Mouse scrolled (672, 494) with delta (0, 0)
Screenshot: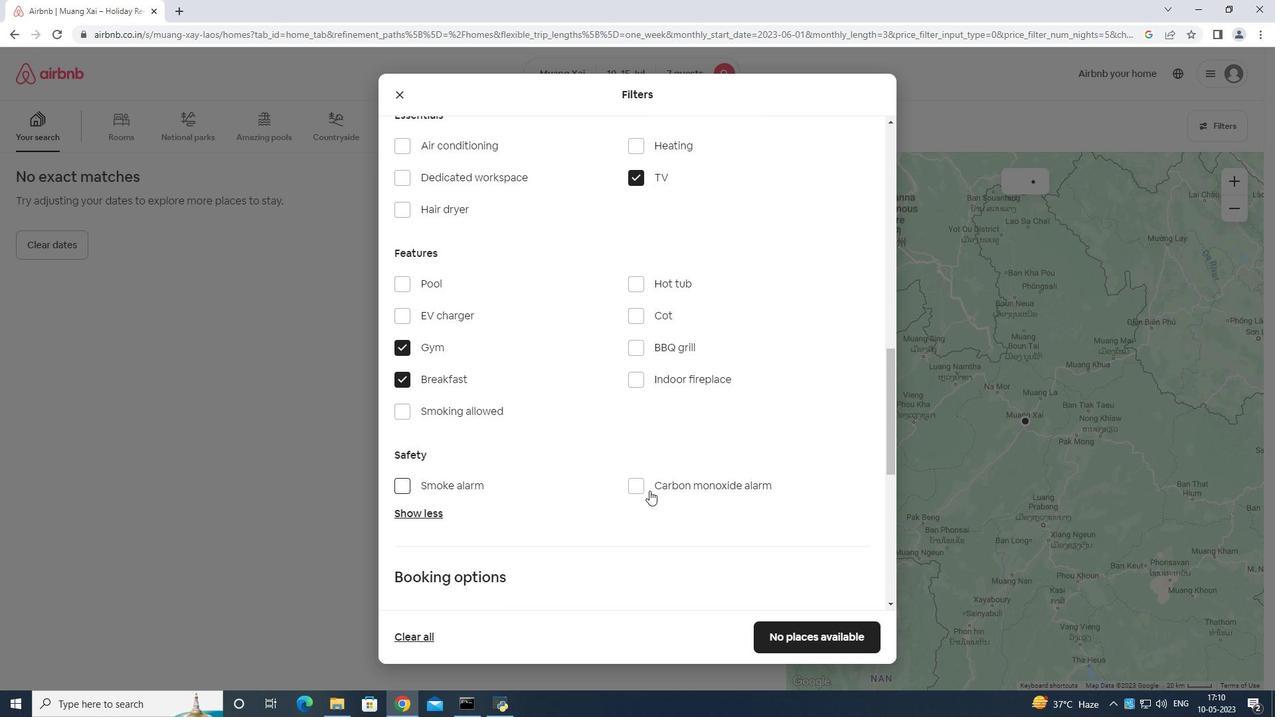 
Action: Mouse moved to (731, 508)
Screenshot: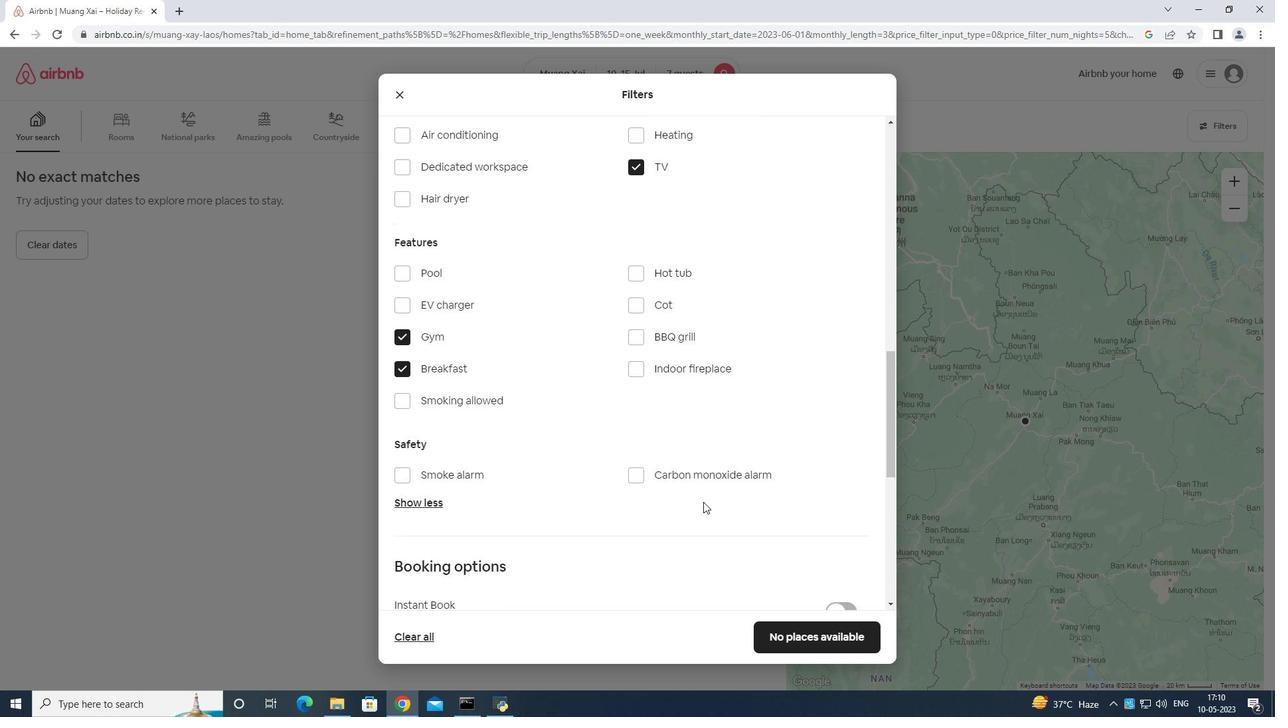 
Action: Mouse scrolled (731, 508) with delta (0, 0)
Screenshot: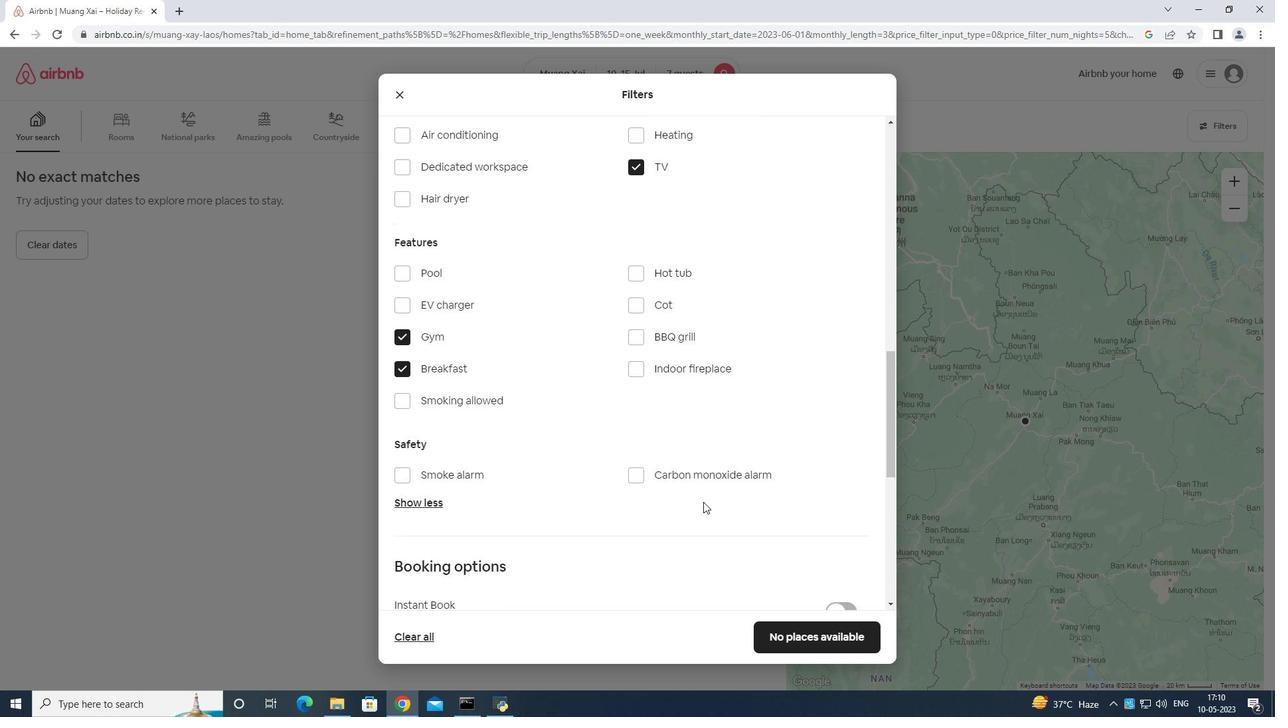 
Action: Mouse moved to (837, 532)
Screenshot: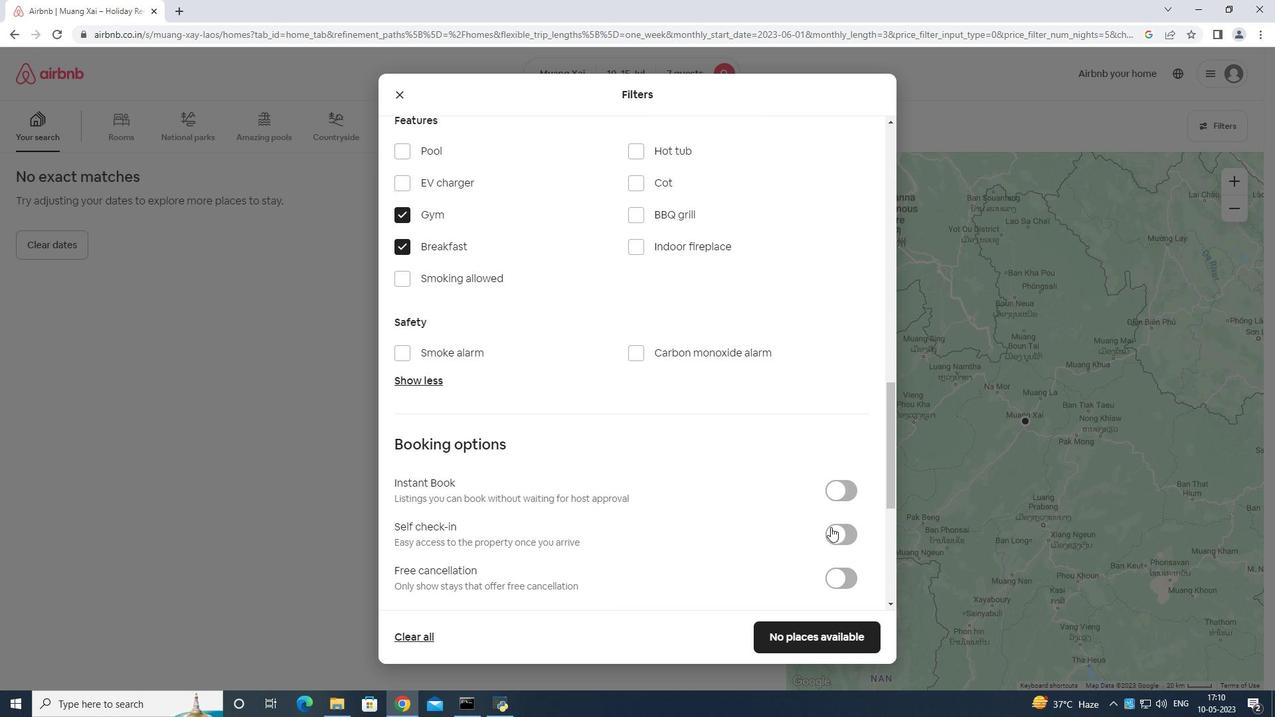 
Action: Mouse pressed left at (837, 532)
Screenshot: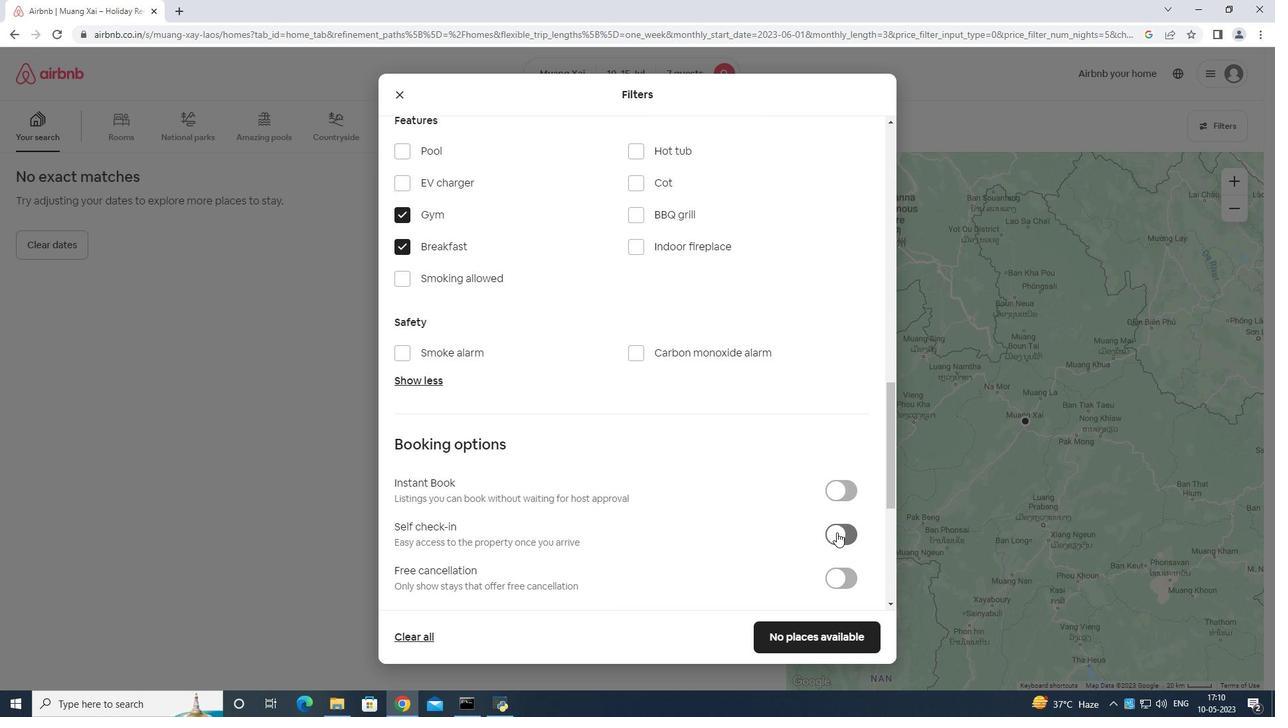 
Action: Mouse moved to (838, 520)
Screenshot: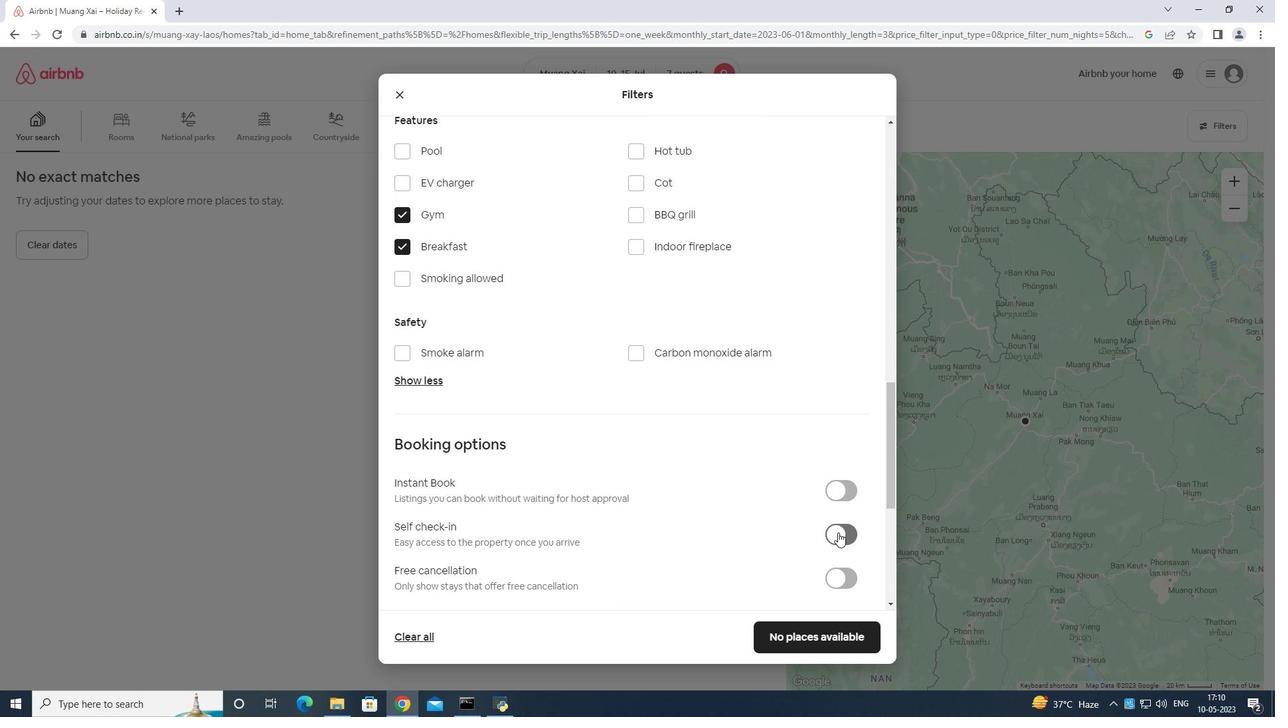 
Action: Mouse scrolled (838, 519) with delta (0, 0)
Screenshot: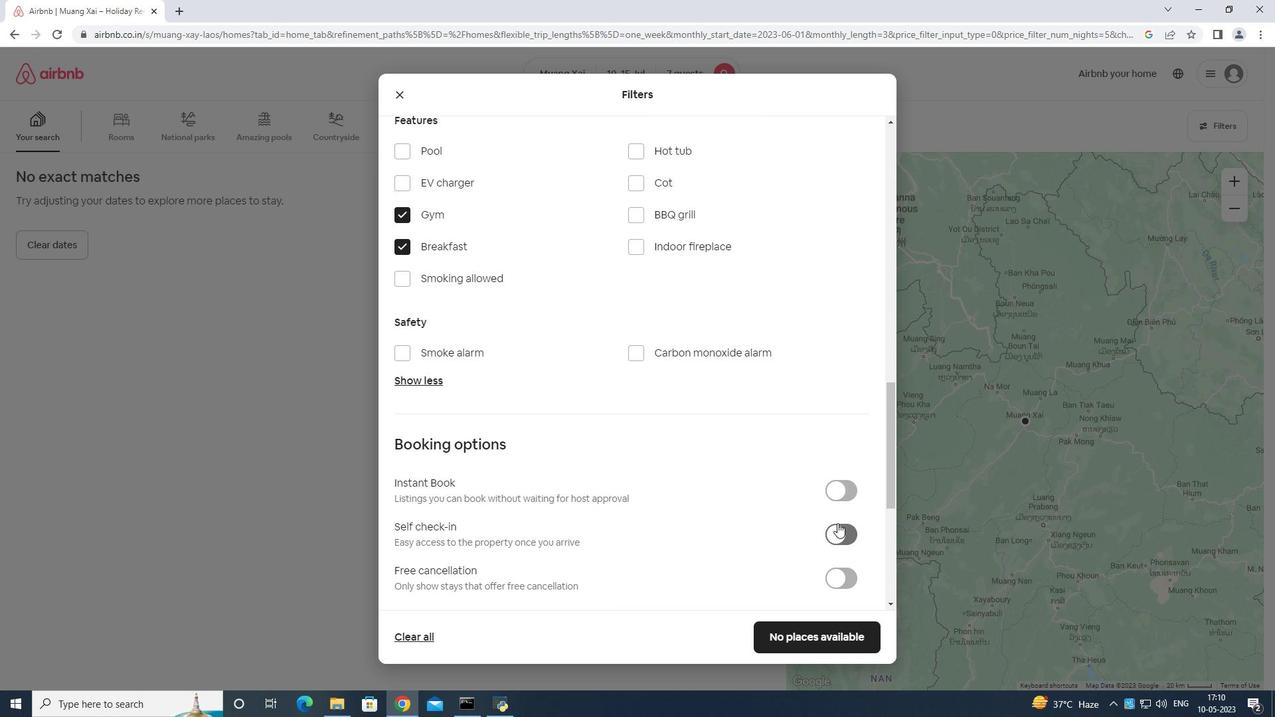 
Action: Mouse scrolled (838, 519) with delta (0, 0)
Screenshot: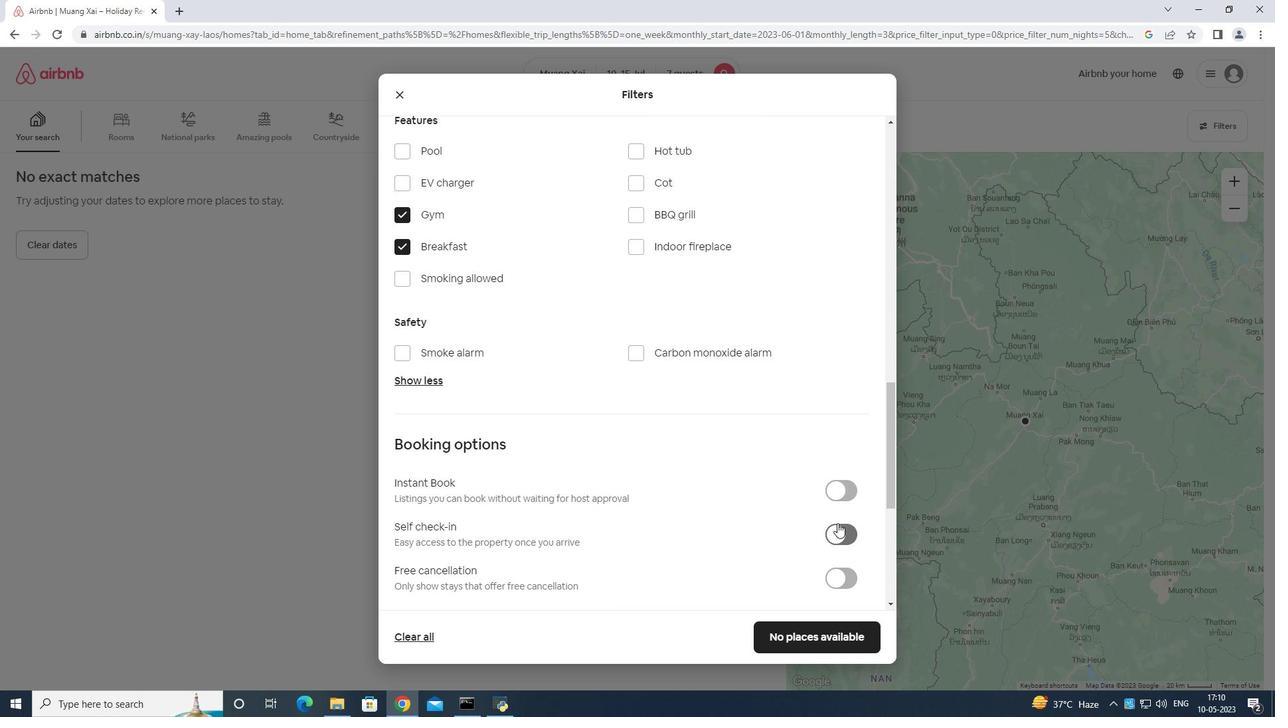 
Action: Mouse scrolled (838, 519) with delta (0, 0)
Screenshot: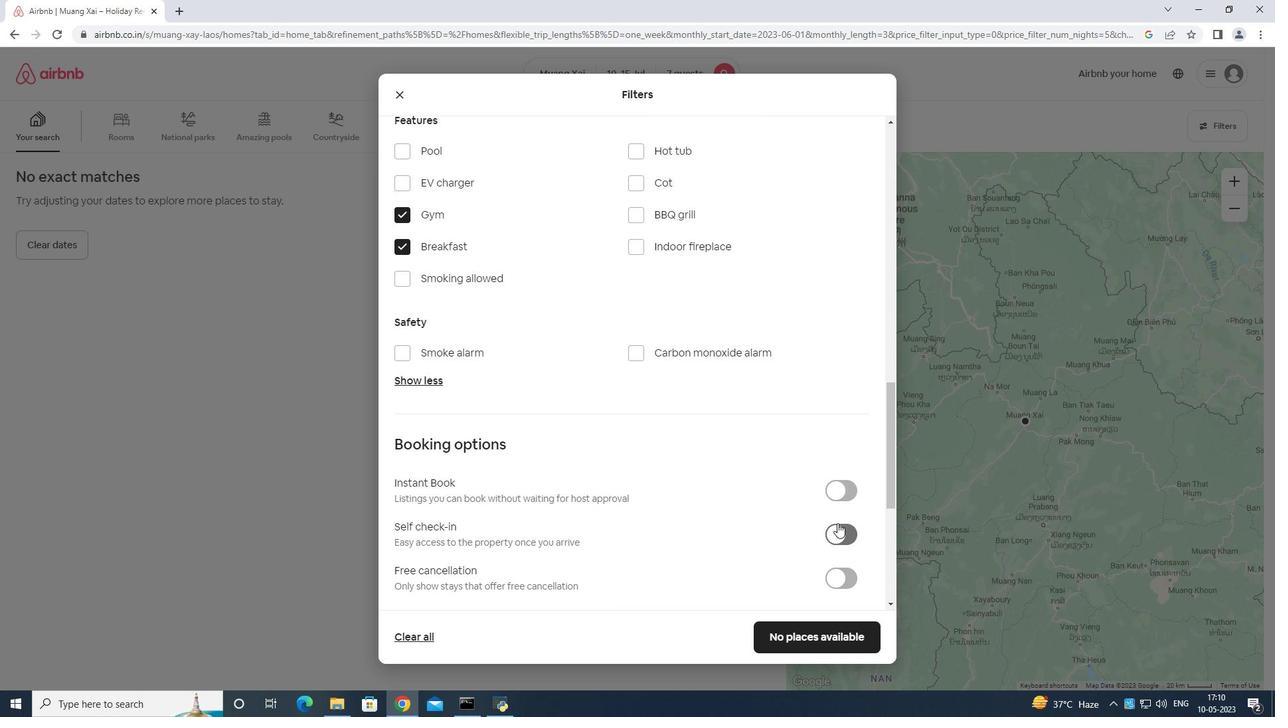 
Action: Mouse moved to (838, 520)
Screenshot: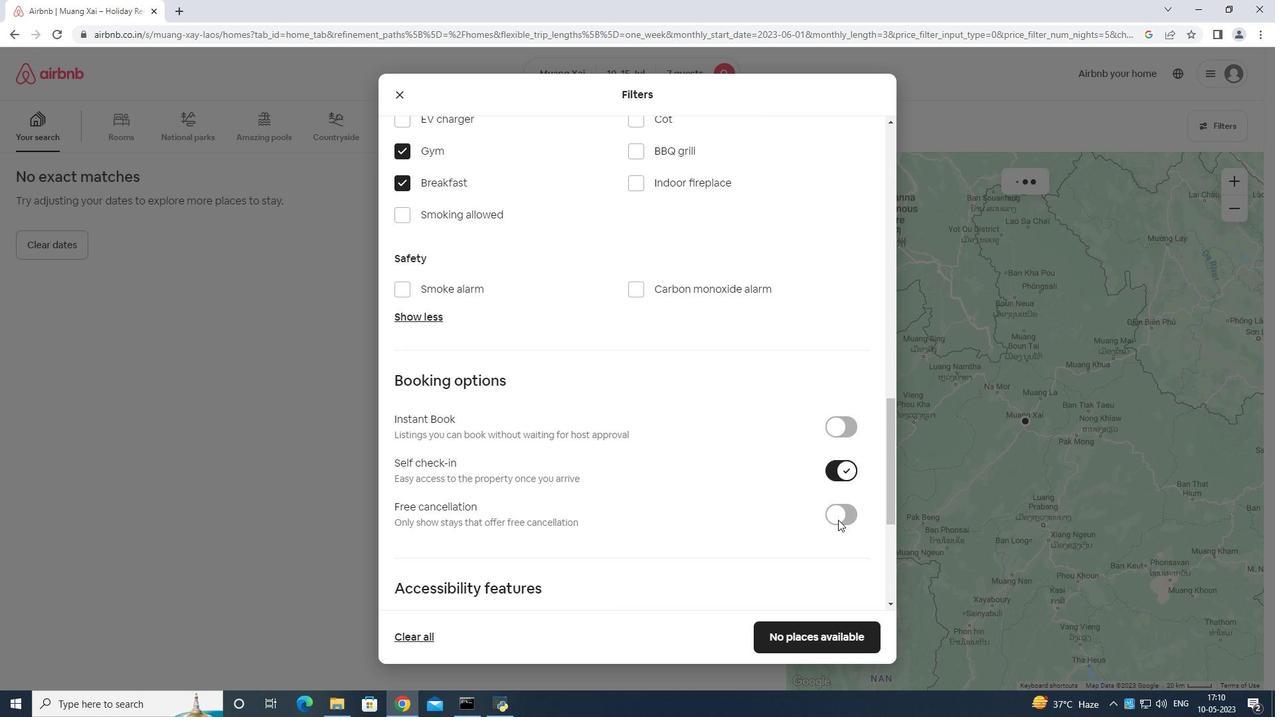 
Action: Mouse scrolled (838, 519) with delta (0, 0)
Screenshot: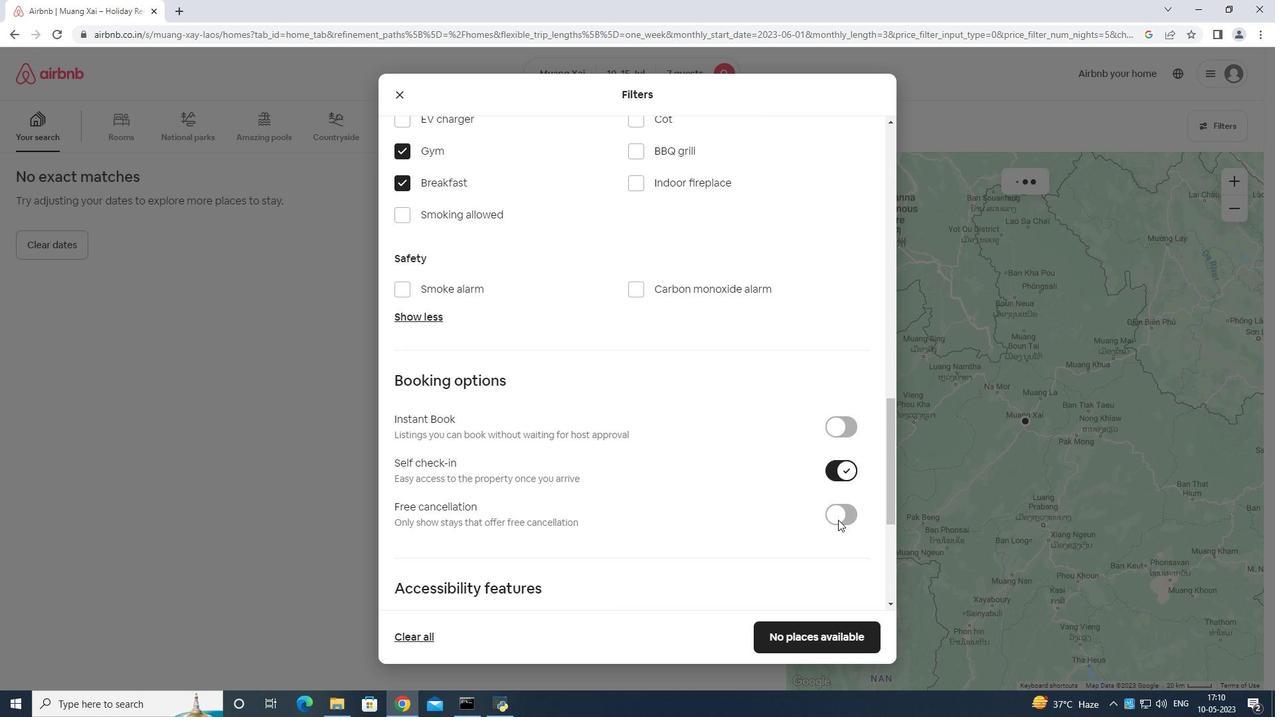 
Action: Mouse moved to (837, 522)
Screenshot: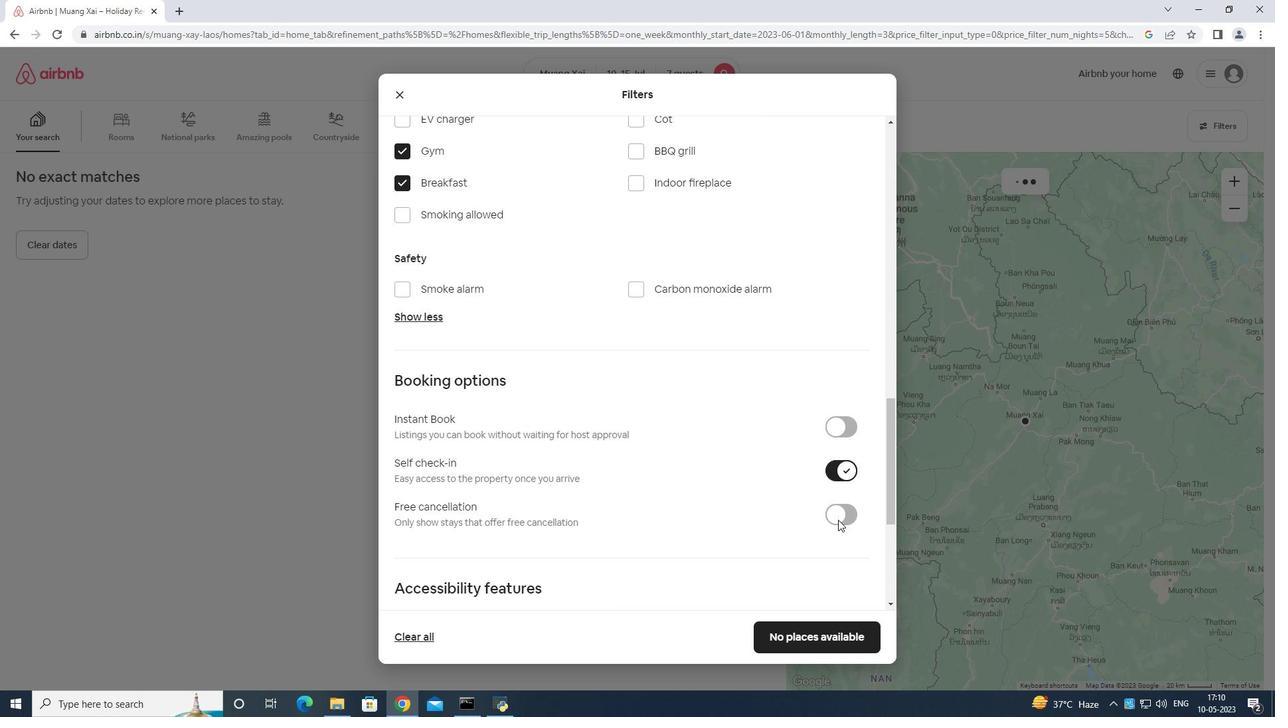 
Action: Mouse scrolled (837, 521) with delta (0, 0)
Screenshot: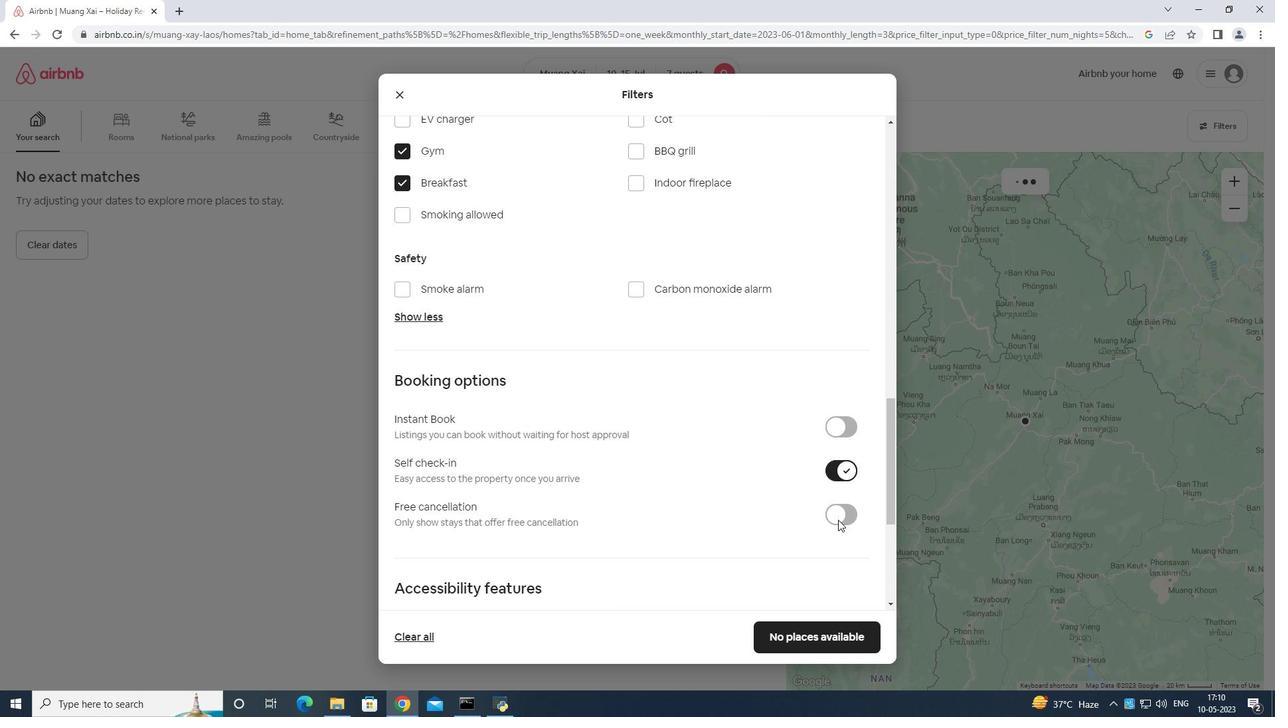 
Action: Mouse moved to (835, 522)
Screenshot: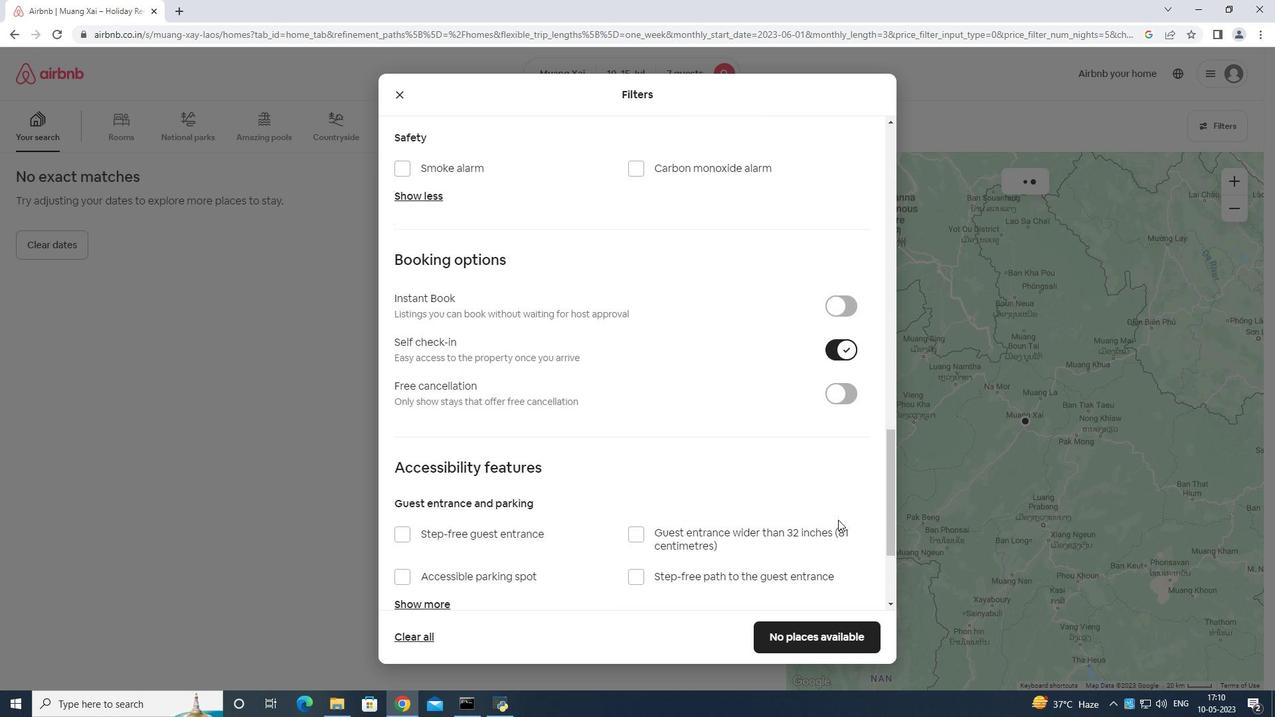 
Action: Mouse scrolled (835, 522) with delta (0, 0)
Screenshot: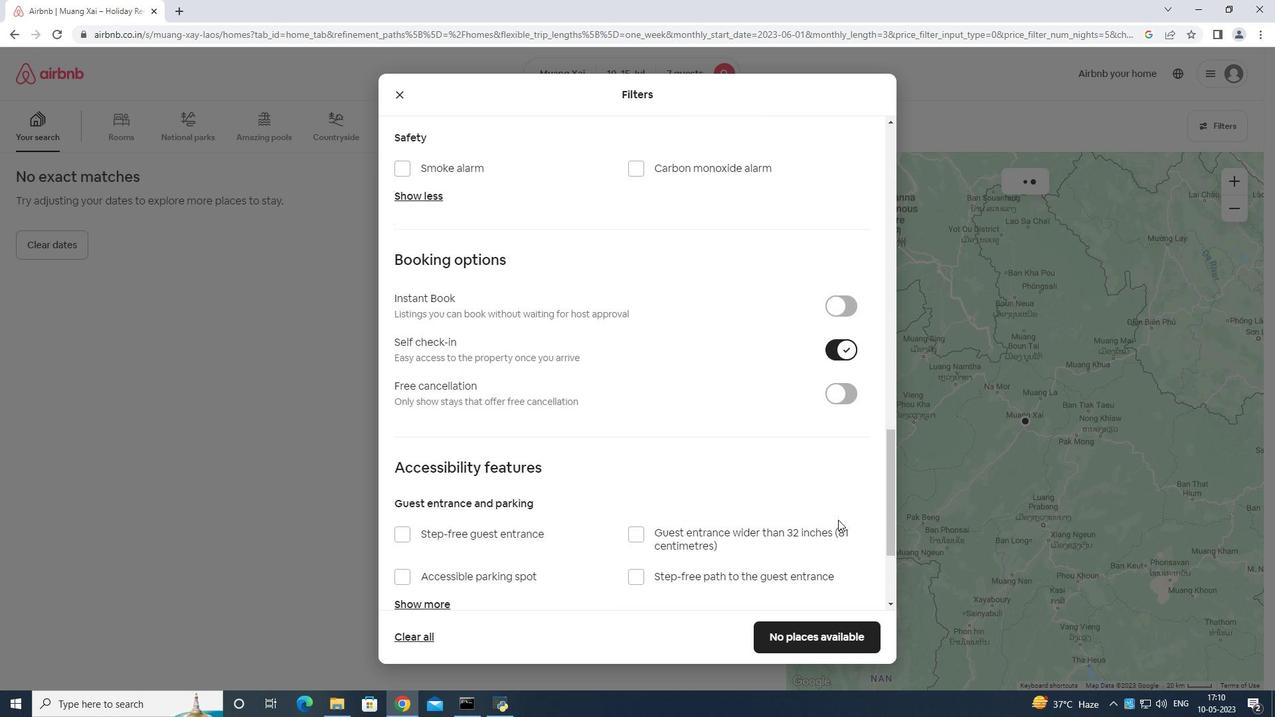 
Action: Mouse moved to (835, 523)
Screenshot: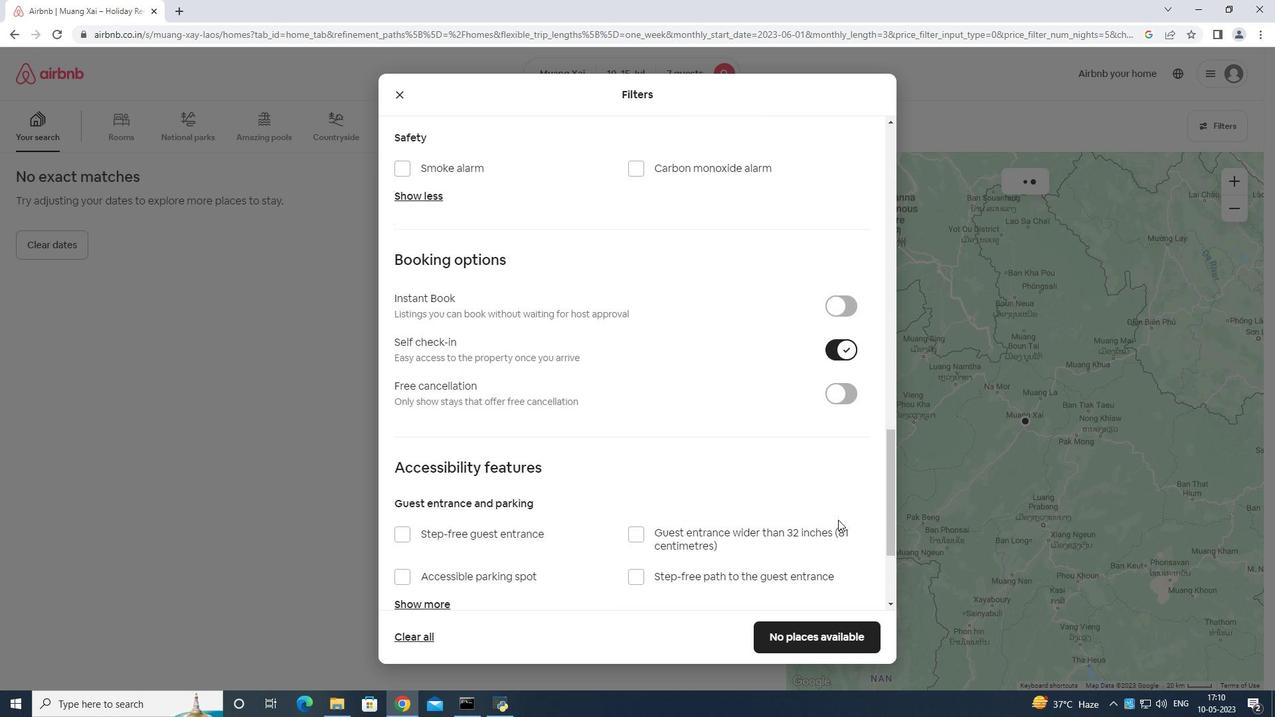 
Action: Mouse scrolled (835, 522) with delta (0, 0)
Screenshot: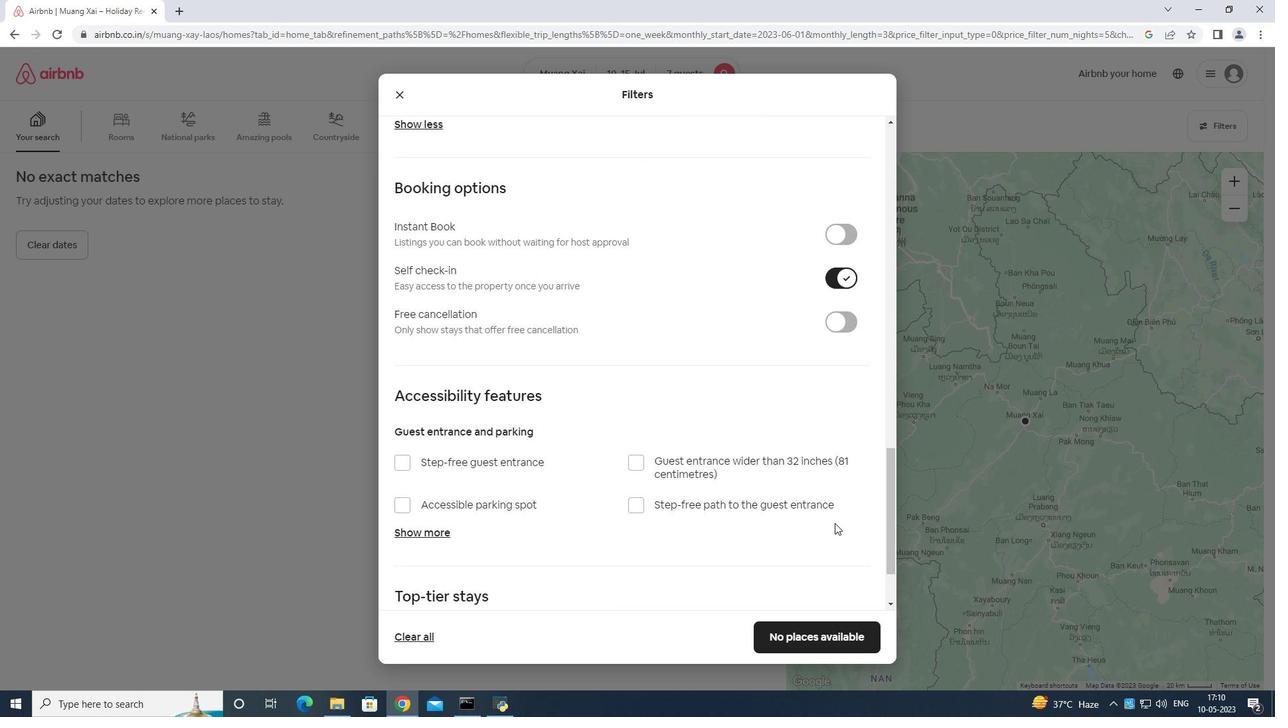 
Action: Mouse moved to (834, 523)
Screenshot: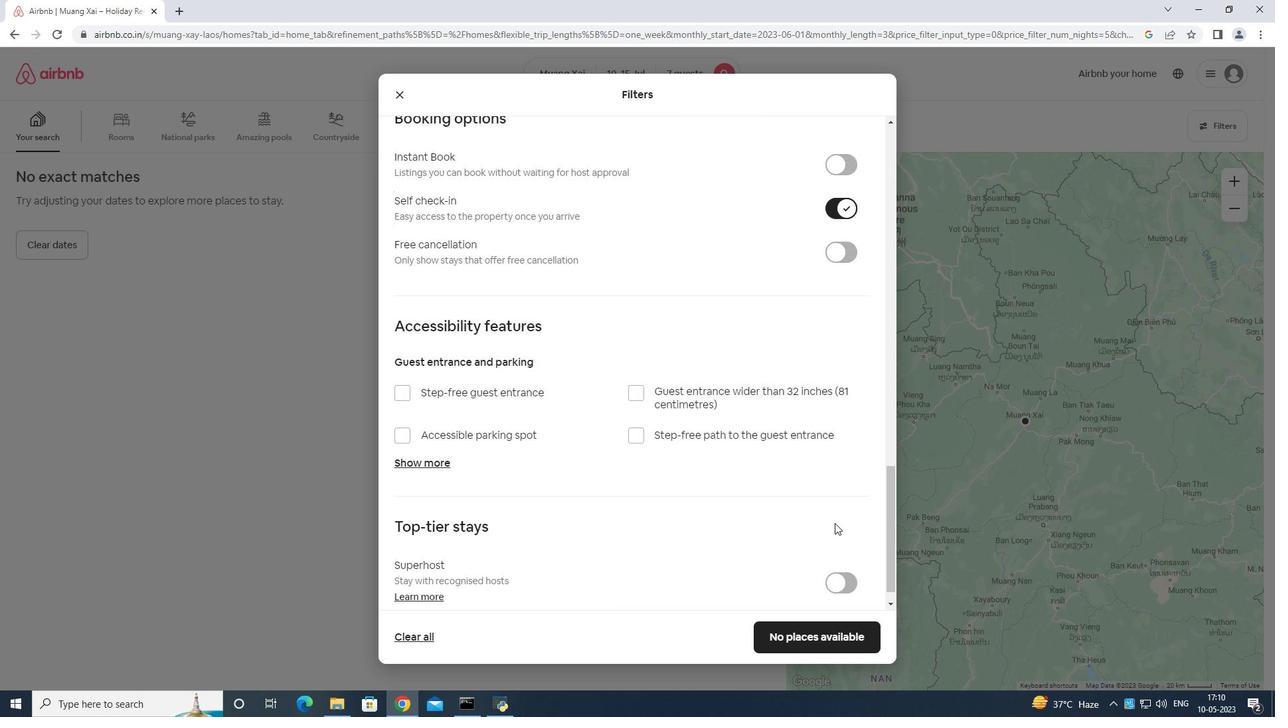 
Action: Mouse scrolled (835, 522) with delta (0, 0)
Screenshot: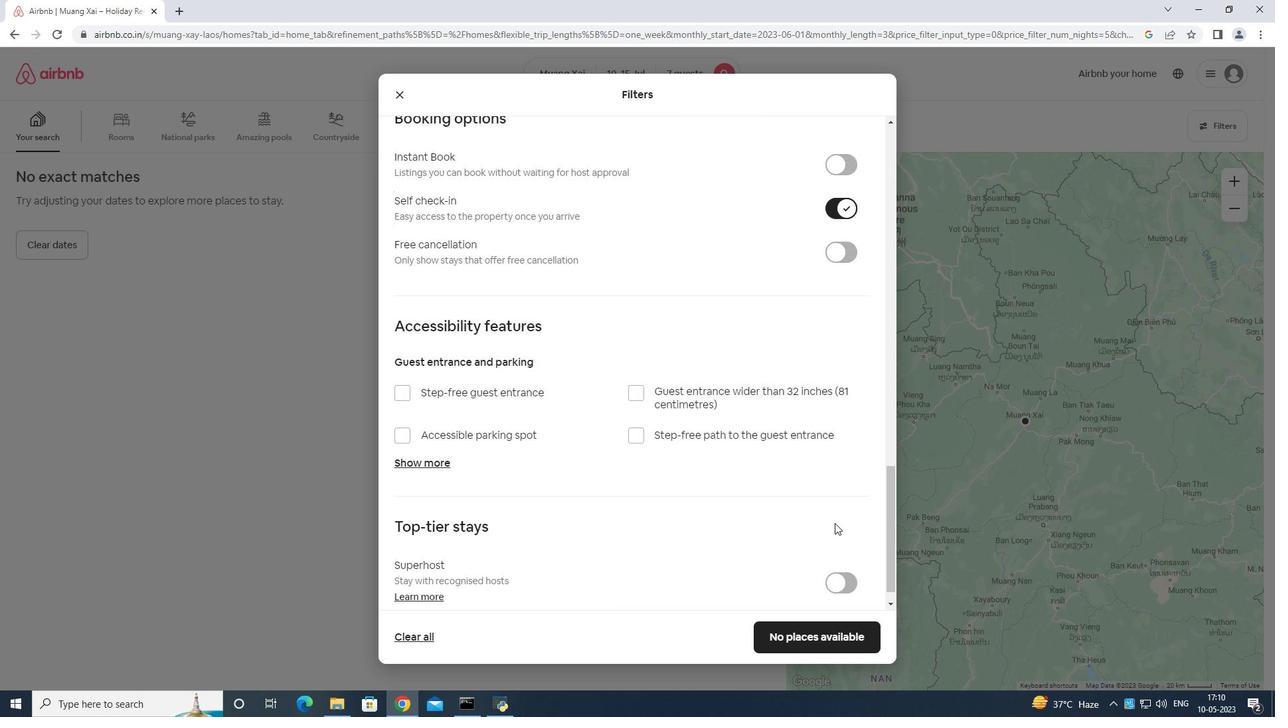 
Action: Mouse scrolled (834, 522) with delta (0, 0)
Screenshot: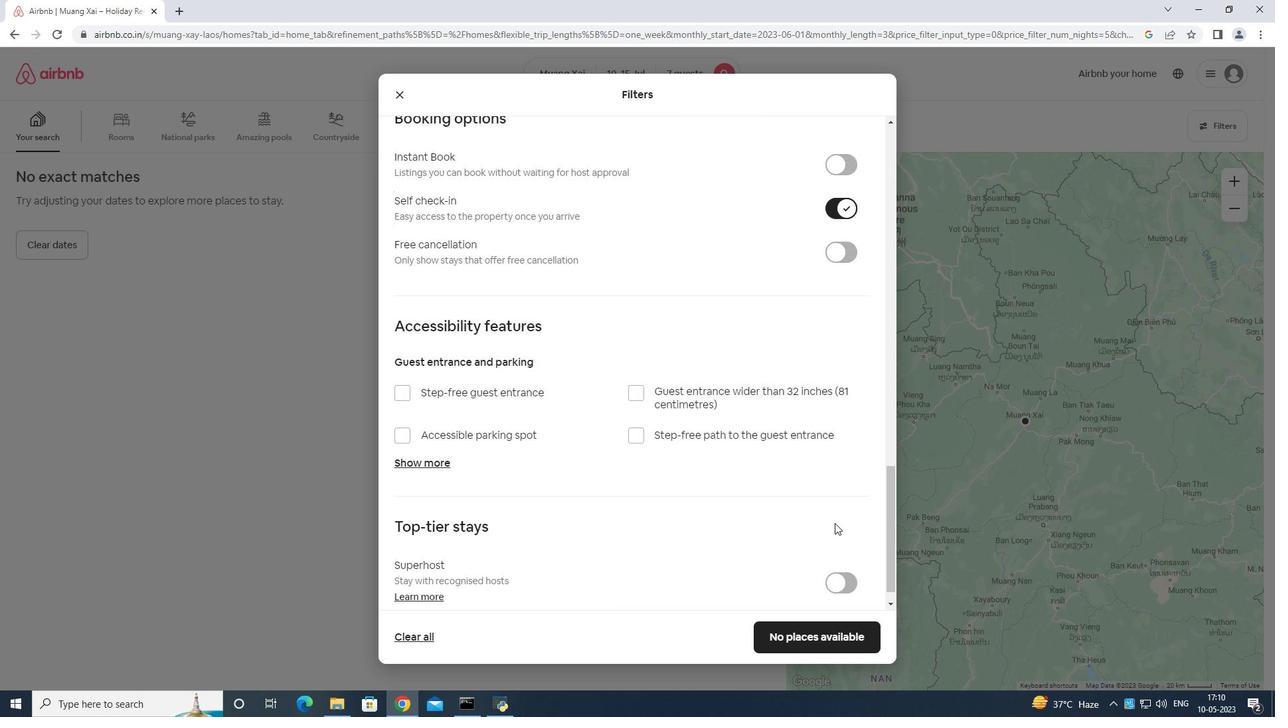 
Action: Mouse moved to (787, 634)
Screenshot: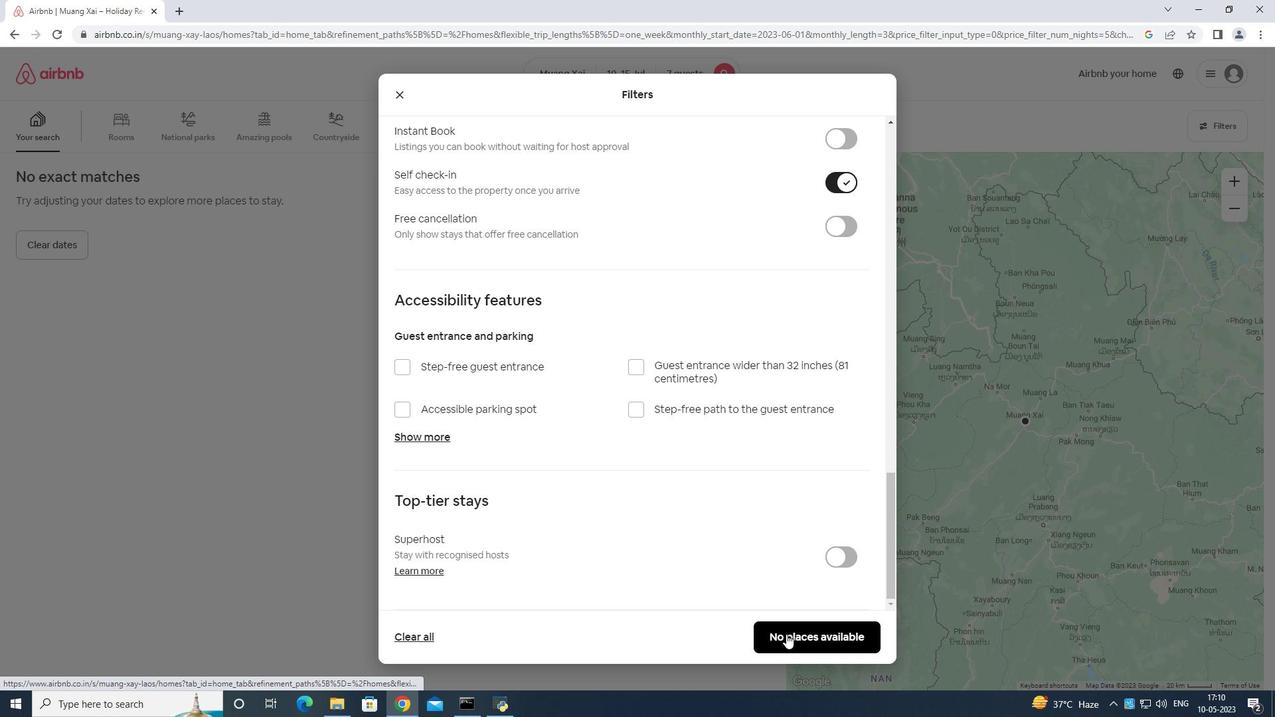 
Action: Mouse pressed left at (787, 634)
Screenshot: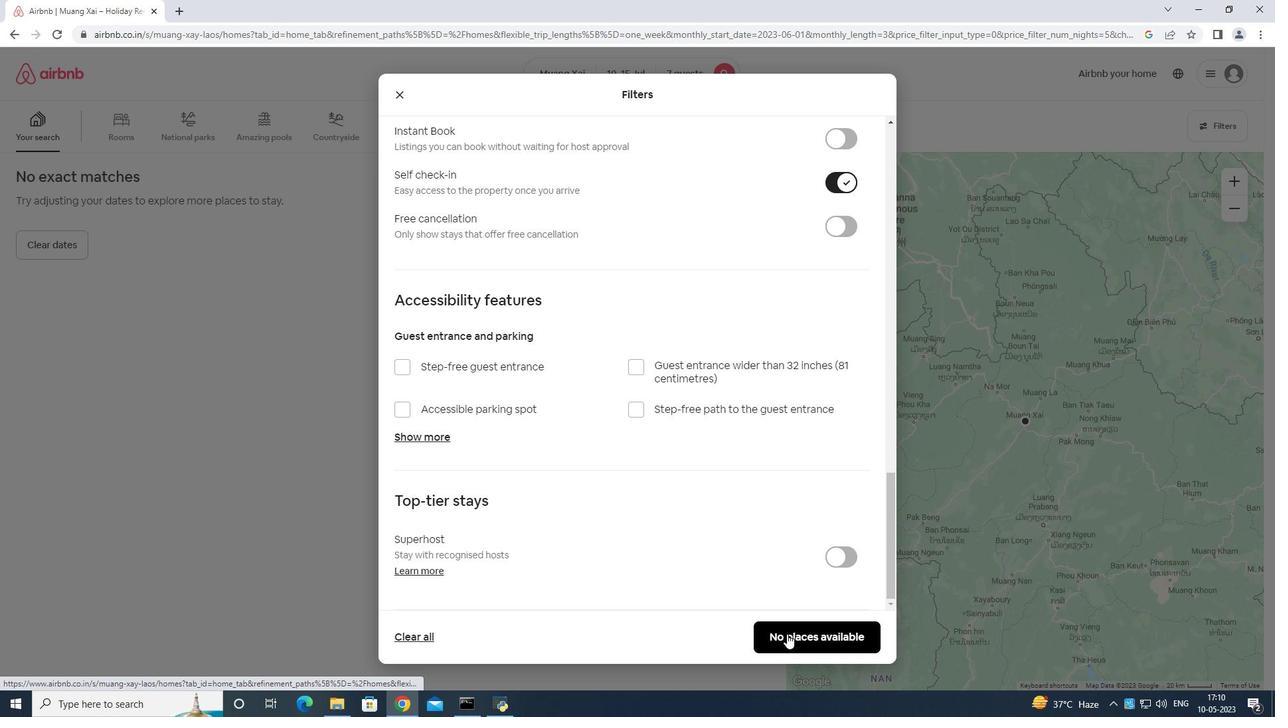 
Action: Mouse moved to (790, 633)
Screenshot: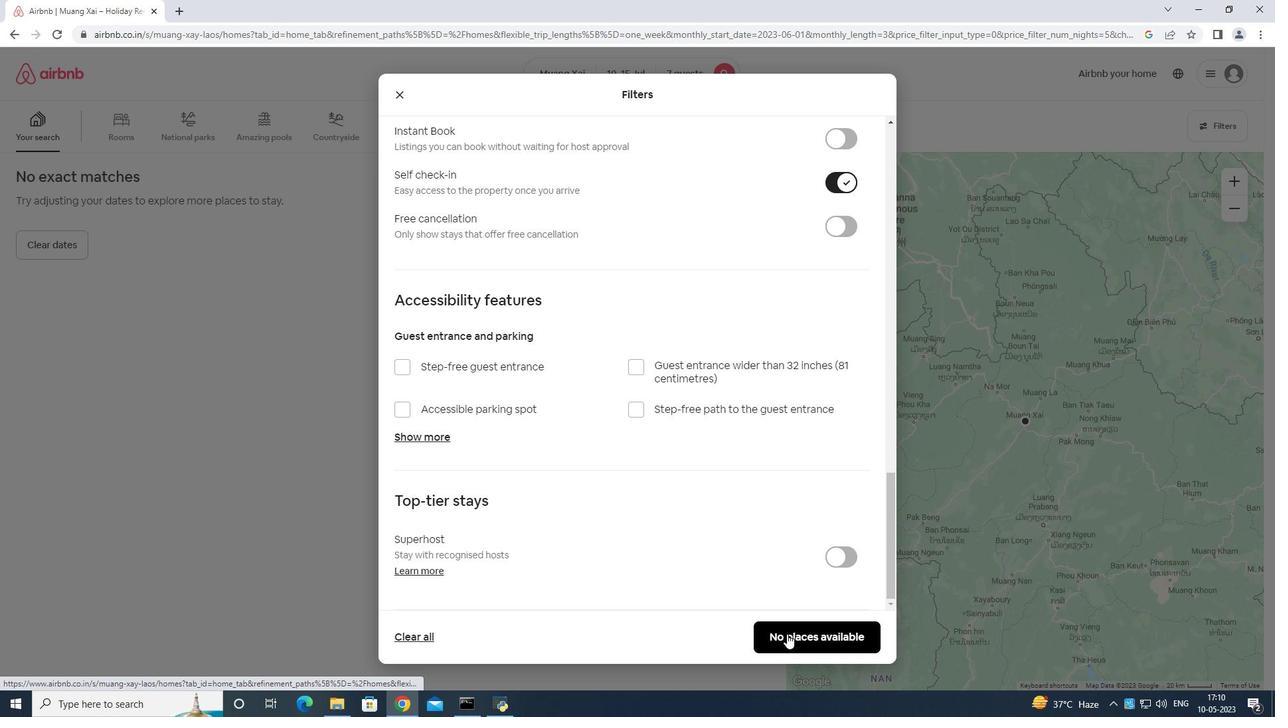 
